 Task: Add an event with the title Coffee Meeting with Key Industry Influencer, date ''2024/05/08'', time 8:00 AM to 10:00 AMand add a description: Participants will be led through a body scan exercise, where they will direct their attention to different parts of their body, noticing sensations and releasing any tension or discomfort. This practice promotes body awareness and relaxation.Select event color  Basil . Add location for the event as: Prague, Czech Republic, logged in from the account softage.3@softage.netand send the event invitation to softage.2@softage.net and softage.4@softage.net. Set a reminder for the event Every weekday(Monday to Friday)
Action: Mouse moved to (82, 132)
Screenshot: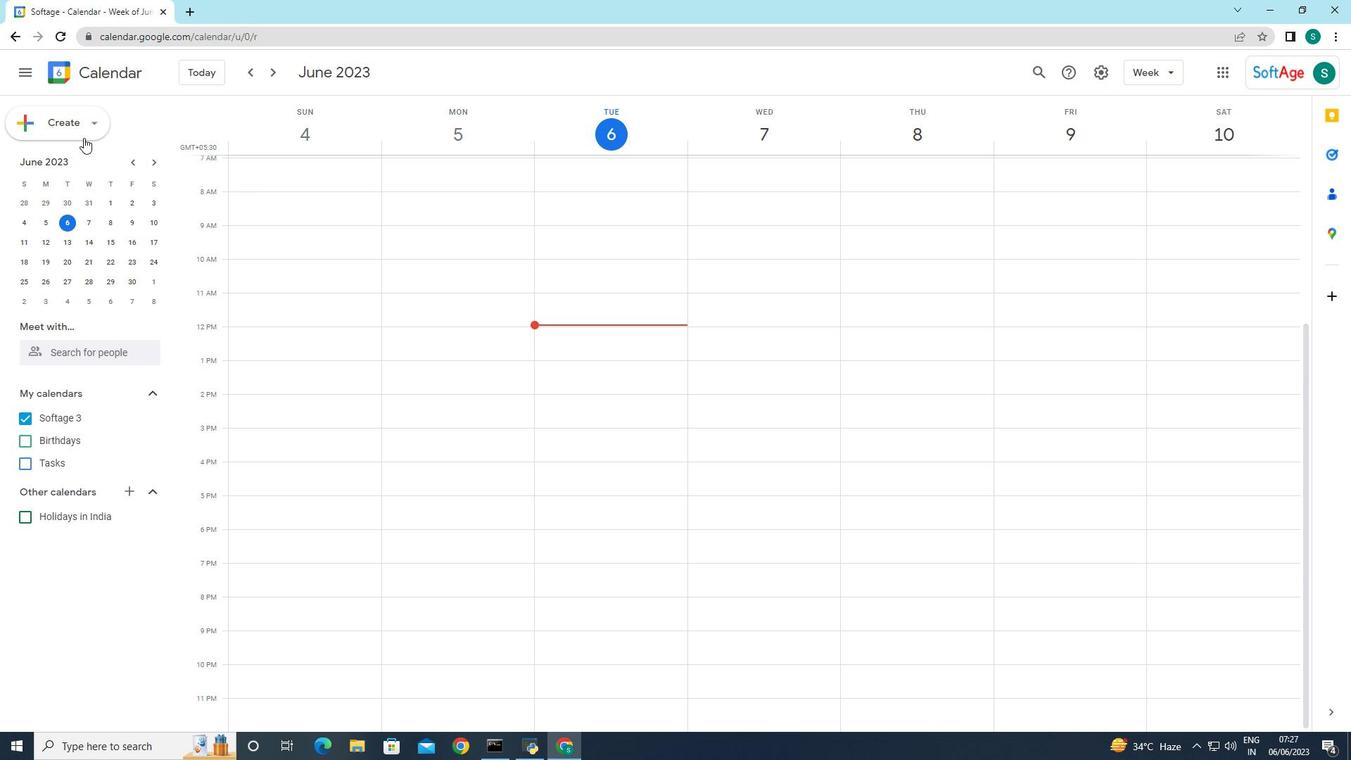 
Action: Mouse pressed left at (82, 132)
Screenshot: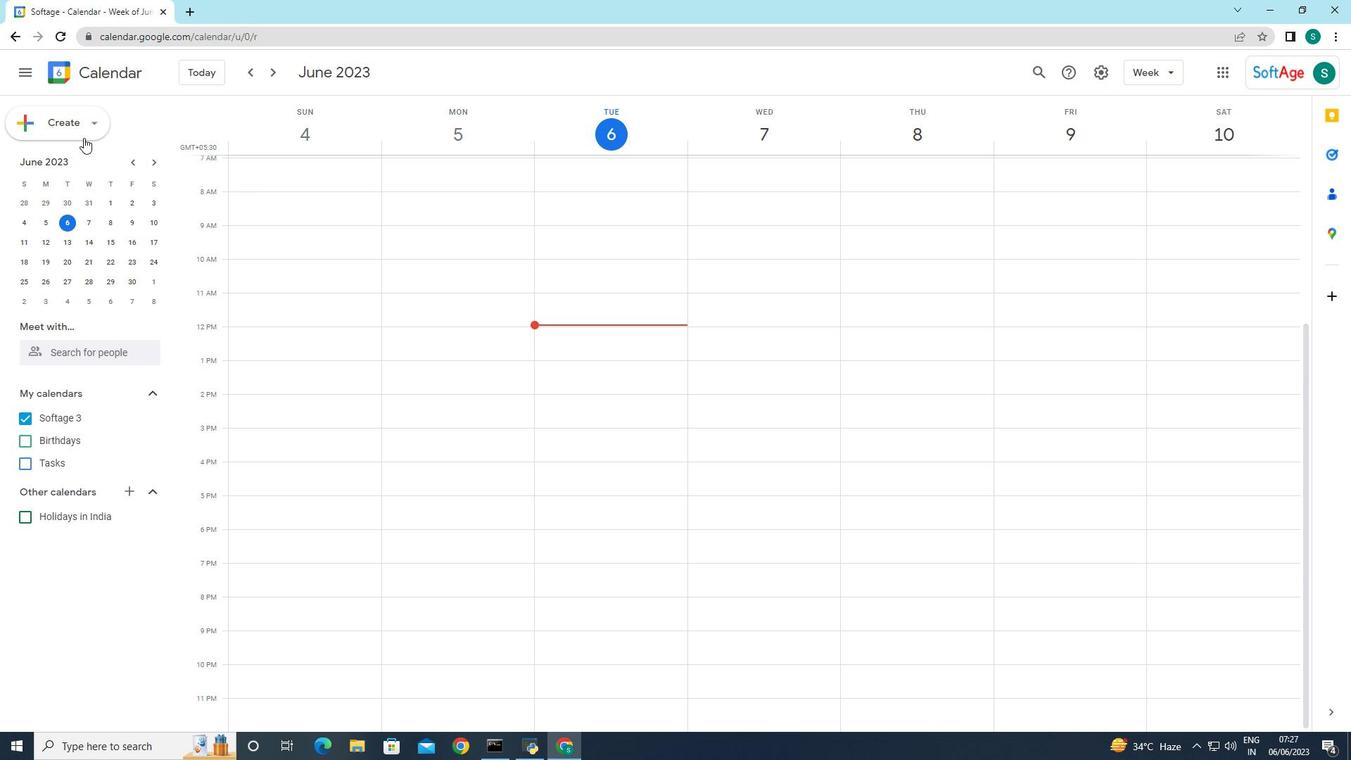 
Action: Mouse moved to (83, 165)
Screenshot: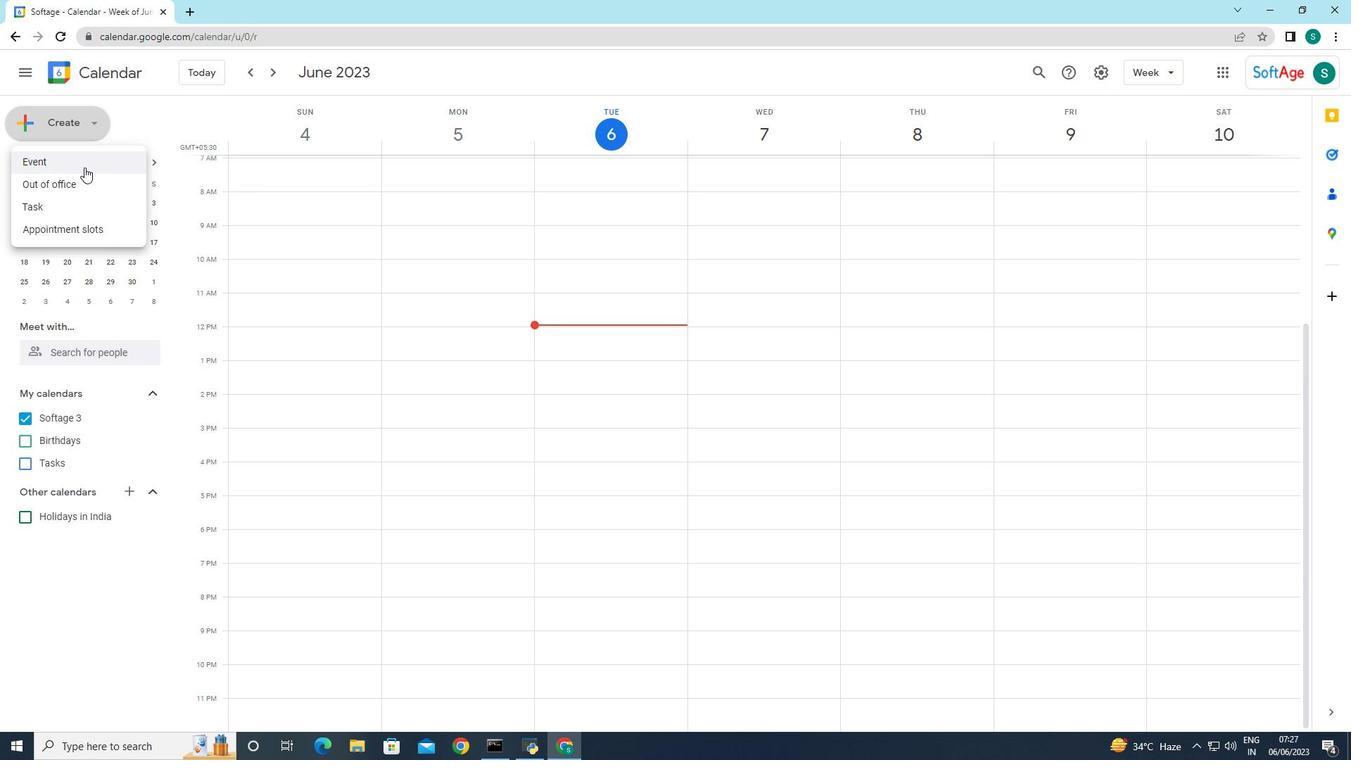 
Action: Mouse pressed left at (83, 165)
Screenshot: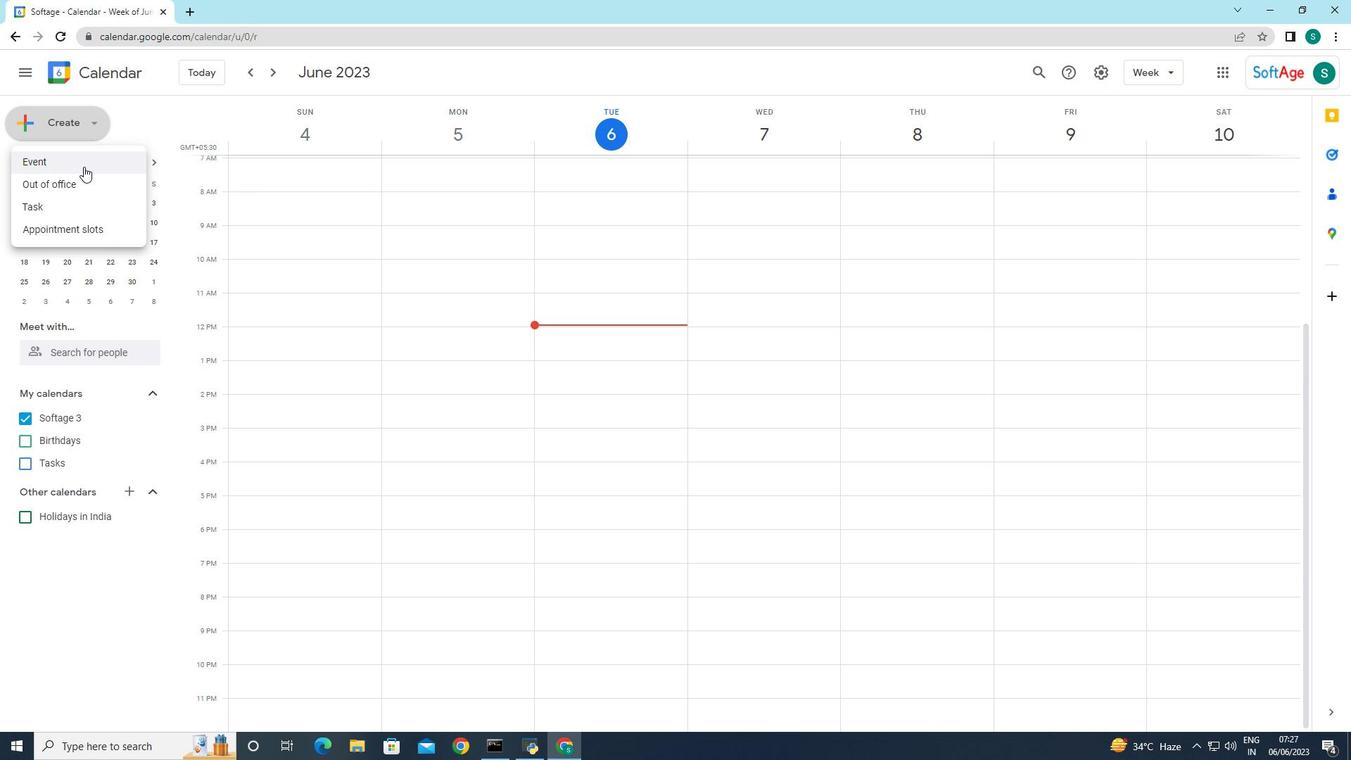 
Action: Mouse moved to (441, 557)
Screenshot: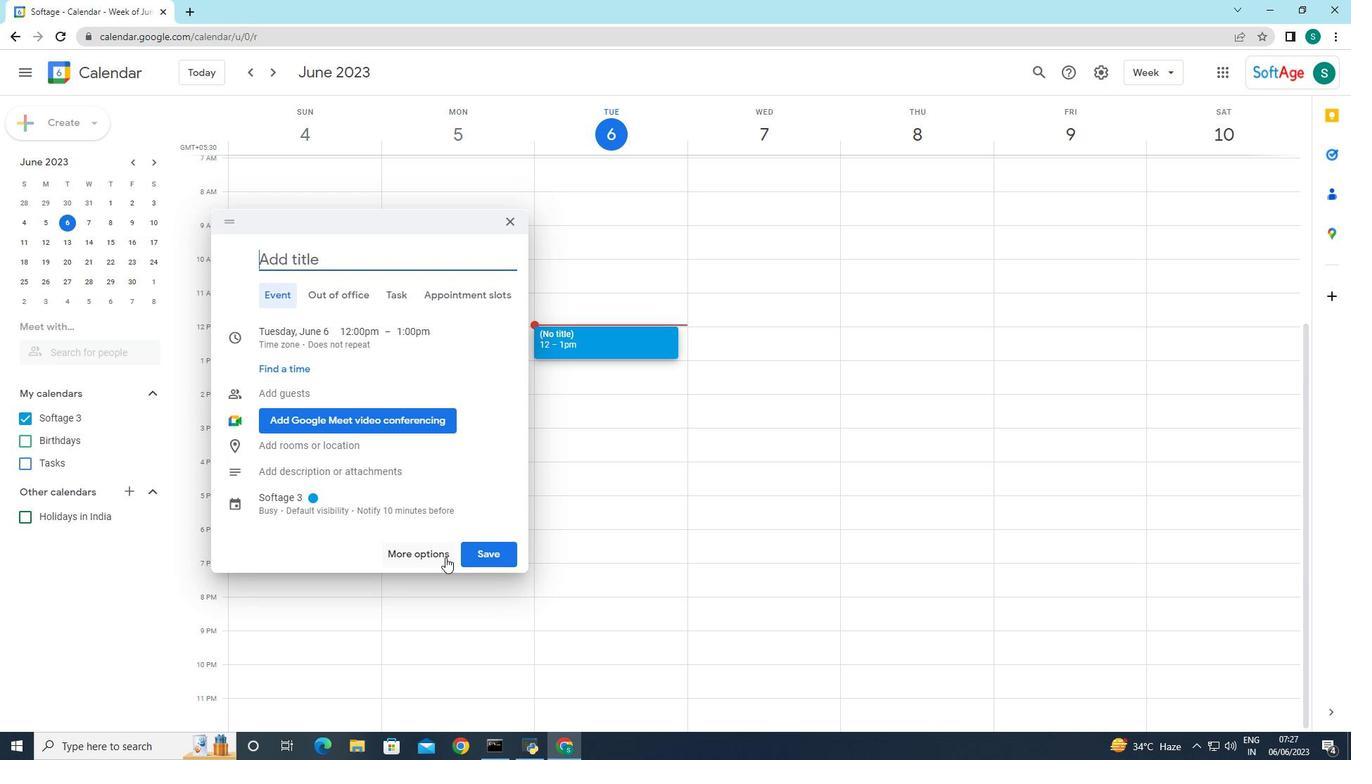 
Action: Mouse pressed left at (441, 557)
Screenshot: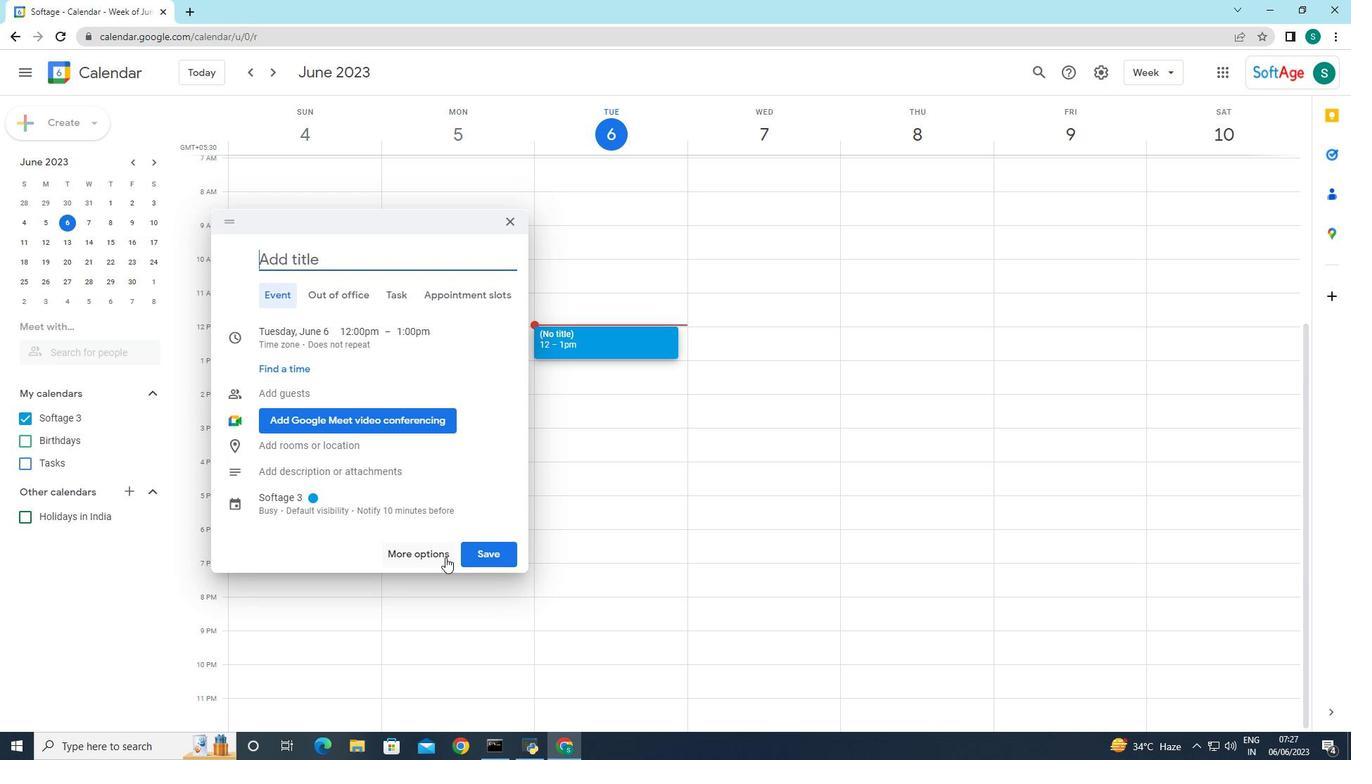 
Action: Mouse moved to (215, 68)
Screenshot: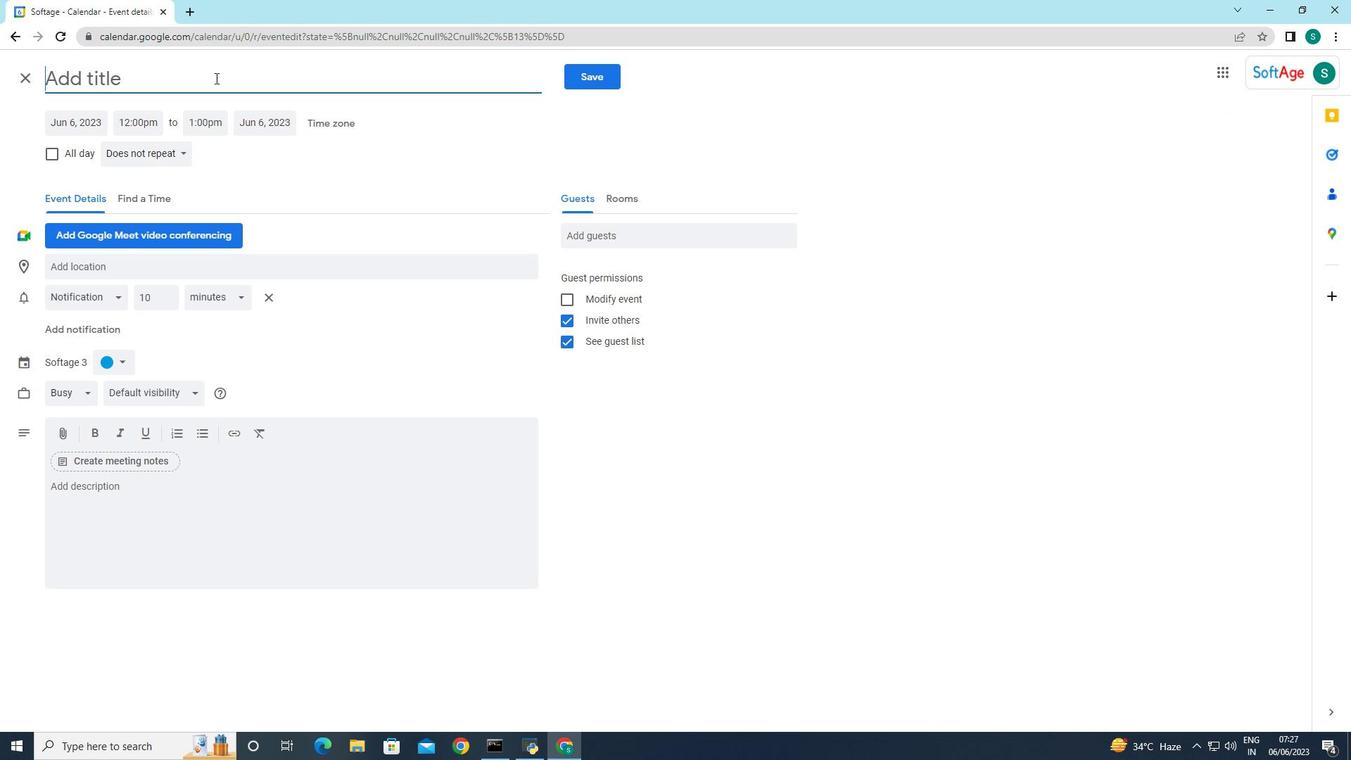 
Action: Mouse pressed left at (215, 68)
Screenshot: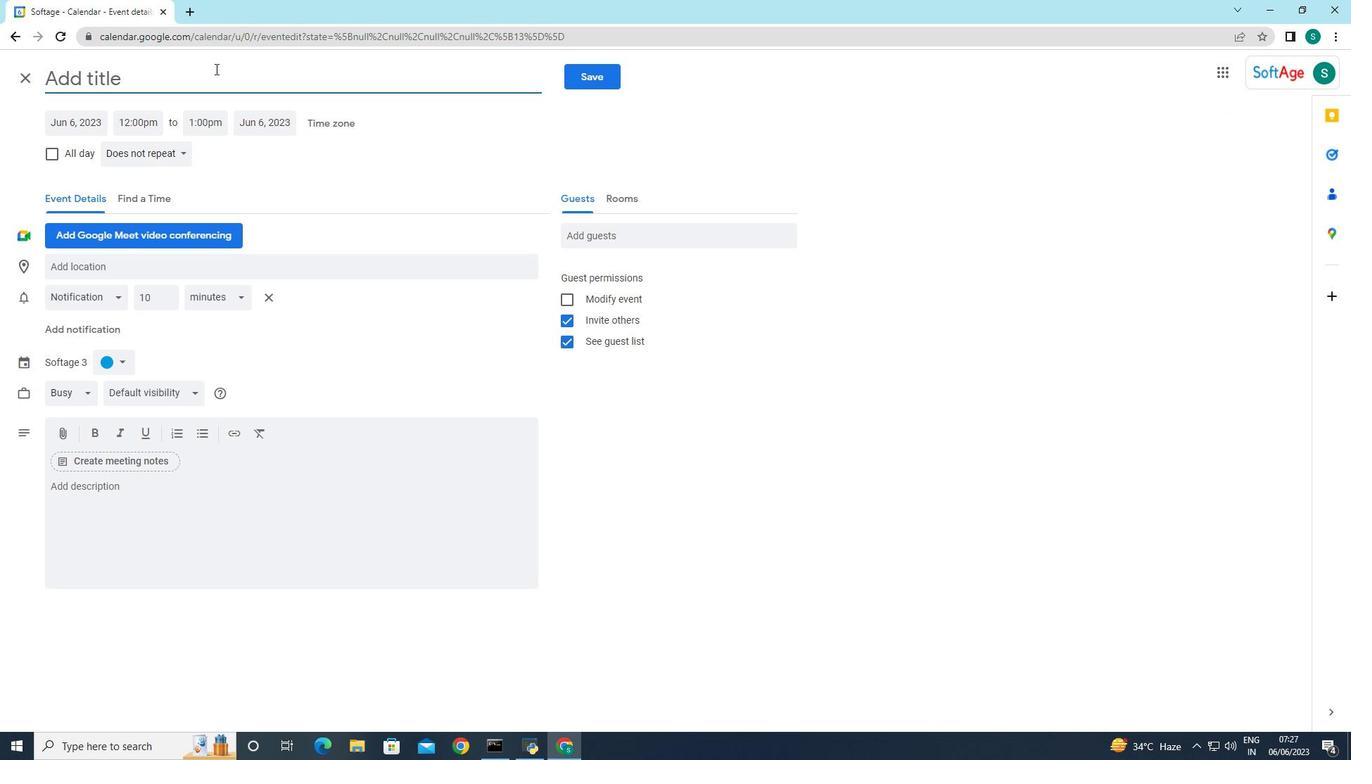 
Action: Key pressed <Key.caps_lock>C<Key.caps_lock>offee<Key.space><Key.caps_lock>ME<Key.backspace><Key.caps_lock>eeting<Key.space>with<Key.space>key<Key.space><Key.caps_lock>I<Key.caps_lock>ndustry<Key.space><Key.caps_lock>I<Key.caps_lock>nfluencer,<Key.space><Key.backspace><Key.backspace>
Screenshot: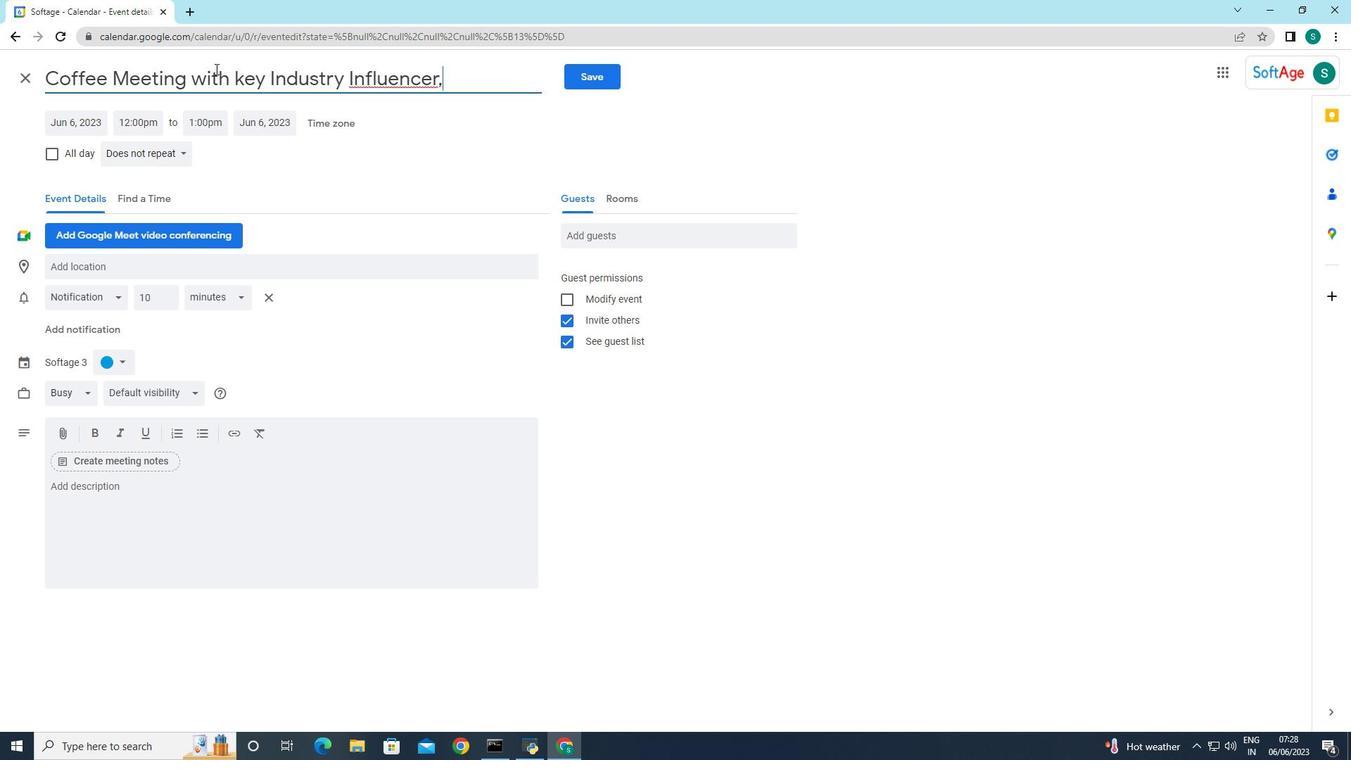 
Action: Mouse moved to (368, 175)
Screenshot: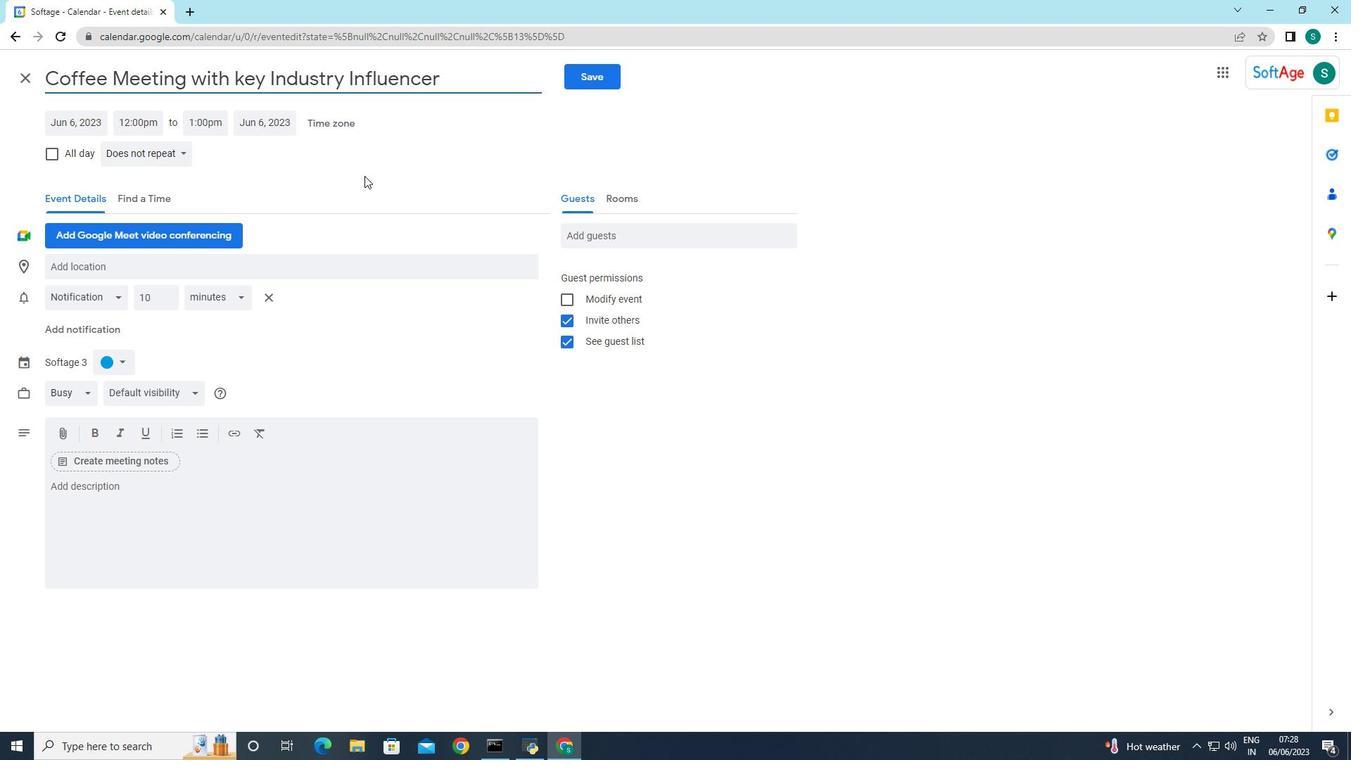 
Action: Mouse pressed left at (368, 175)
Screenshot: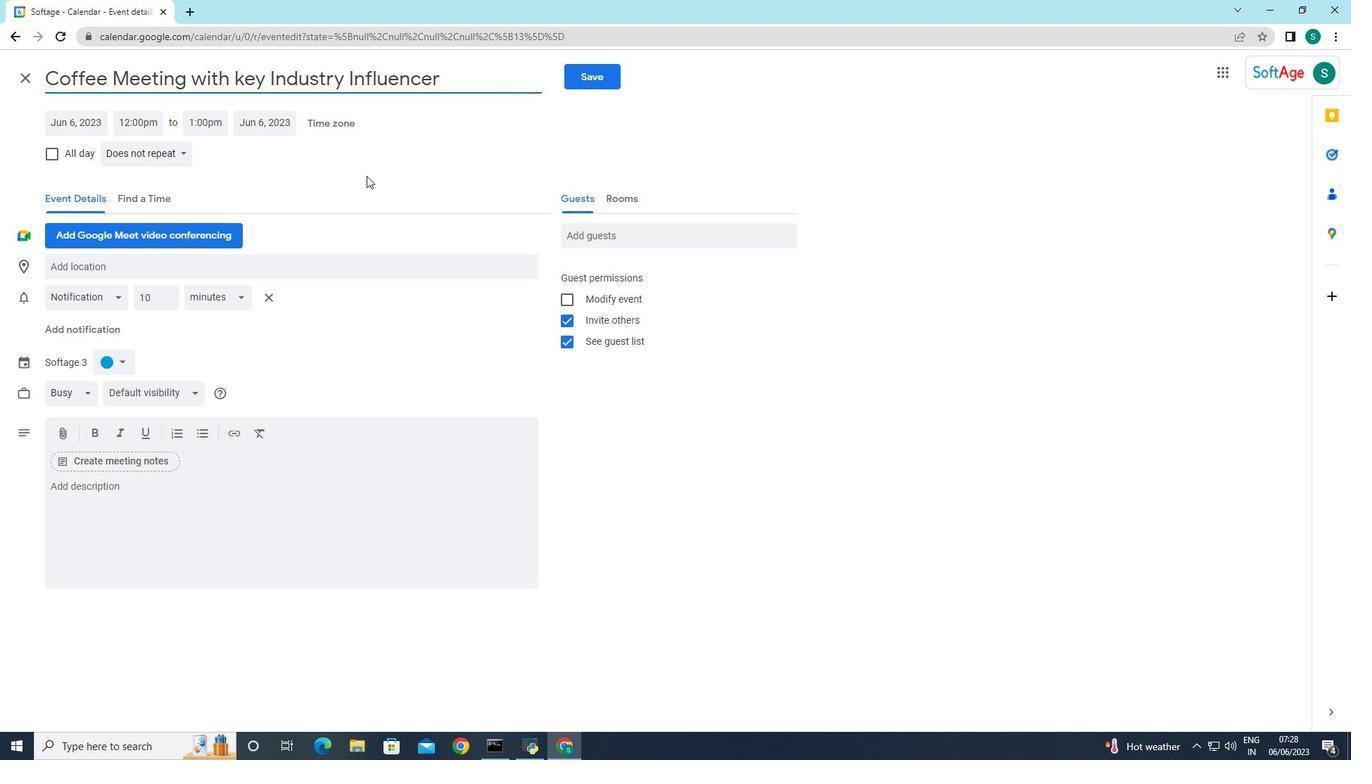 
Action: Mouse moved to (83, 132)
Screenshot: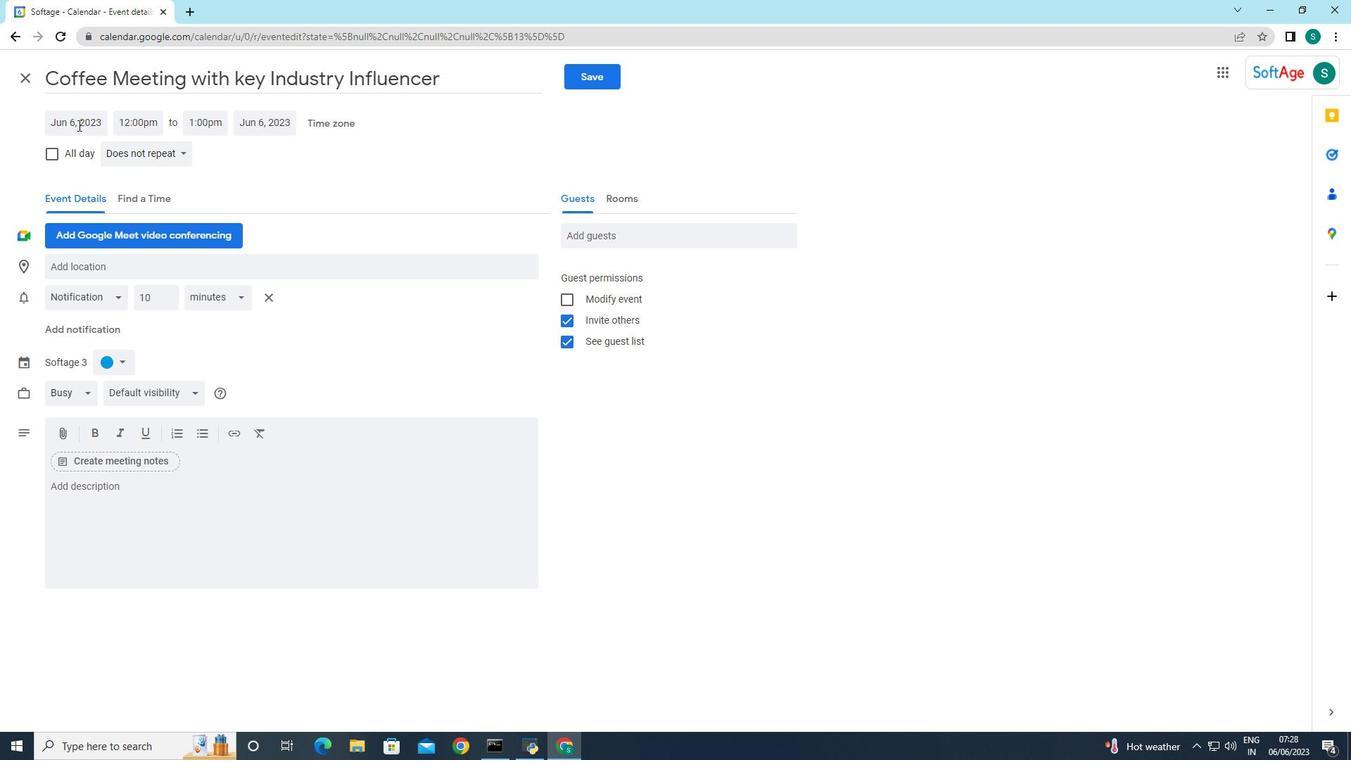 
Action: Mouse pressed left at (83, 132)
Screenshot: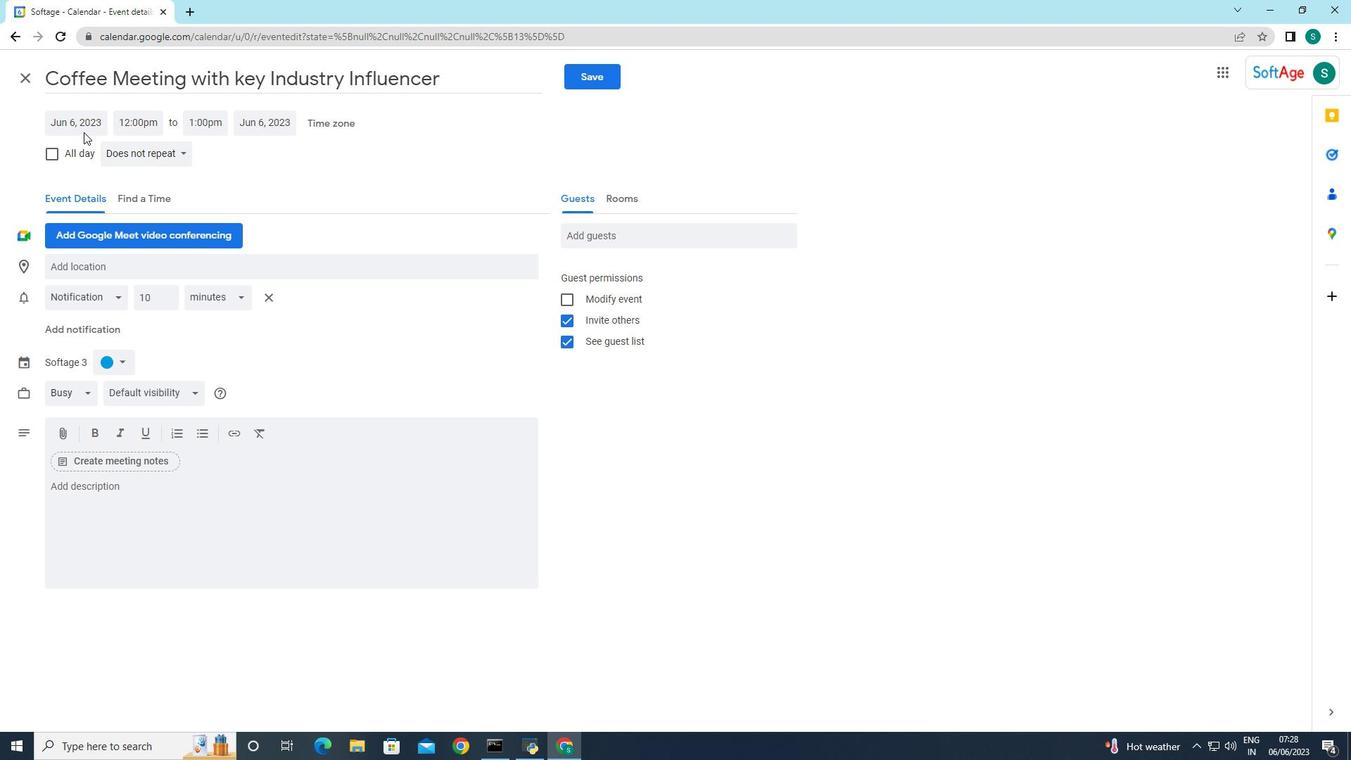 
Action: Mouse moved to (219, 159)
Screenshot: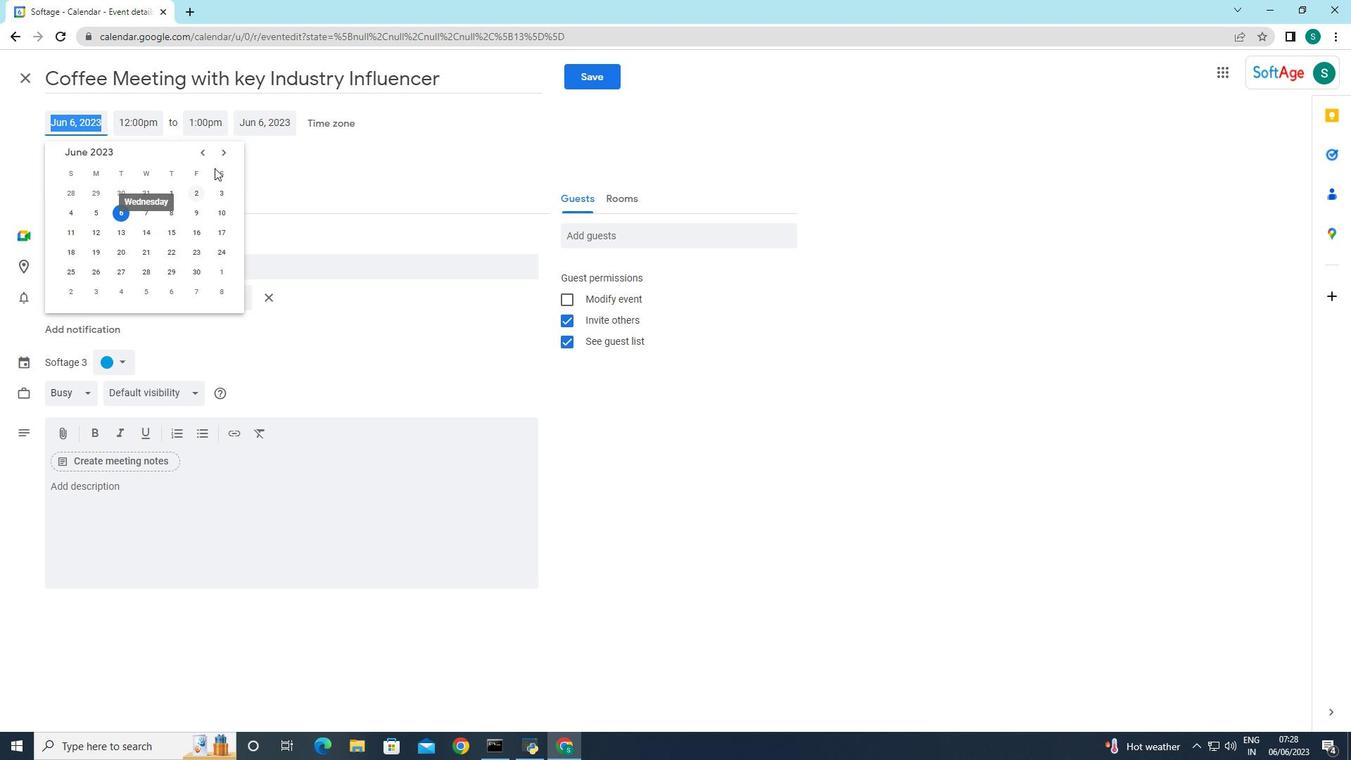 
Action: Mouse pressed left at (219, 159)
Screenshot: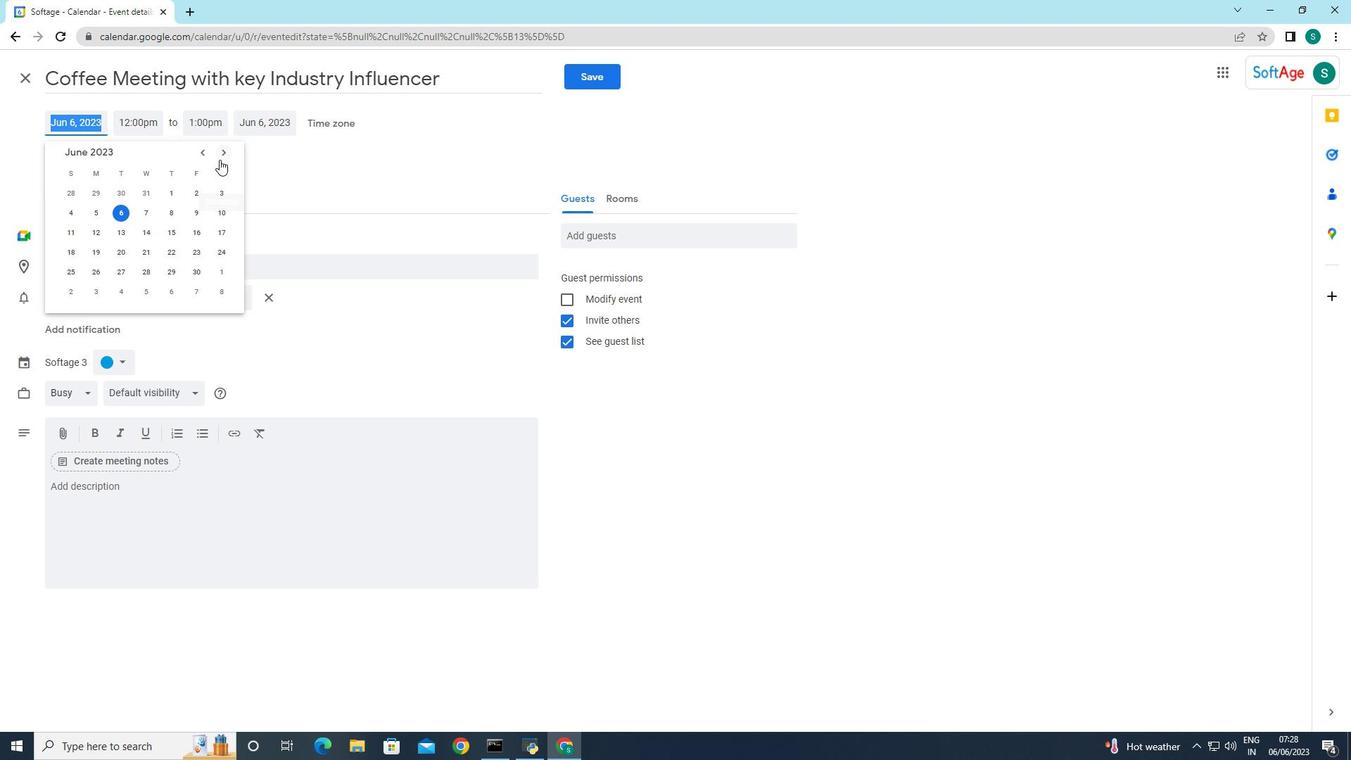 
Action: Mouse pressed left at (219, 159)
Screenshot: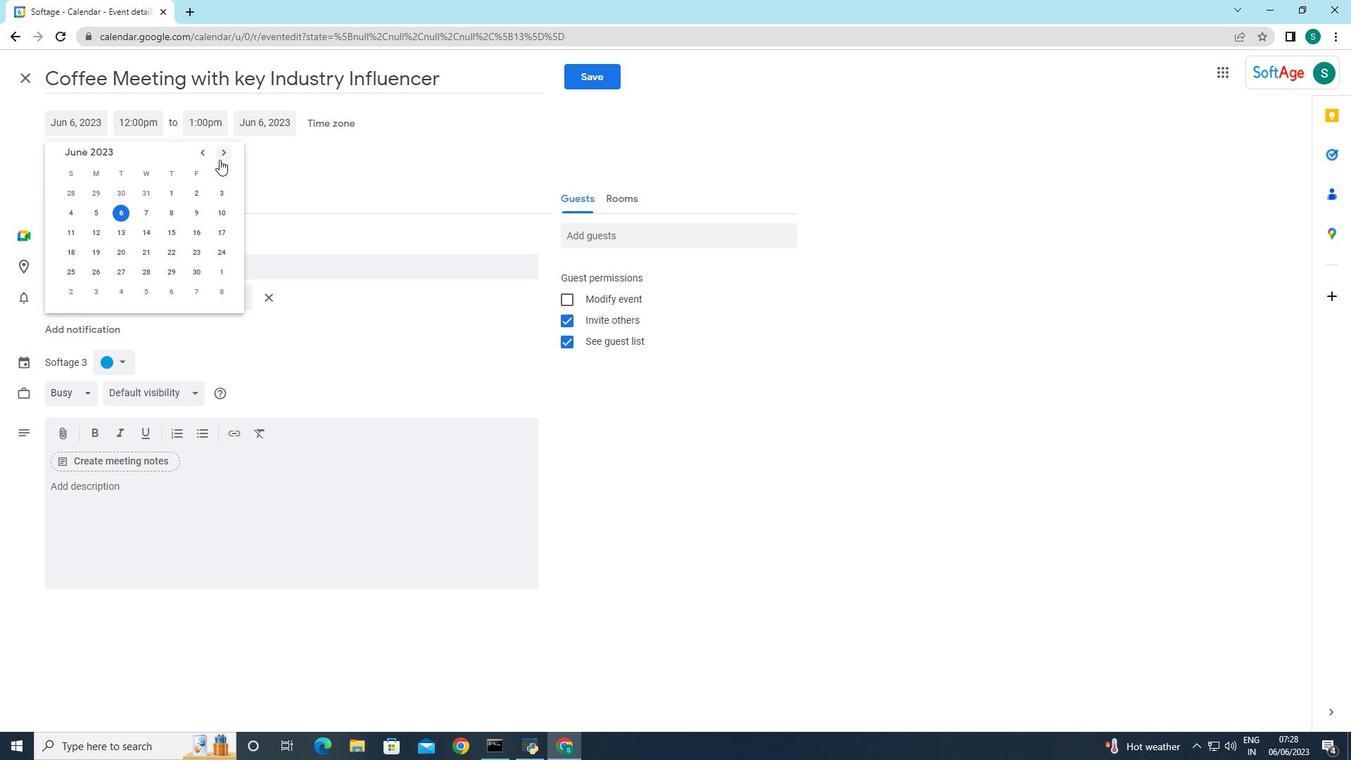 
Action: Mouse pressed left at (219, 159)
Screenshot: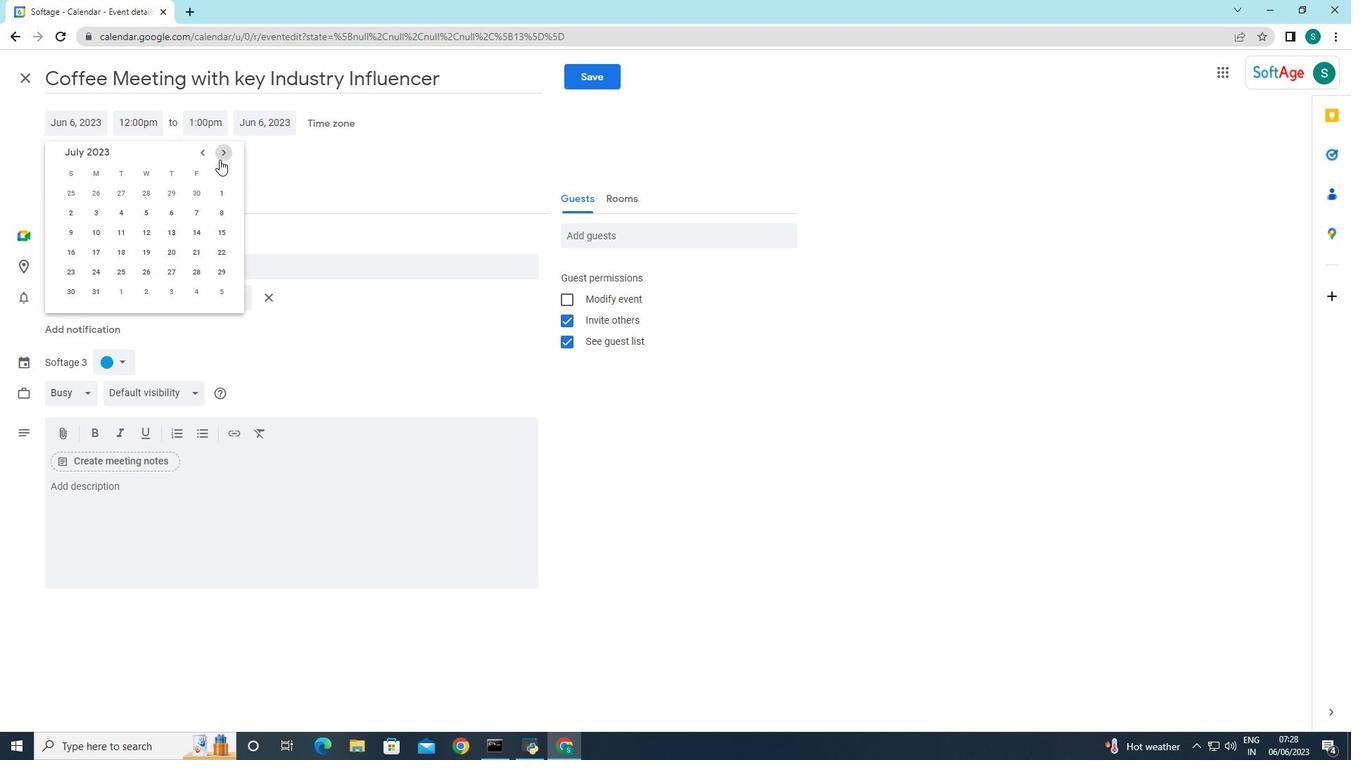 
Action: Mouse pressed left at (219, 159)
Screenshot: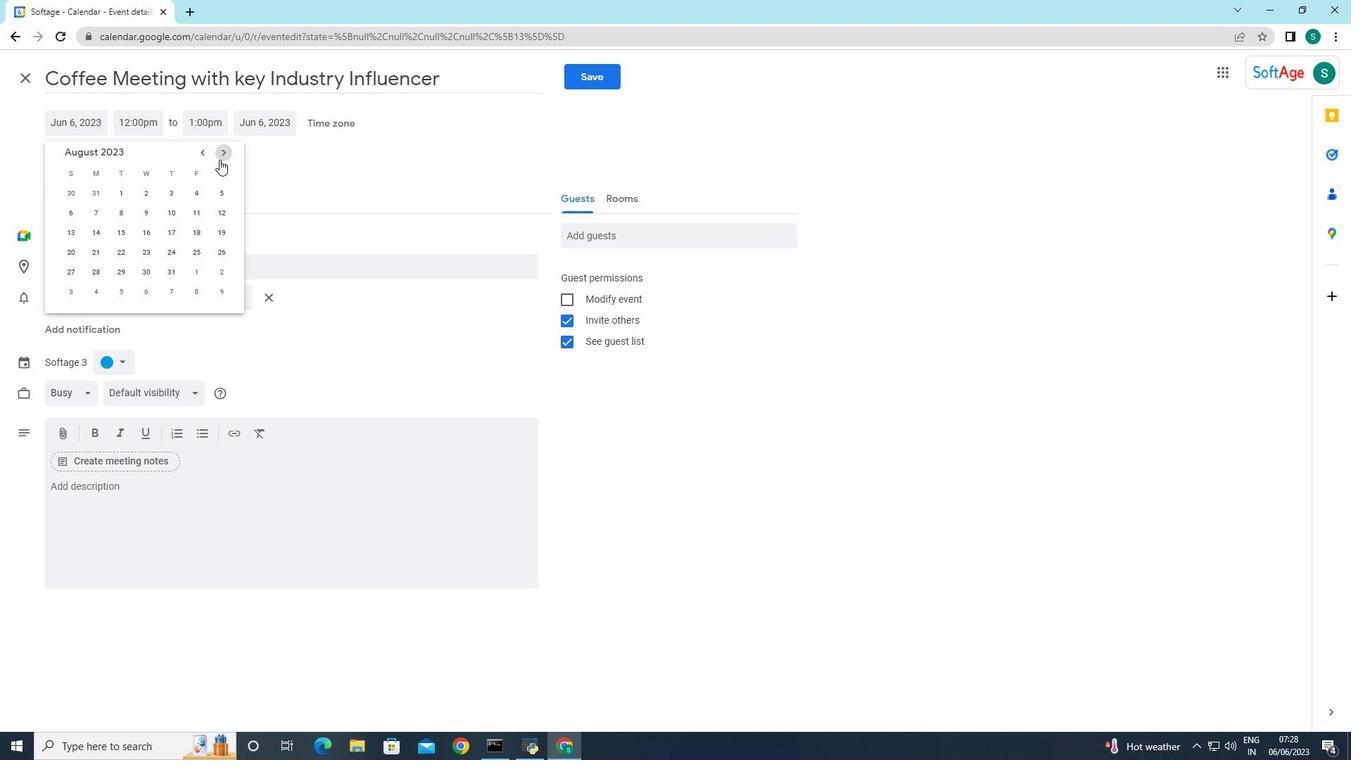 
Action: Mouse pressed left at (219, 159)
Screenshot: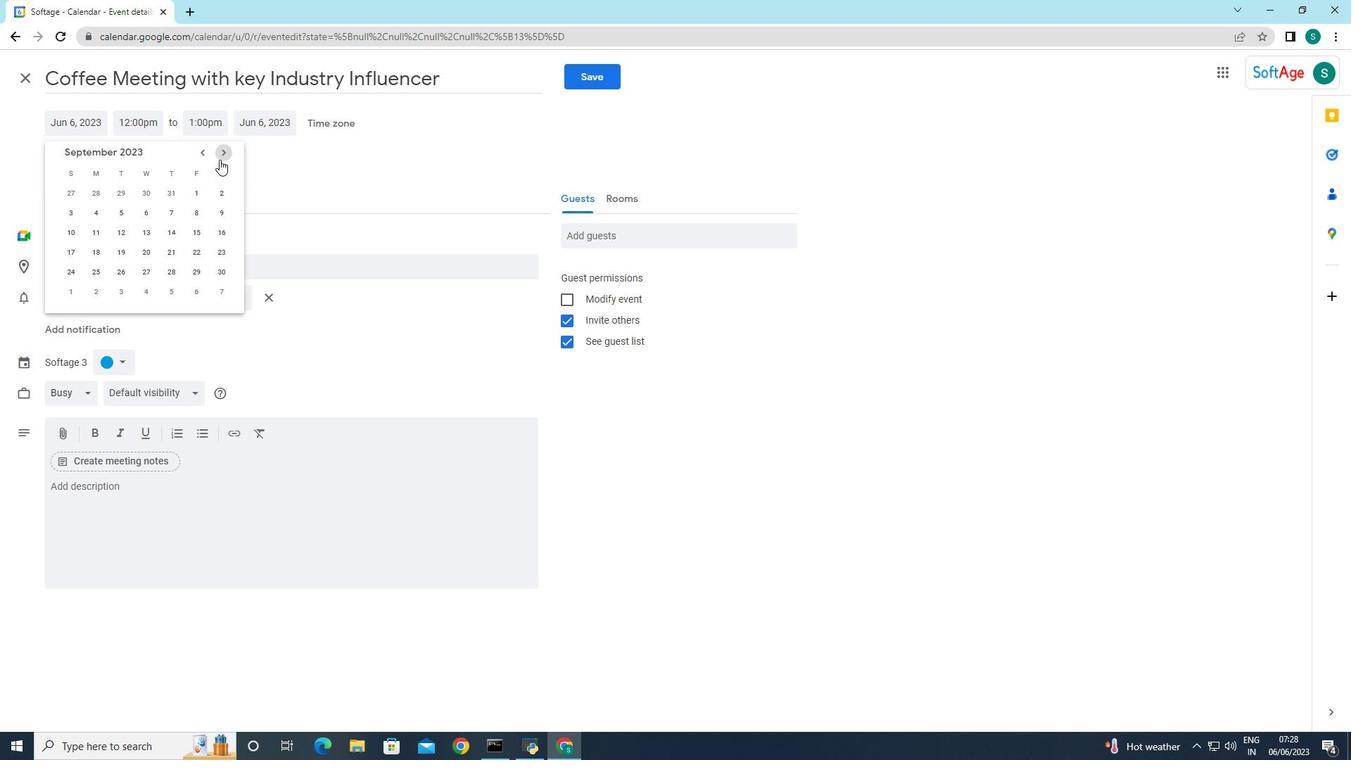 
Action: Mouse pressed left at (219, 159)
Screenshot: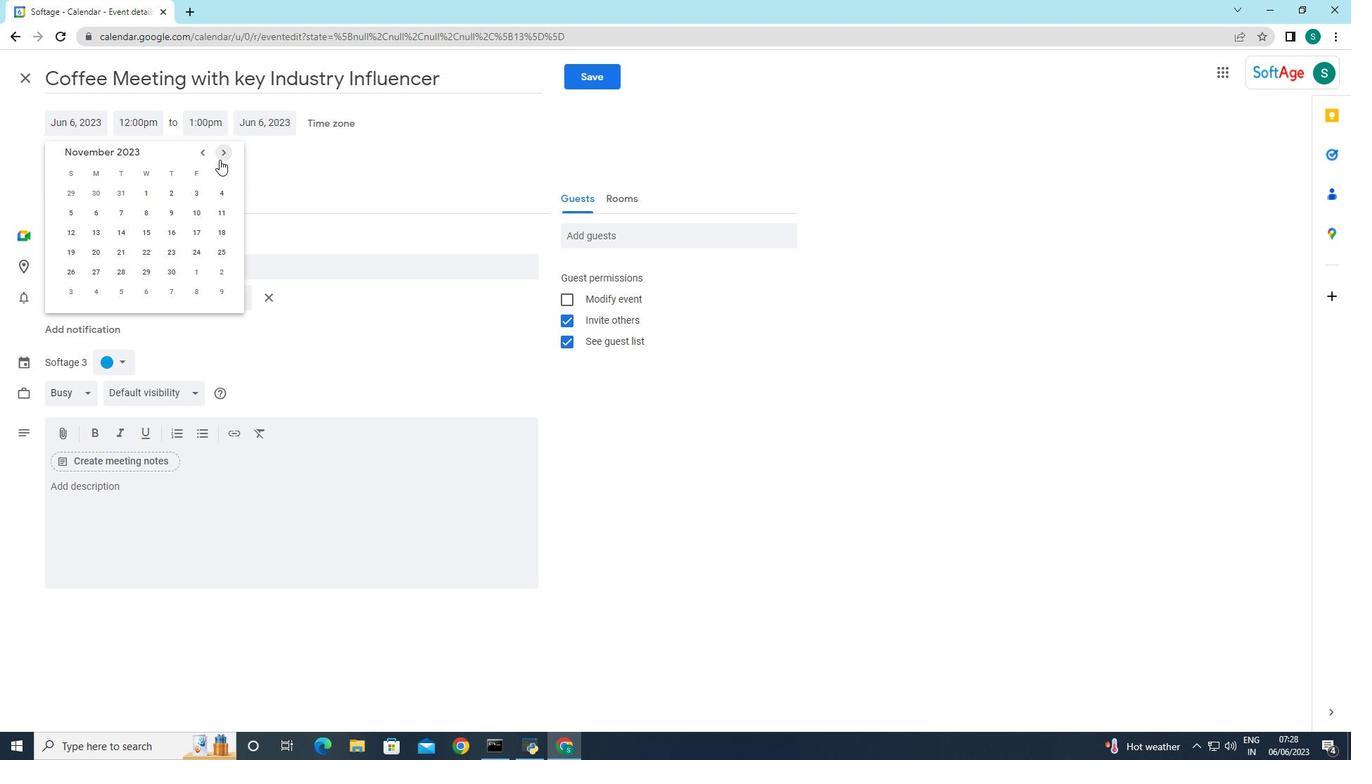 
Action: Mouse pressed left at (219, 159)
Screenshot: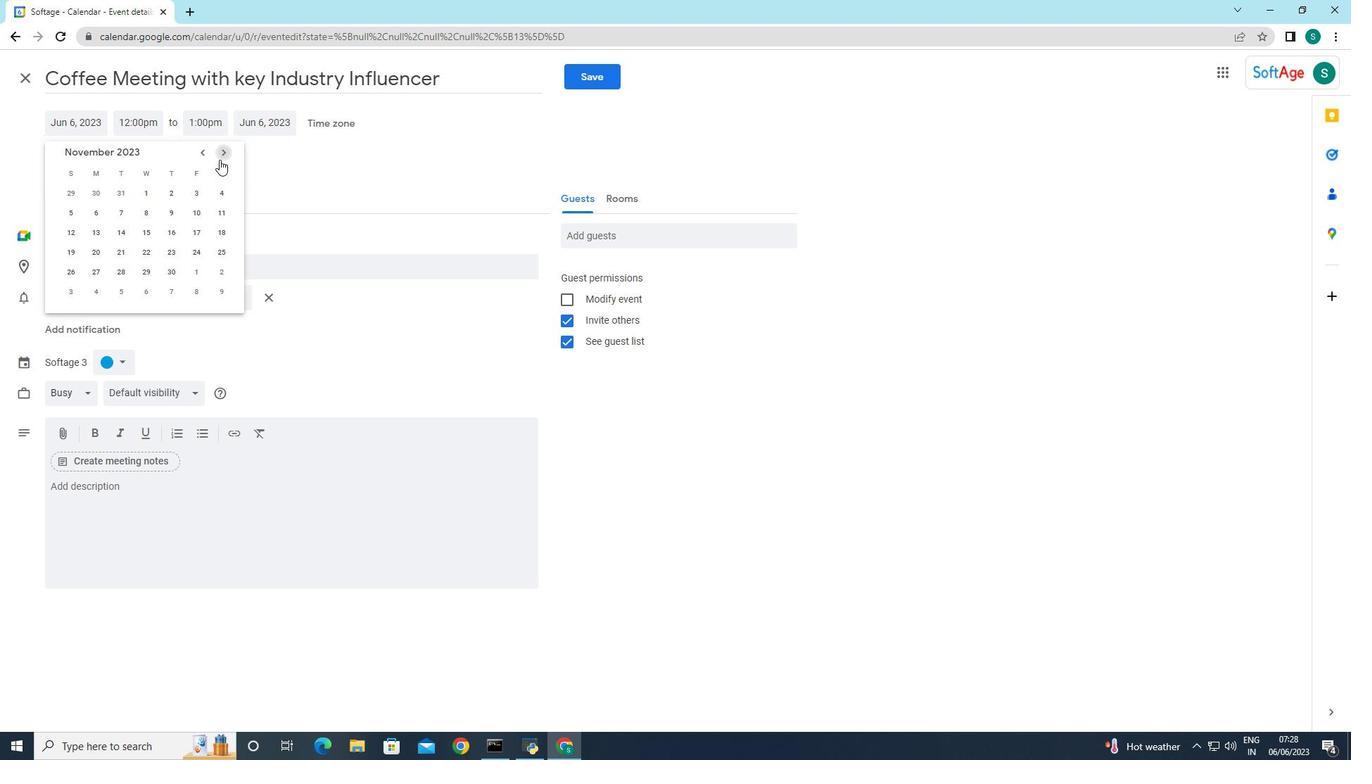 
Action: Mouse pressed left at (219, 159)
Screenshot: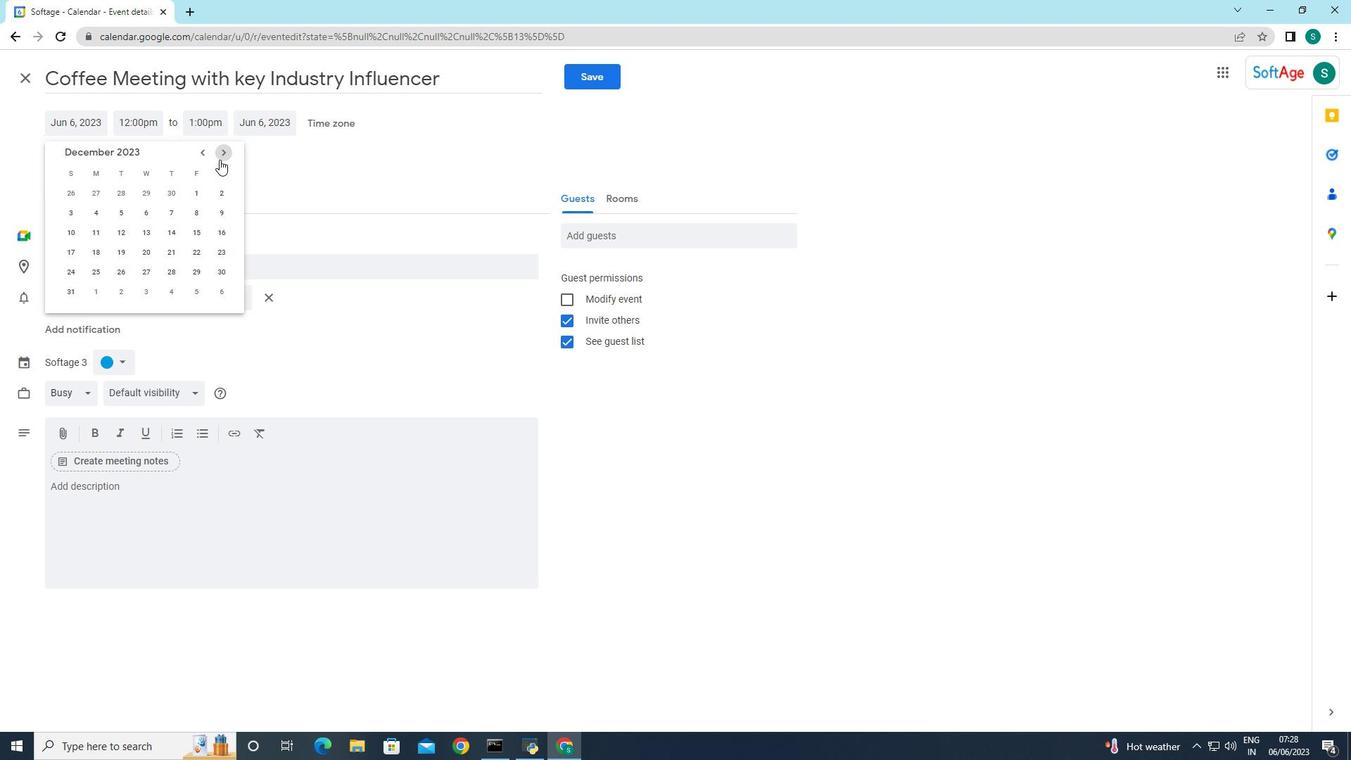 
Action: Mouse pressed left at (219, 159)
Screenshot: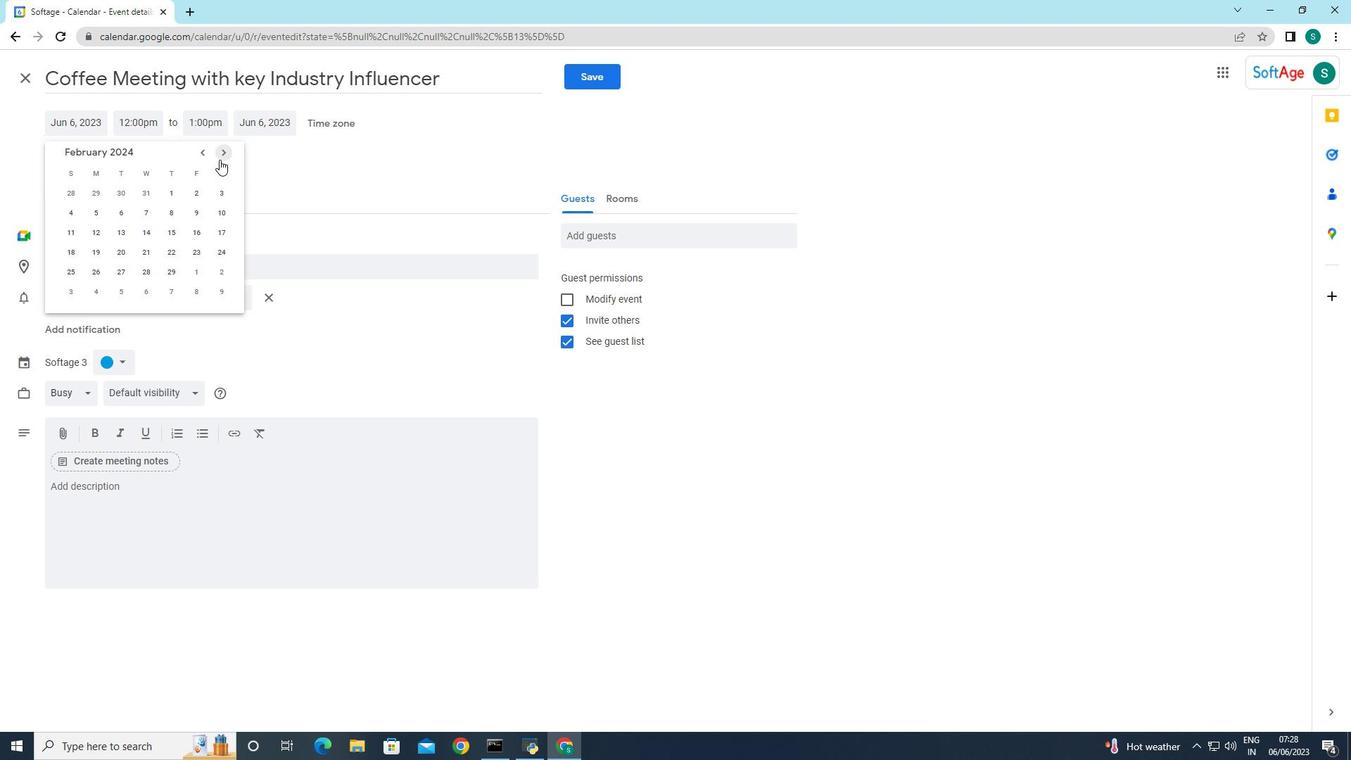 
Action: Mouse pressed left at (219, 159)
Screenshot: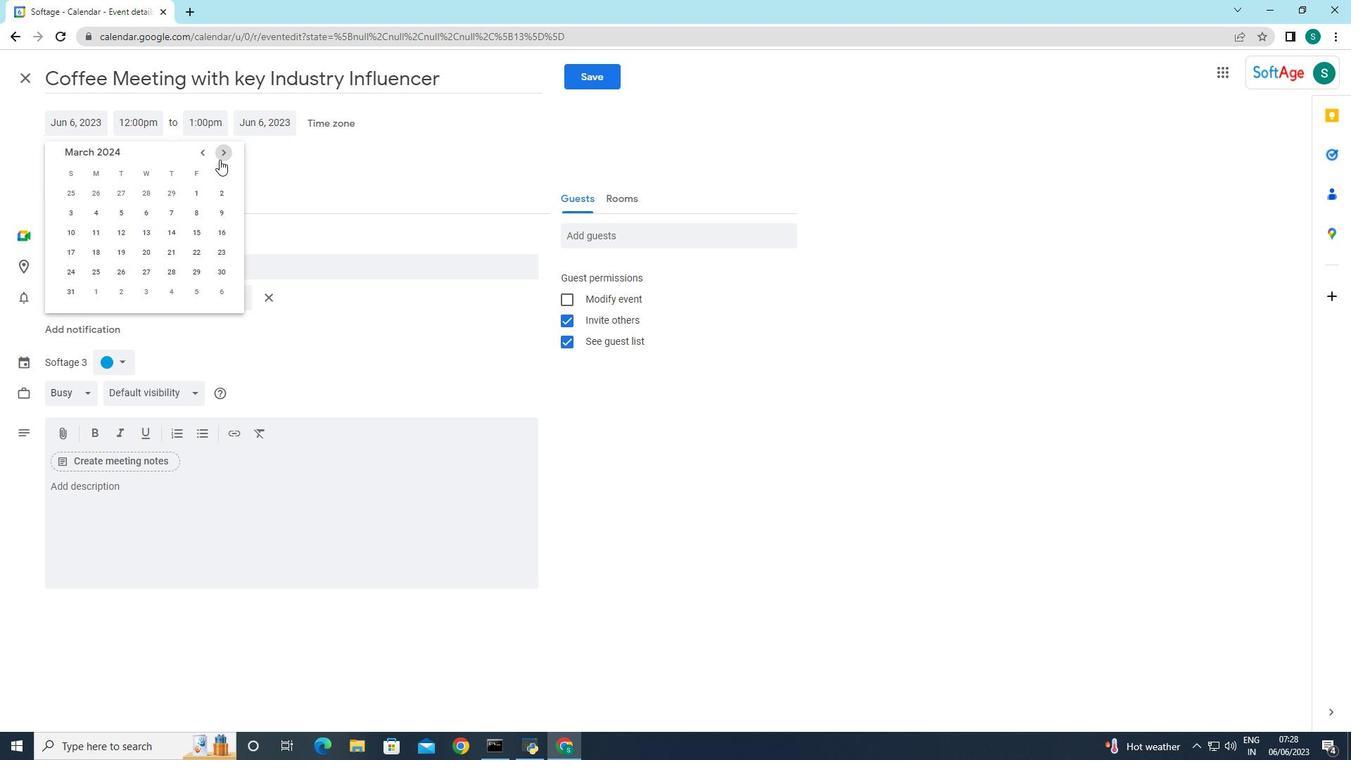 
Action: Mouse pressed left at (219, 159)
Screenshot: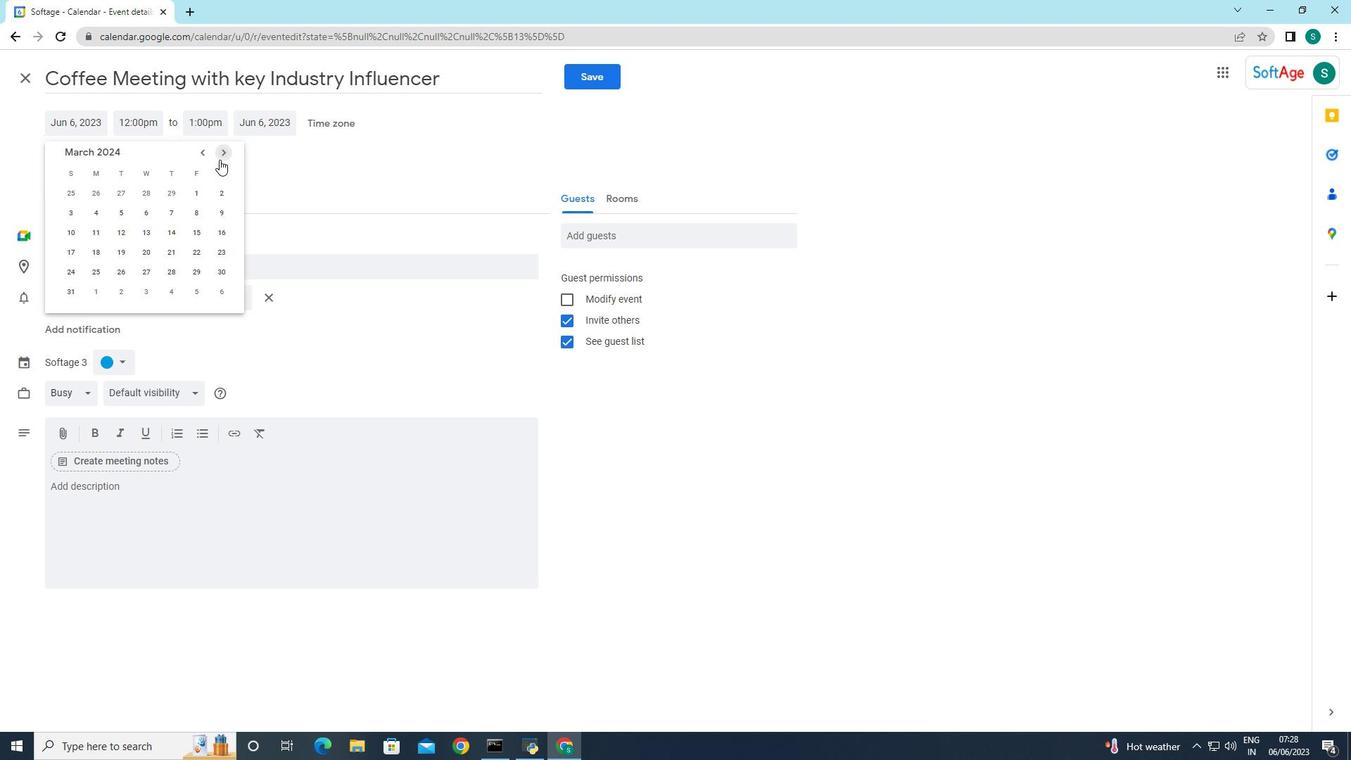 
Action: Mouse moved to (147, 211)
Screenshot: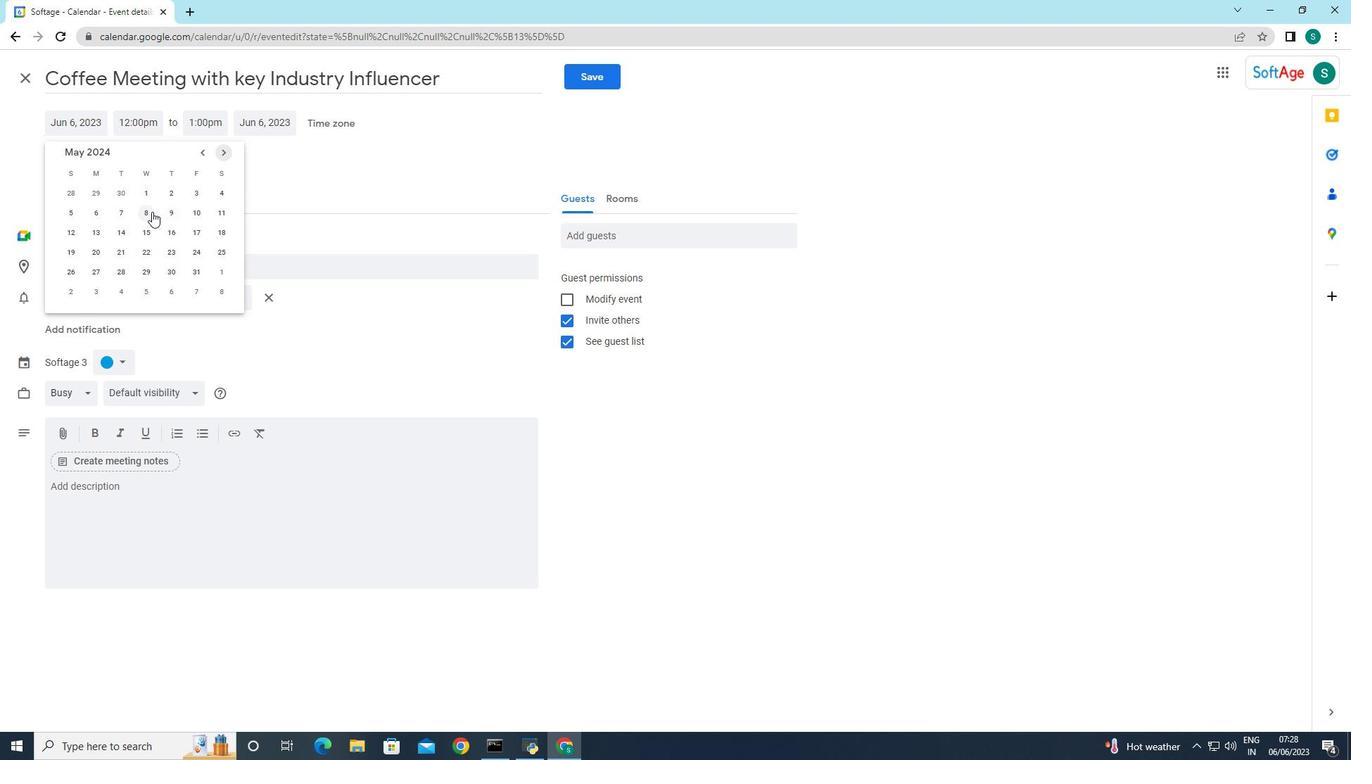 
Action: Mouse pressed left at (147, 211)
Screenshot: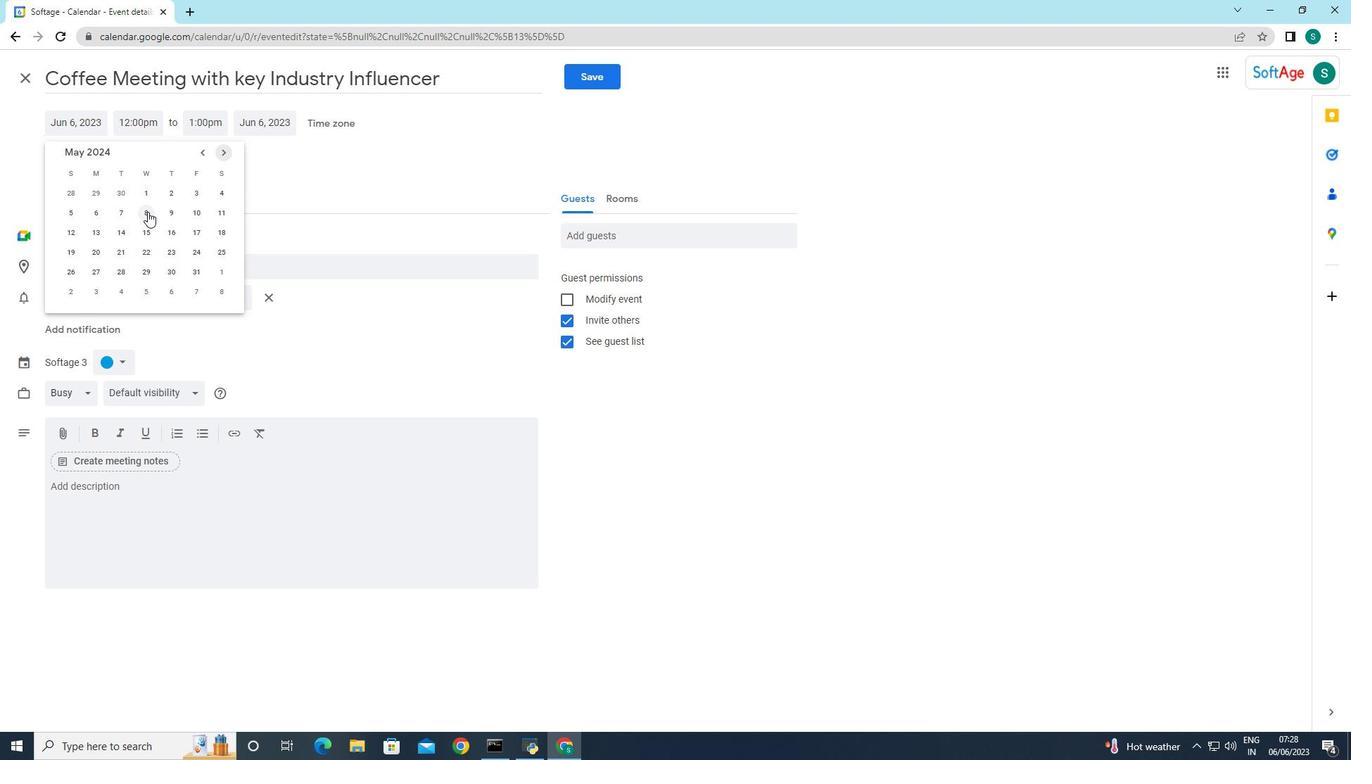 
Action: Mouse moved to (285, 198)
Screenshot: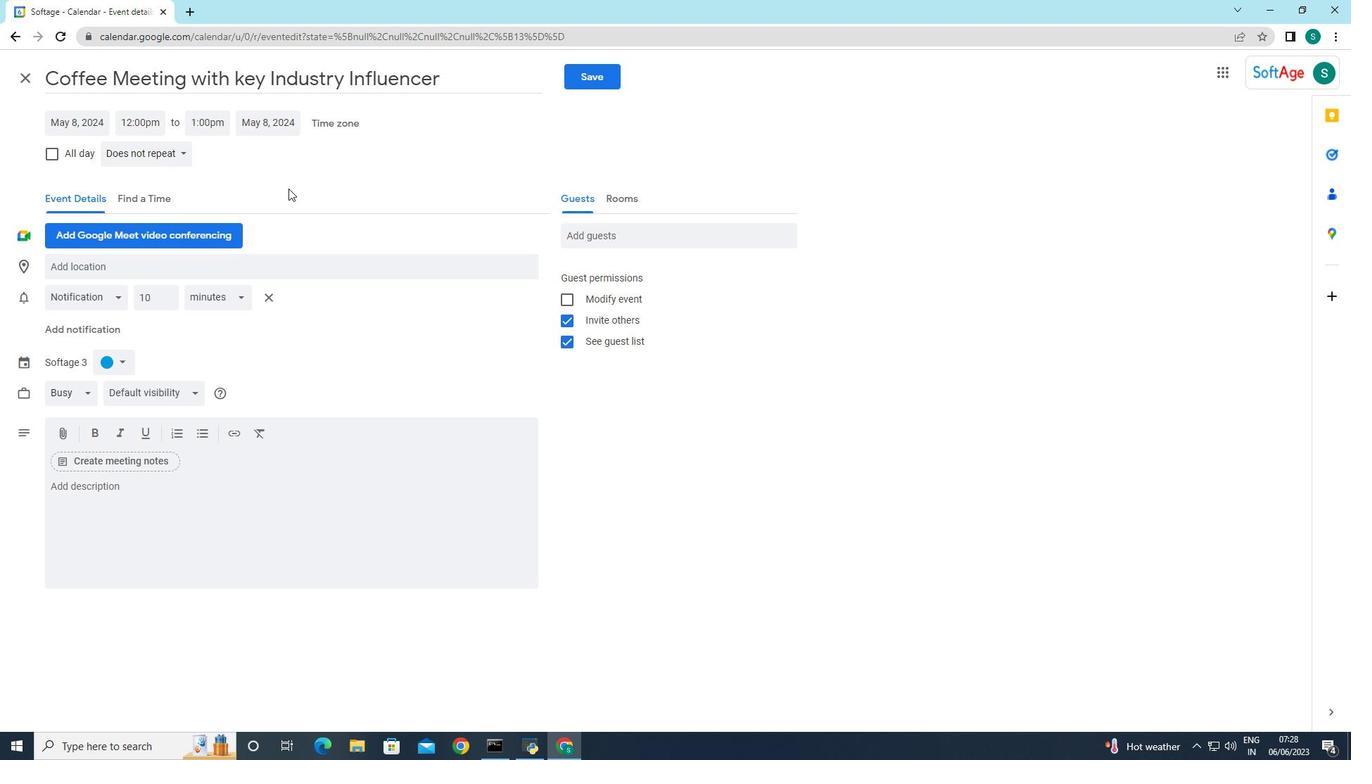 
Action: Mouse pressed left at (285, 198)
Screenshot: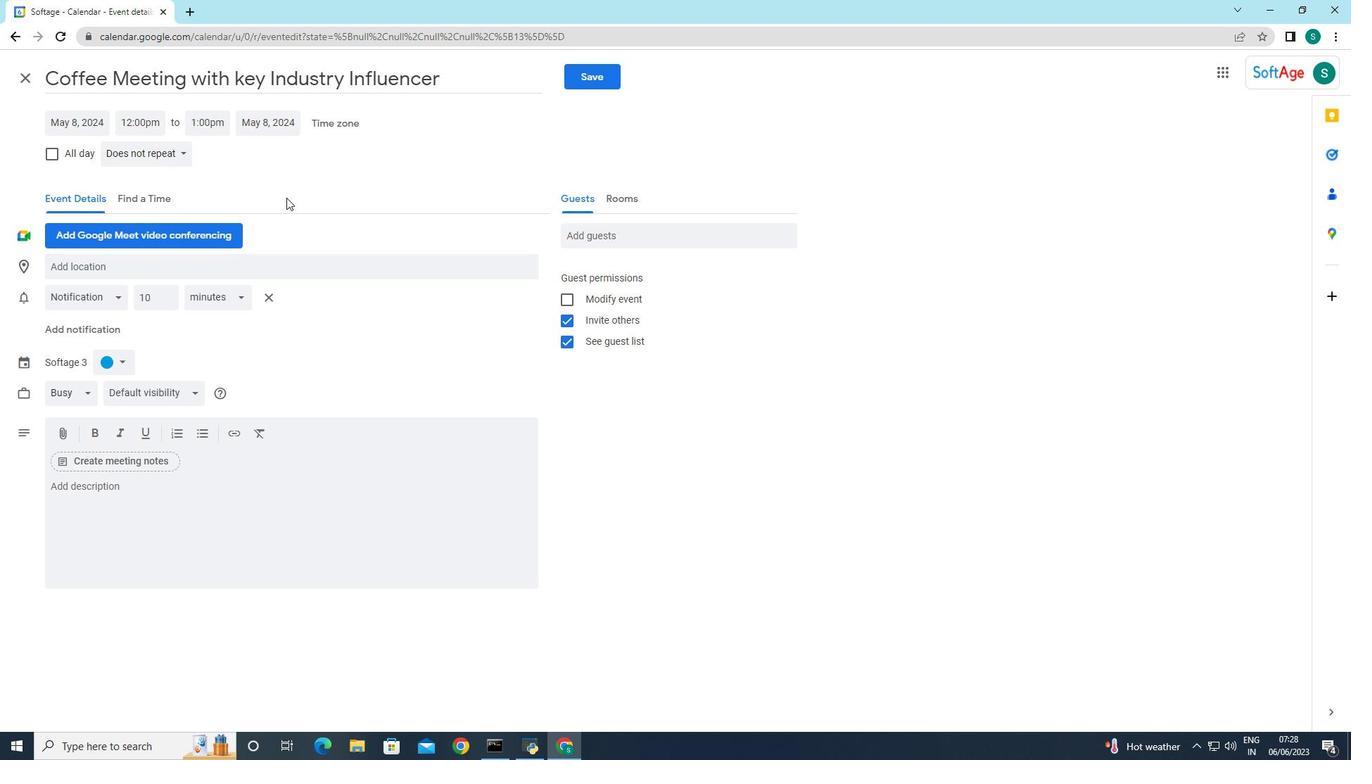 
Action: Mouse moved to (134, 126)
Screenshot: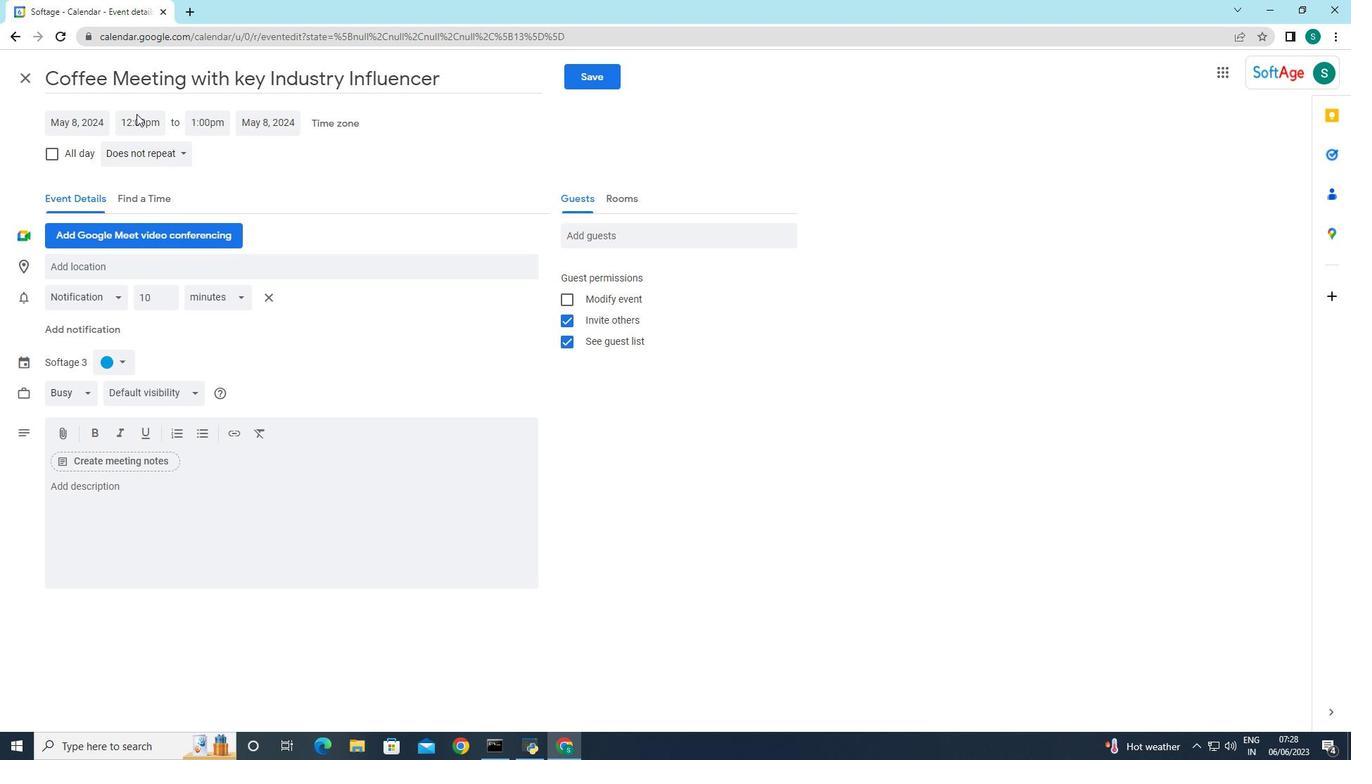 
Action: Mouse pressed left at (134, 126)
Screenshot: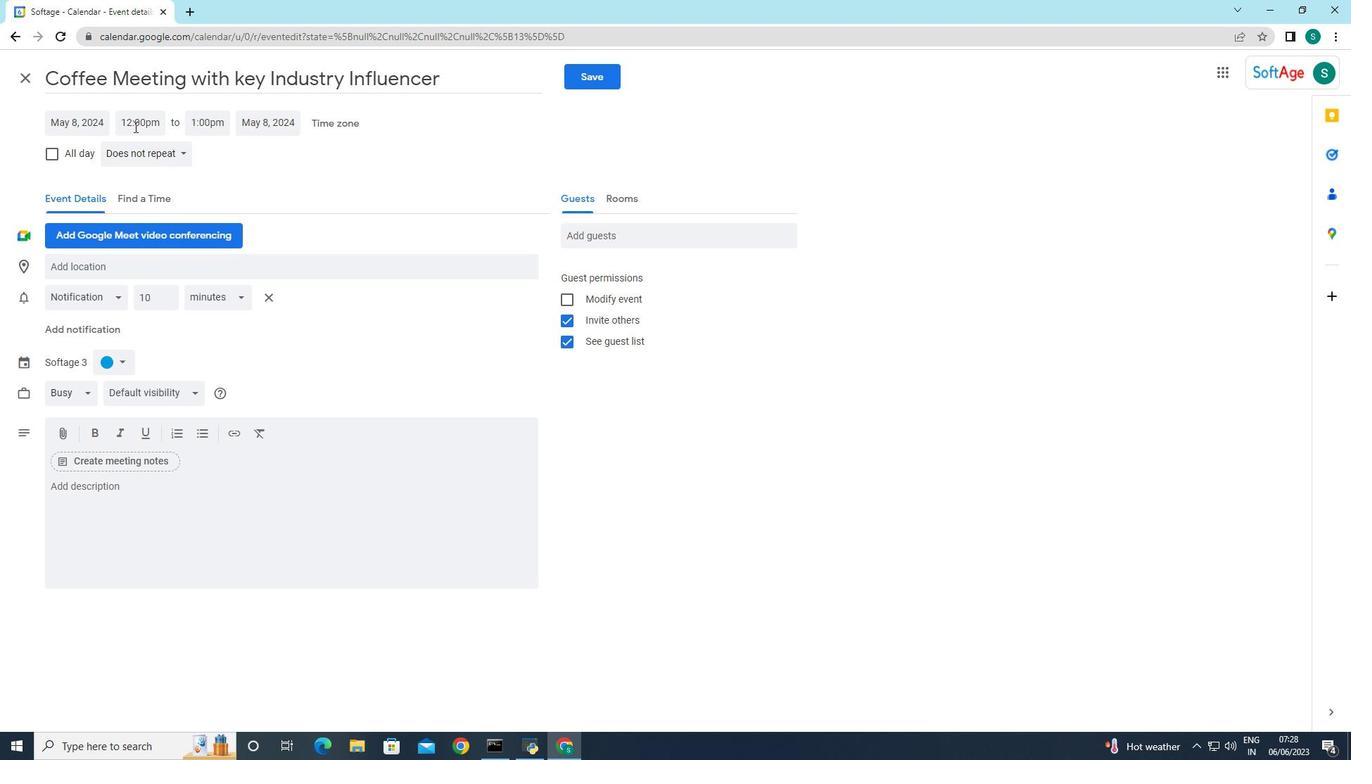 
Action: Mouse moved to (157, 198)
Screenshot: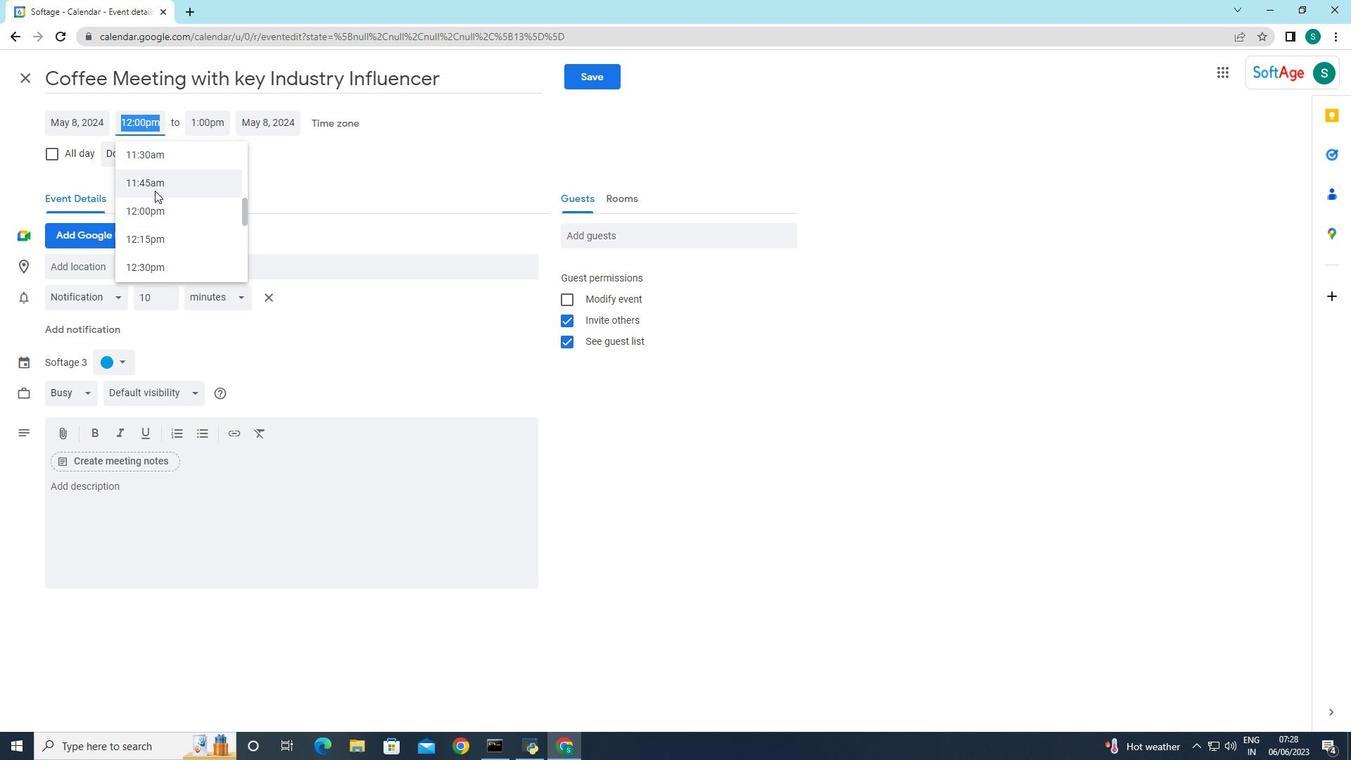 
Action: Mouse scrolled (157, 199) with delta (0, 0)
Screenshot: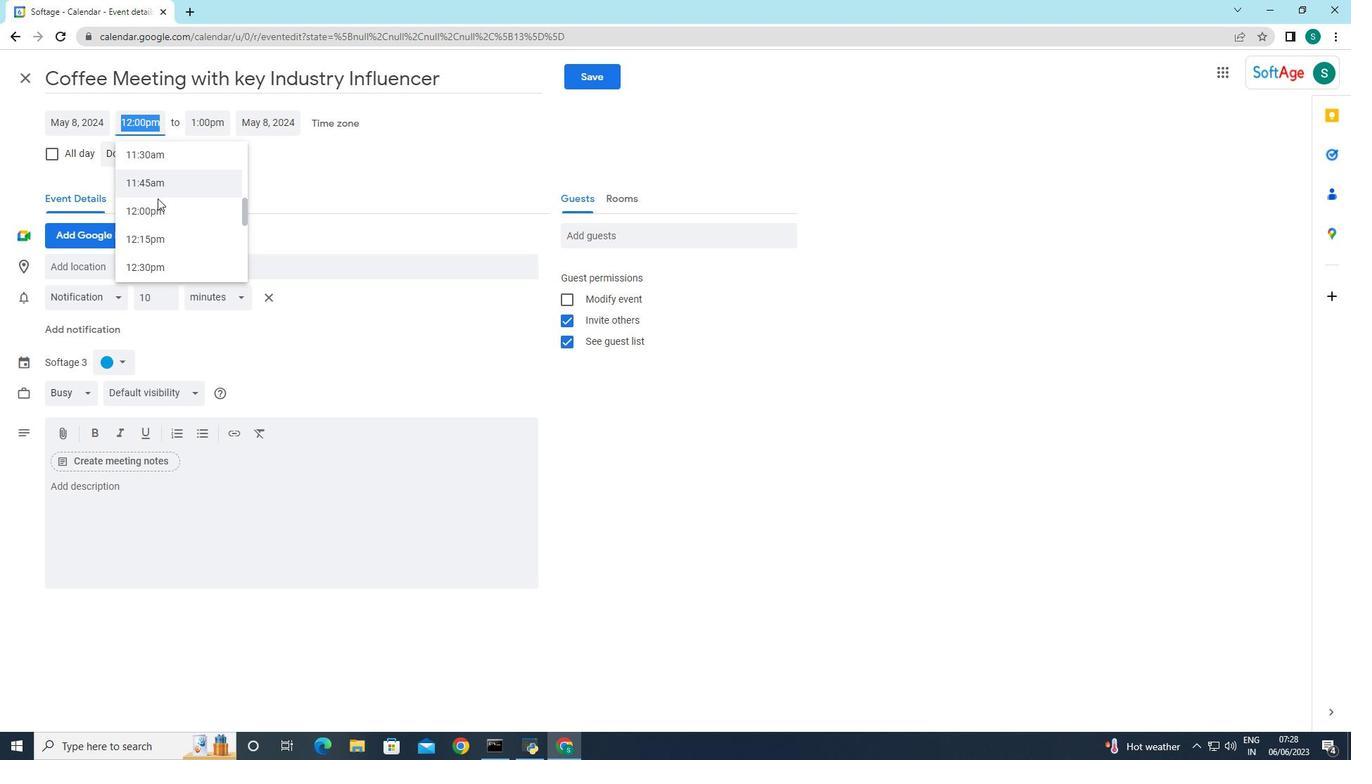 
Action: Mouse scrolled (157, 199) with delta (0, 0)
Screenshot: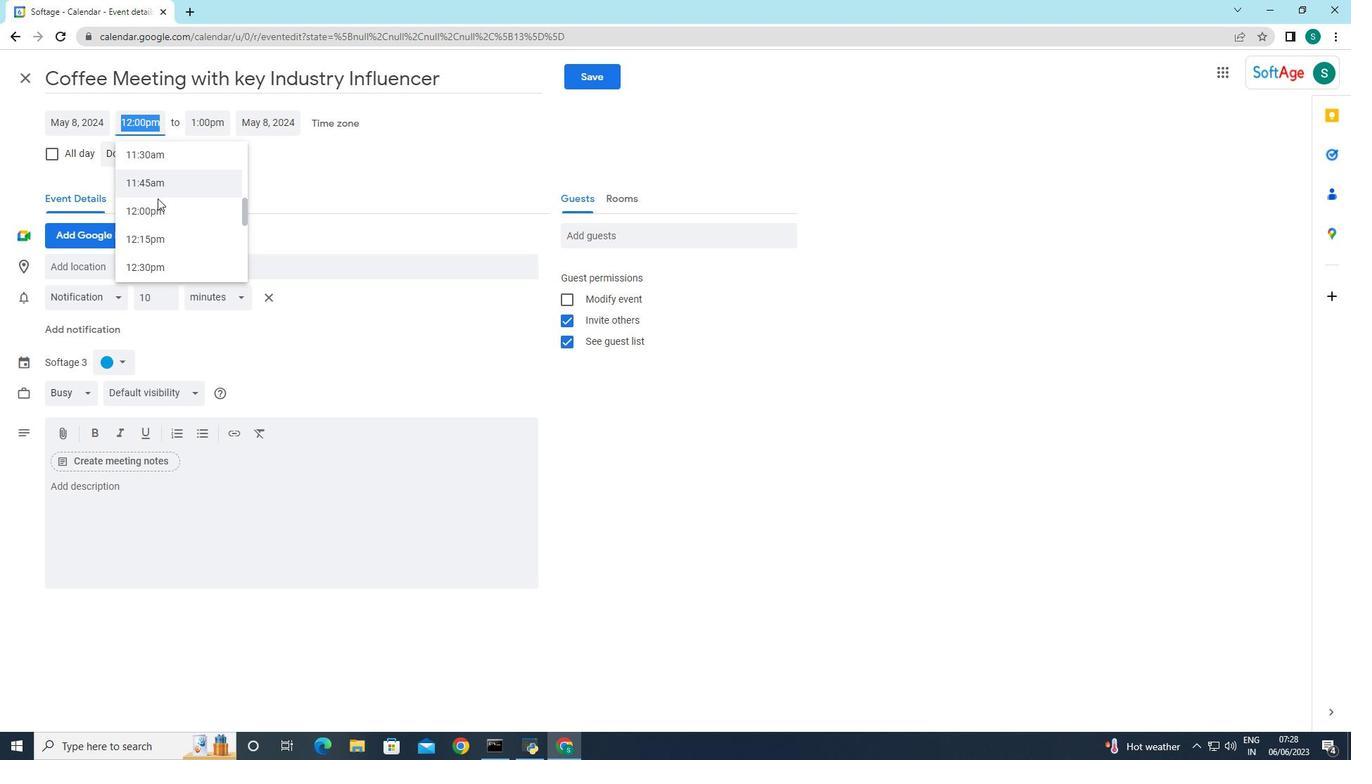 
Action: Mouse pressed middle at (157, 198)
Screenshot: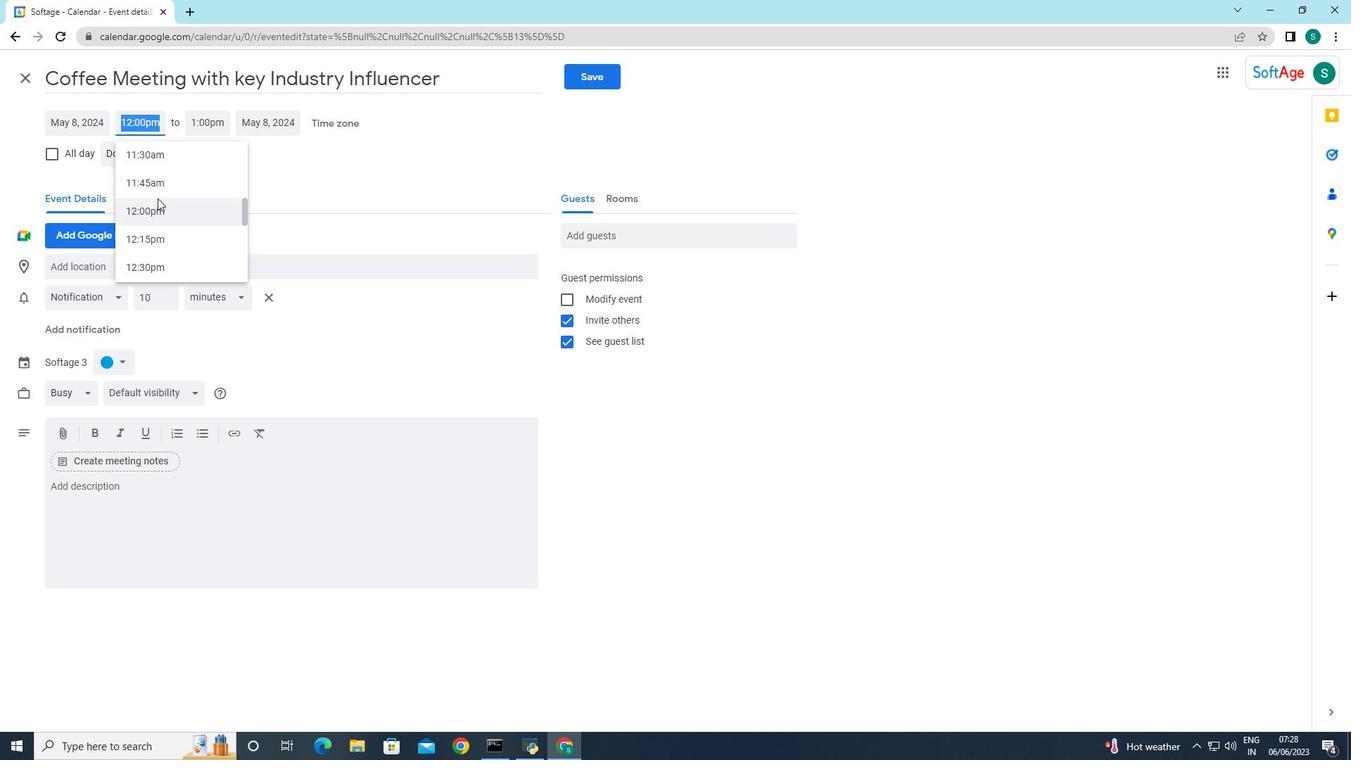 
Action: Mouse scrolled (157, 199) with delta (0, 0)
Screenshot: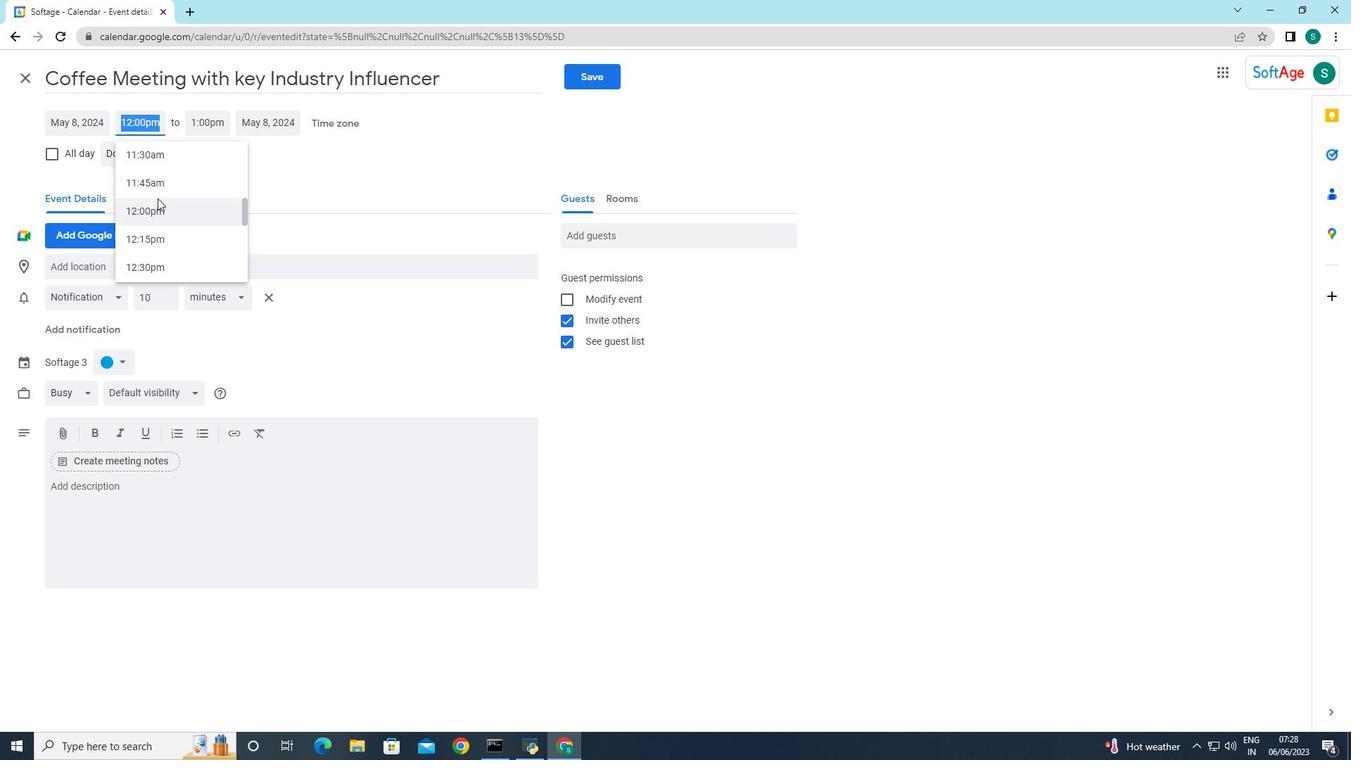 
Action: Mouse scrolled (157, 199) with delta (0, 0)
Screenshot: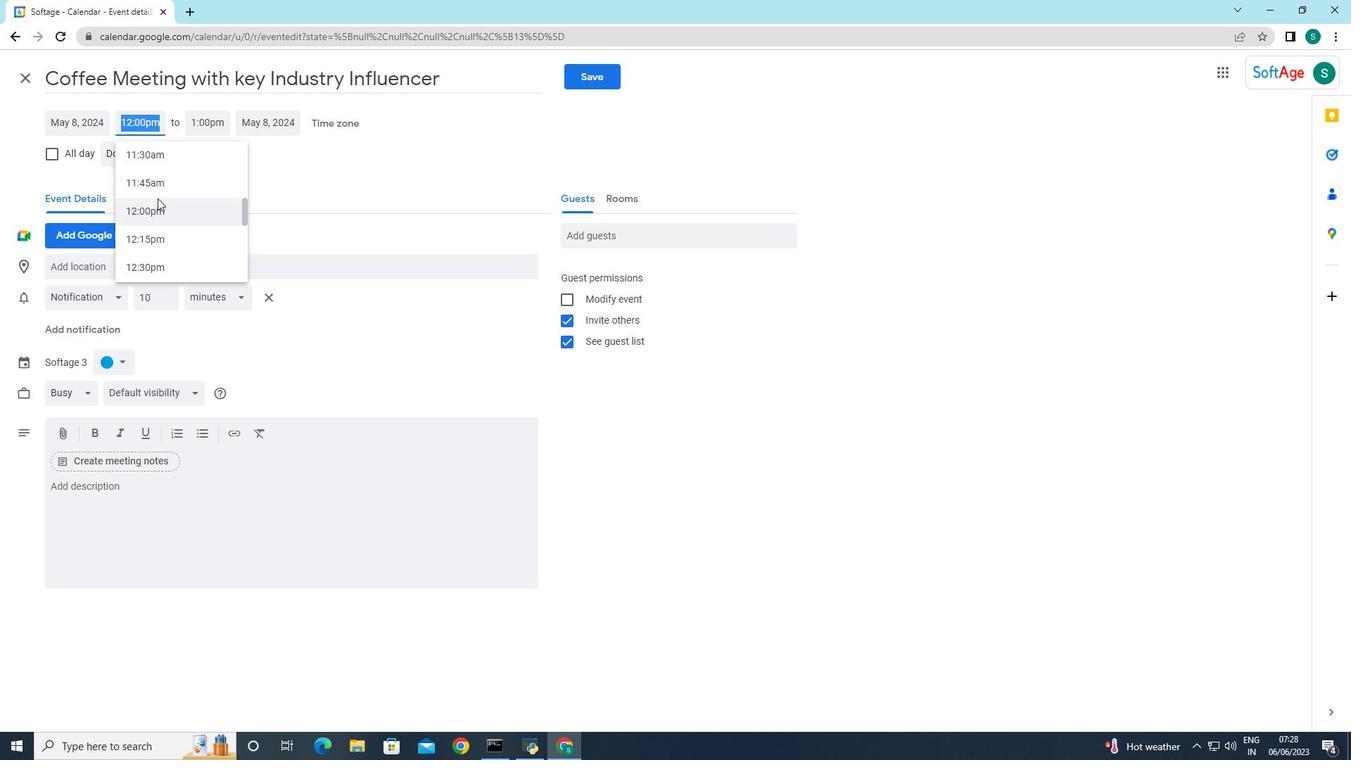 
Action: Mouse moved to (158, 198)
Screenshot: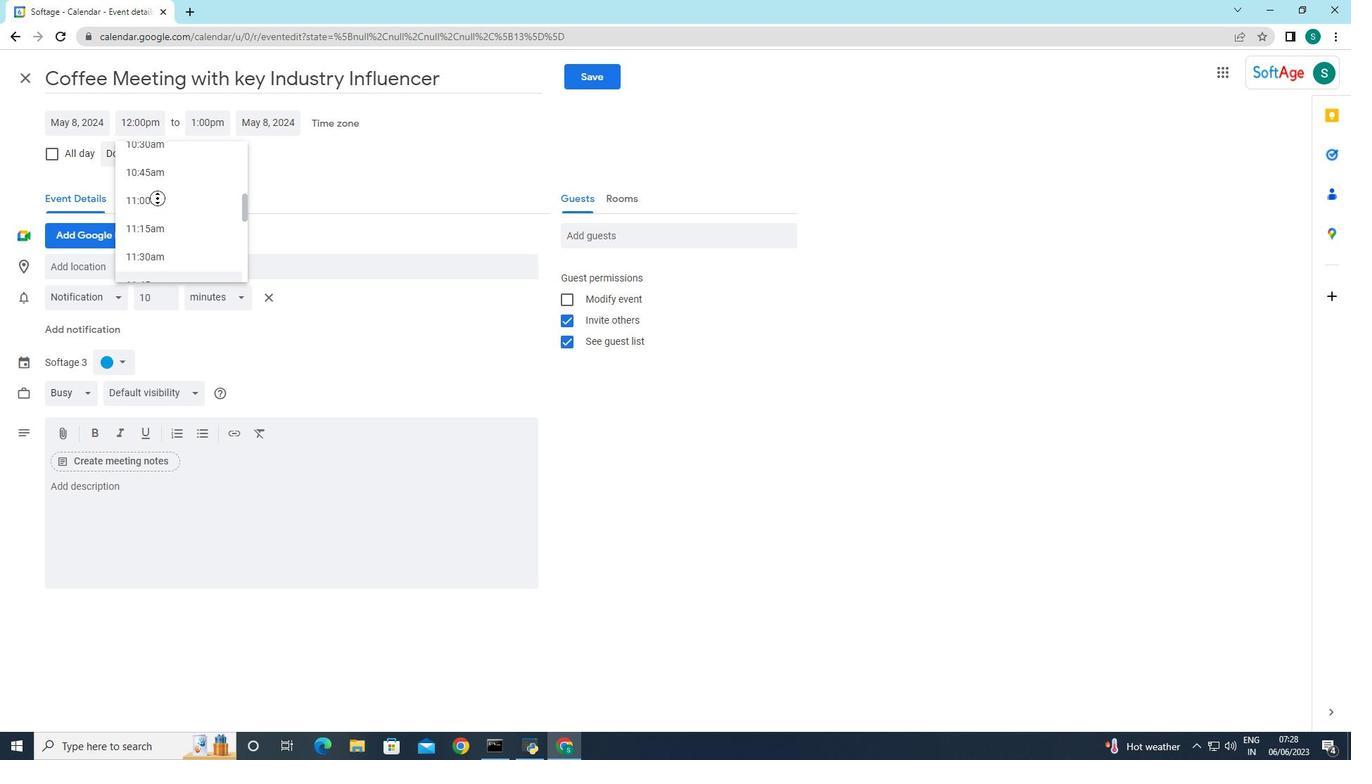 
Action: Mouse scrolled (158, 199) with delta (0, 0)
Screenshot: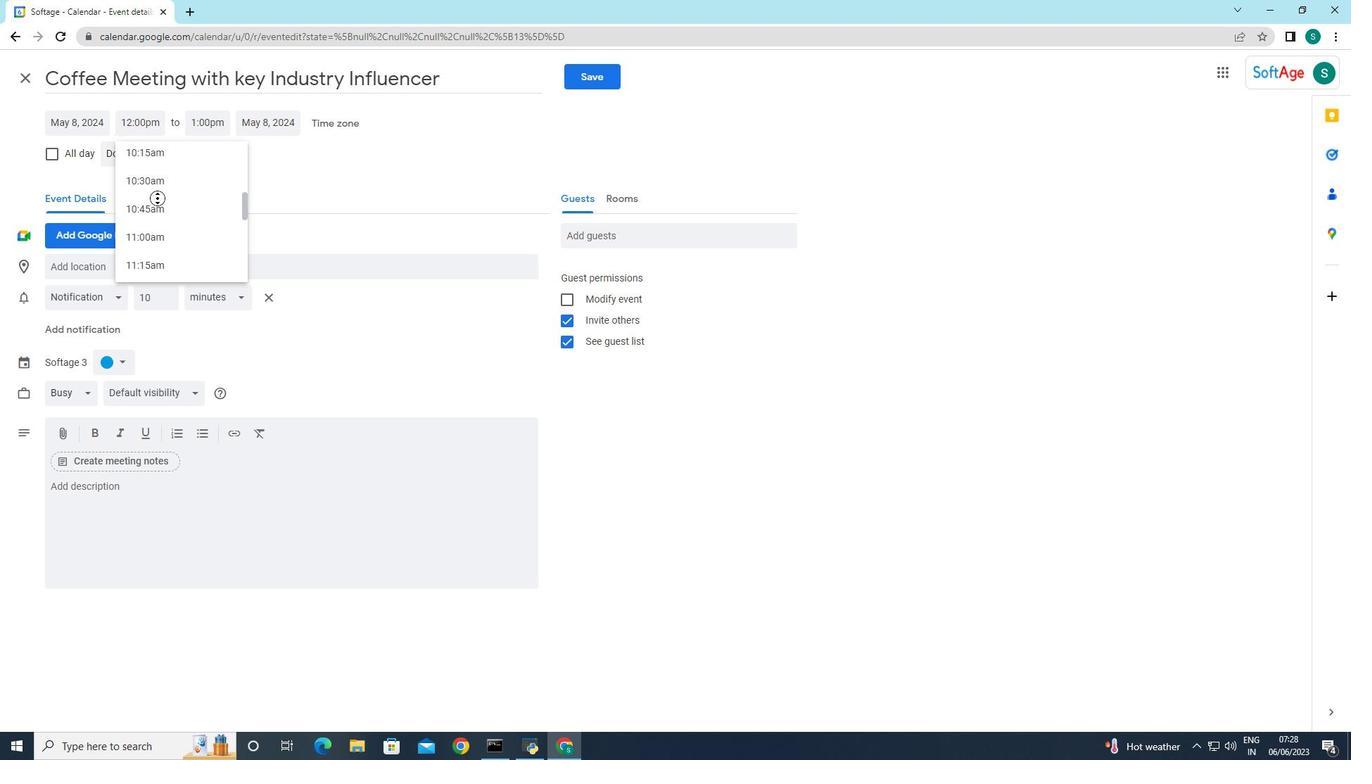 
Action: Mouse moved to (158, 198)
Screenshot: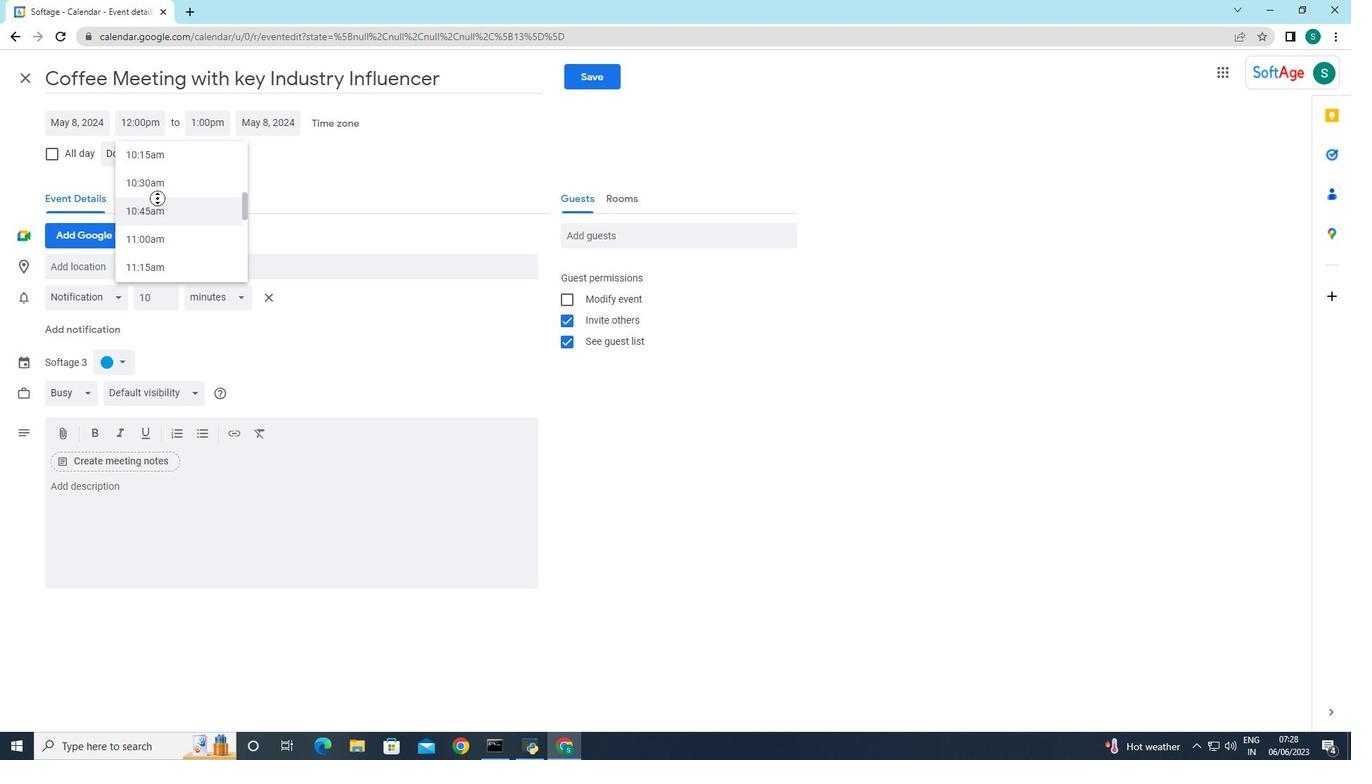 
Action: Mouse scrolled (158, 199) with delta (0, 0)
Screenshot: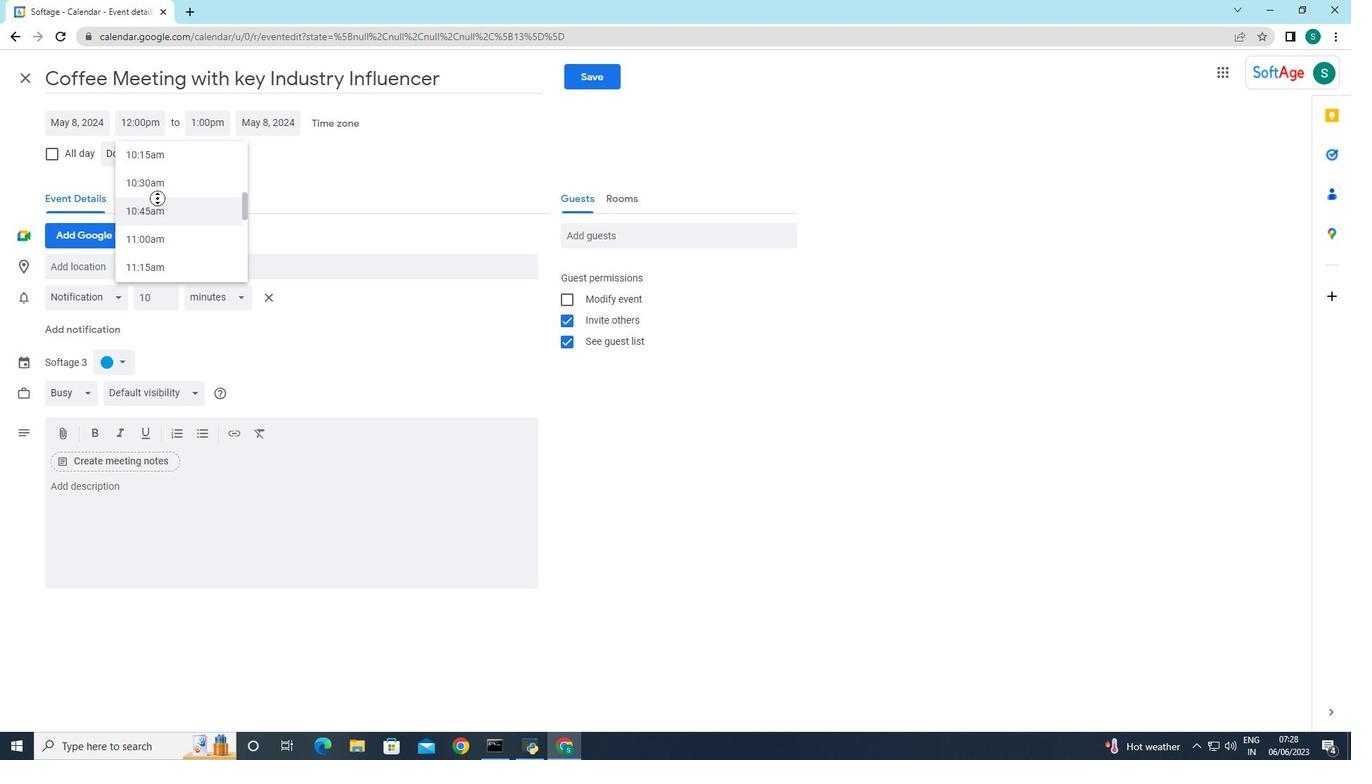 
Action: Mouse scrolled (158, 199) with delta (0, 0)
Screenshot: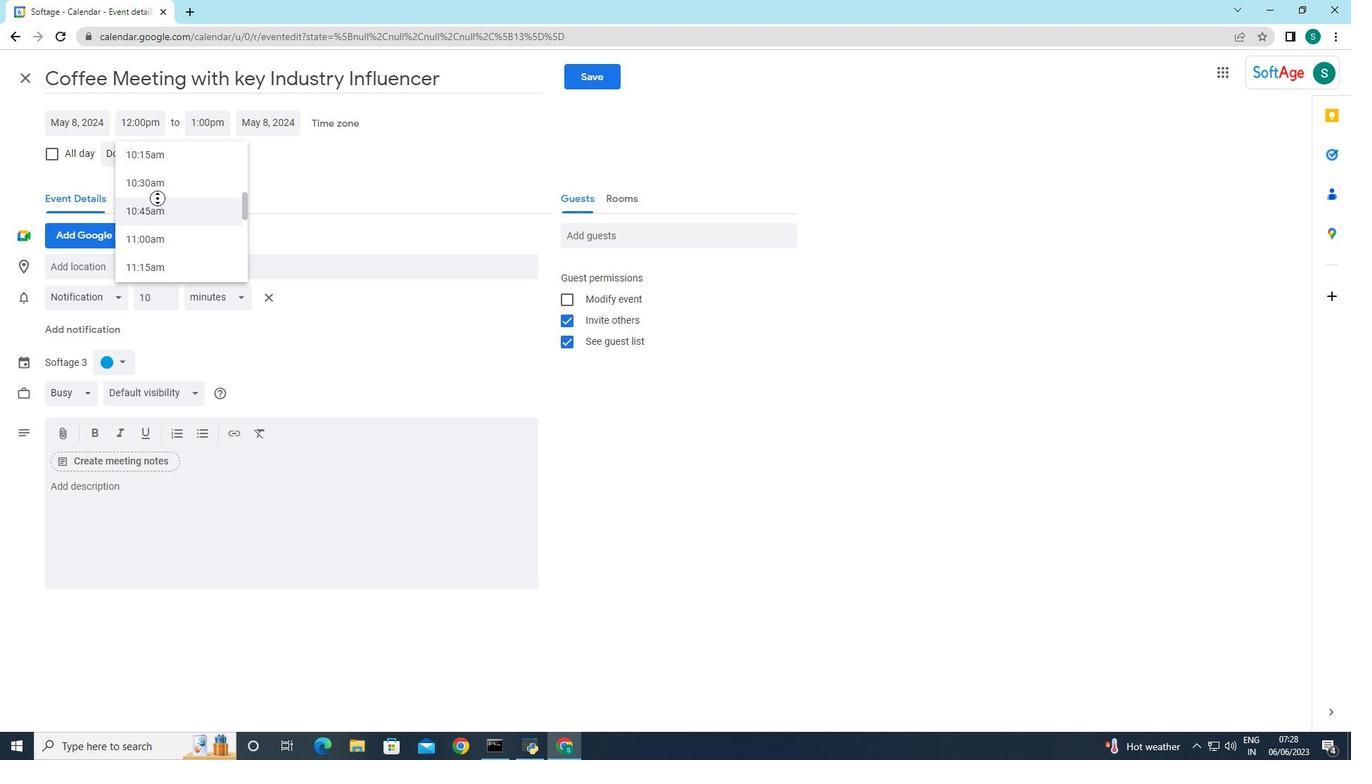 
Action: Mouse moved to (161, 209)
Screenshot: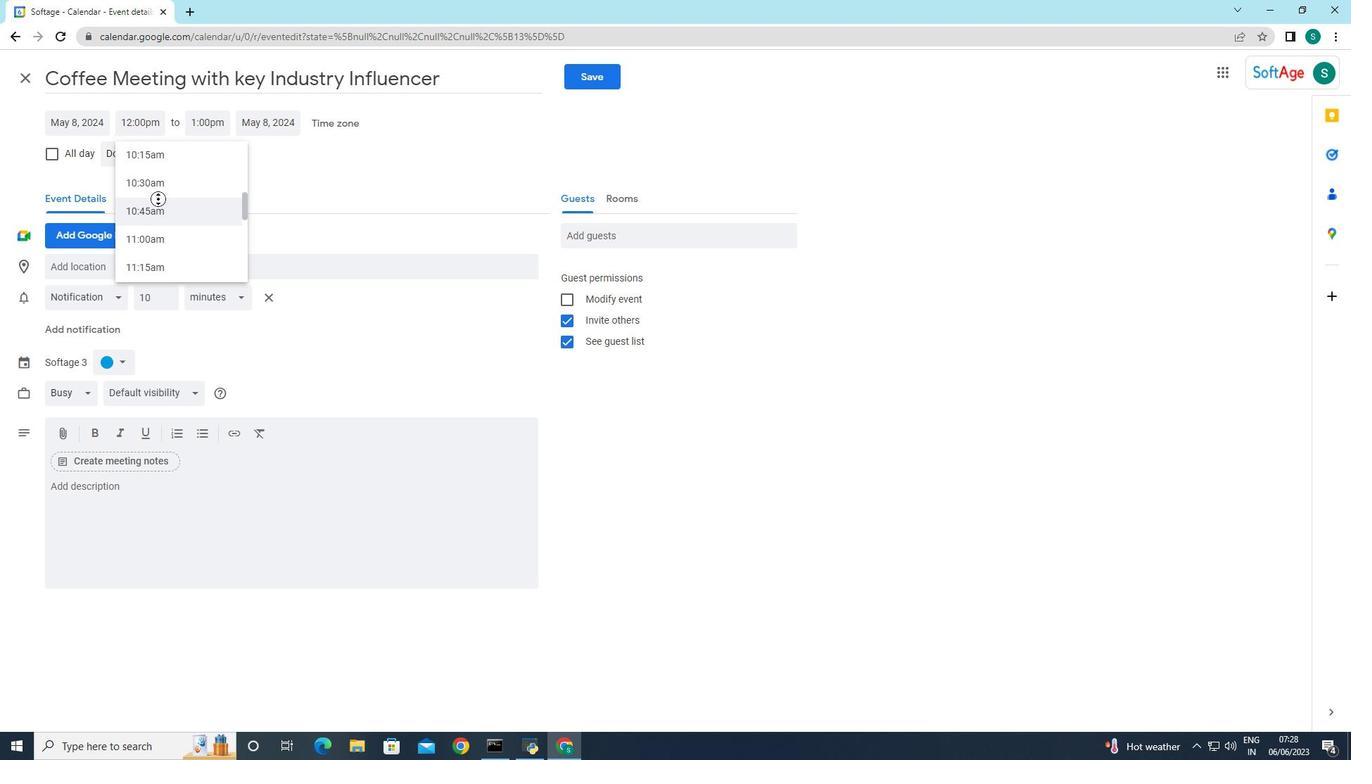 
Action: Mouse scrolled (161, 210) with delta (0, 0)
Screenshot: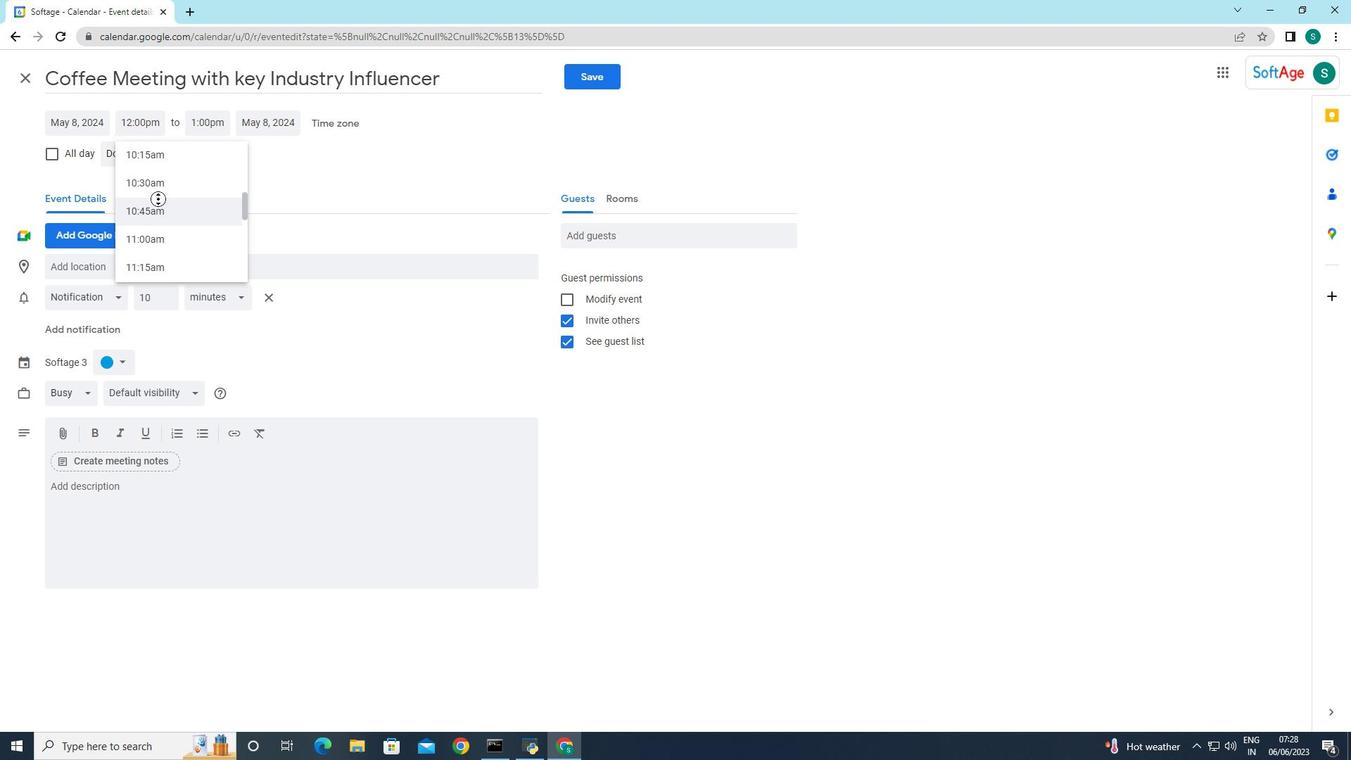 
Action: Mouse scrolled (161, 210) with delta (0, 0)
Screenshot: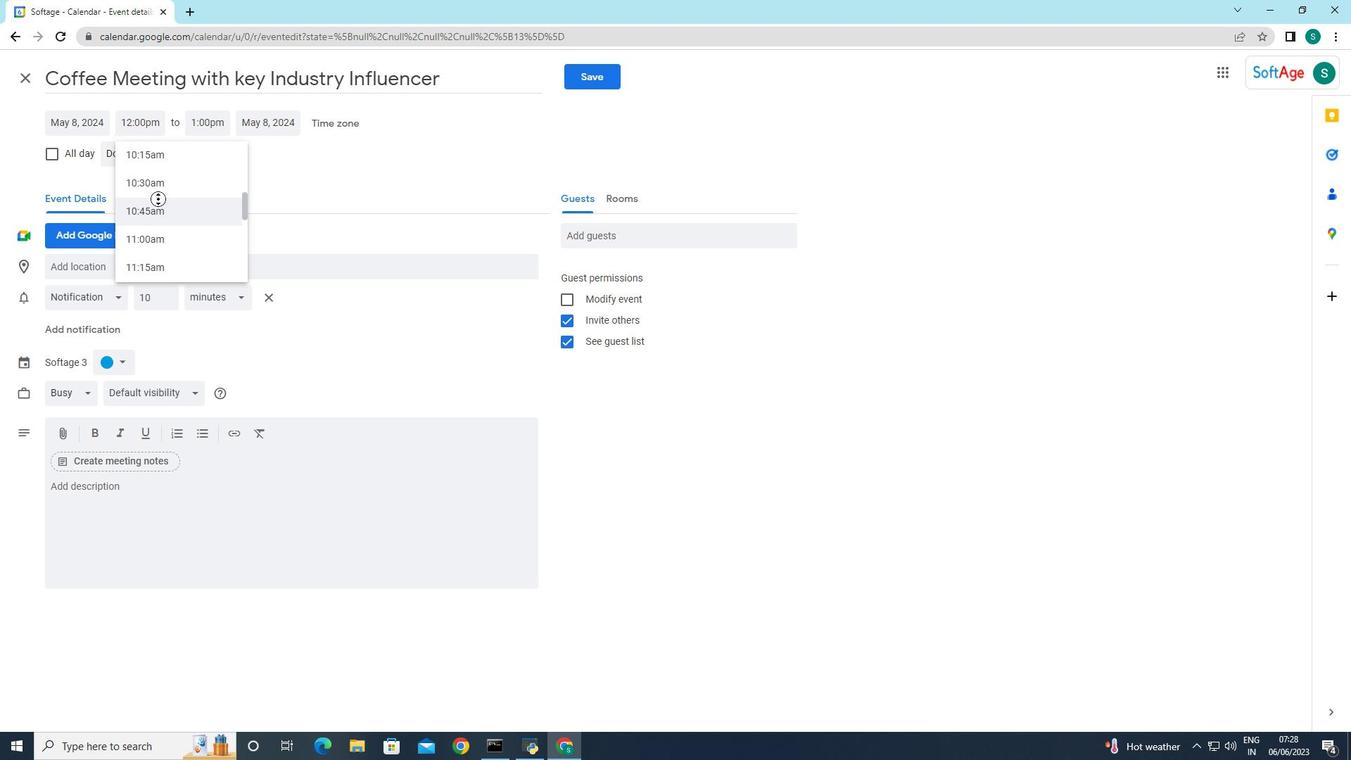 
Action: Mouse scrolled (161, 210) with delta (0, 0)
Screenshot: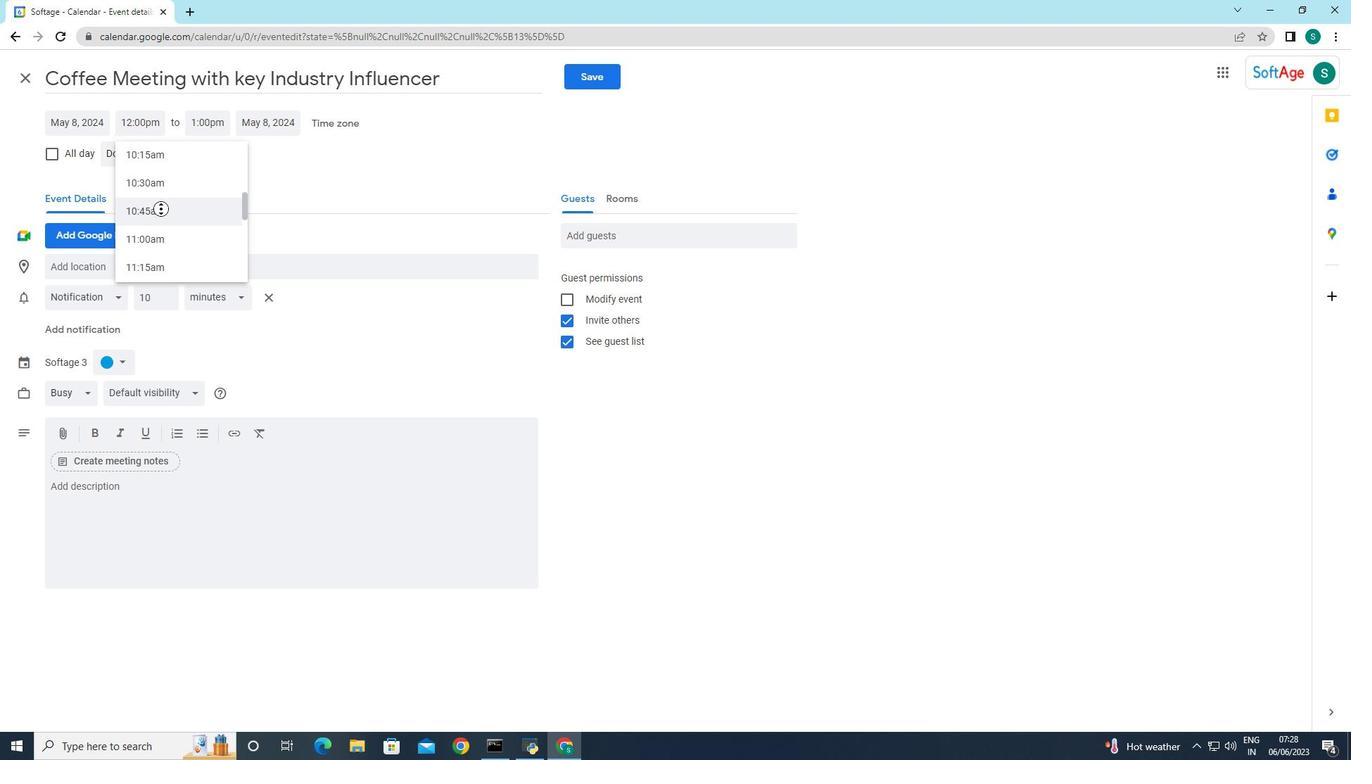 
Action: Mouse scrolled (161, 210) with delta (0, 0)
Screenshot: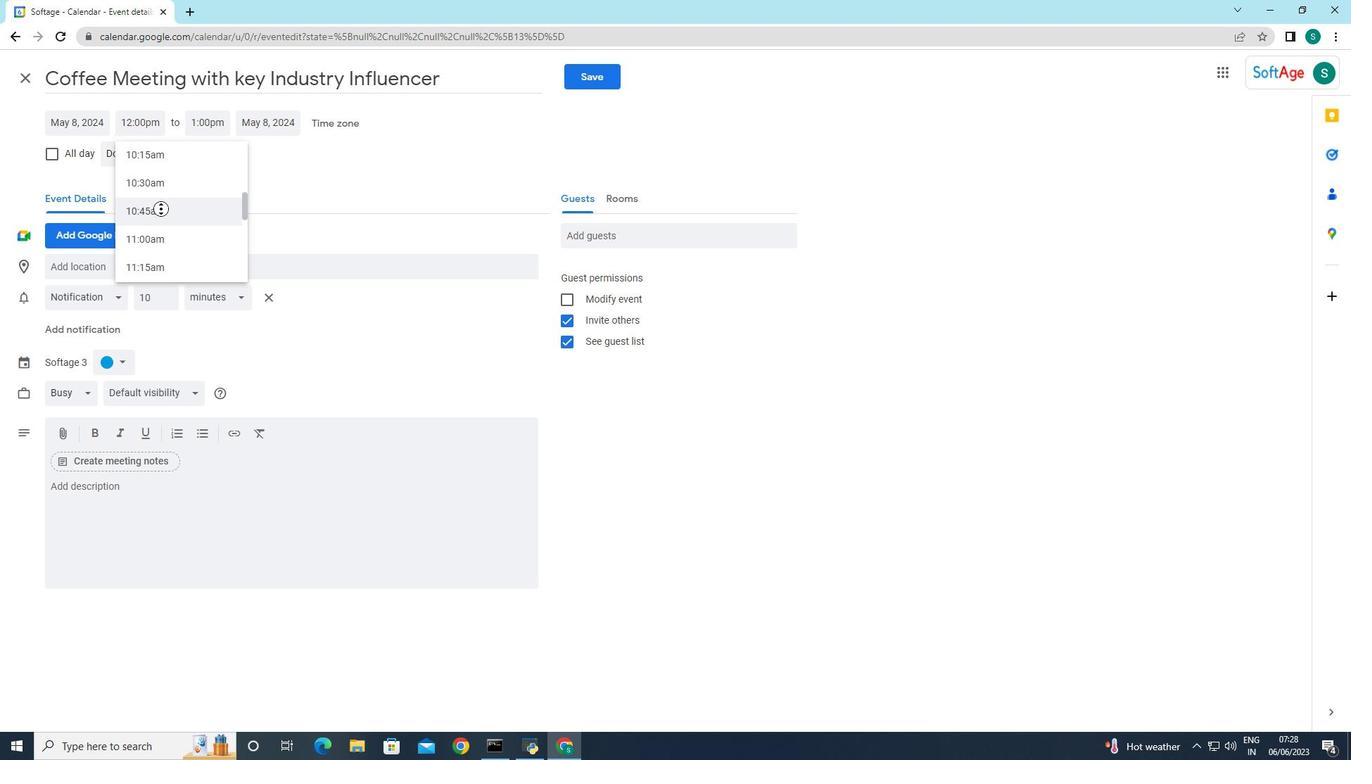 
Action: Mouse scrolled (161, 210) with delta (0, 0)
Screenshot: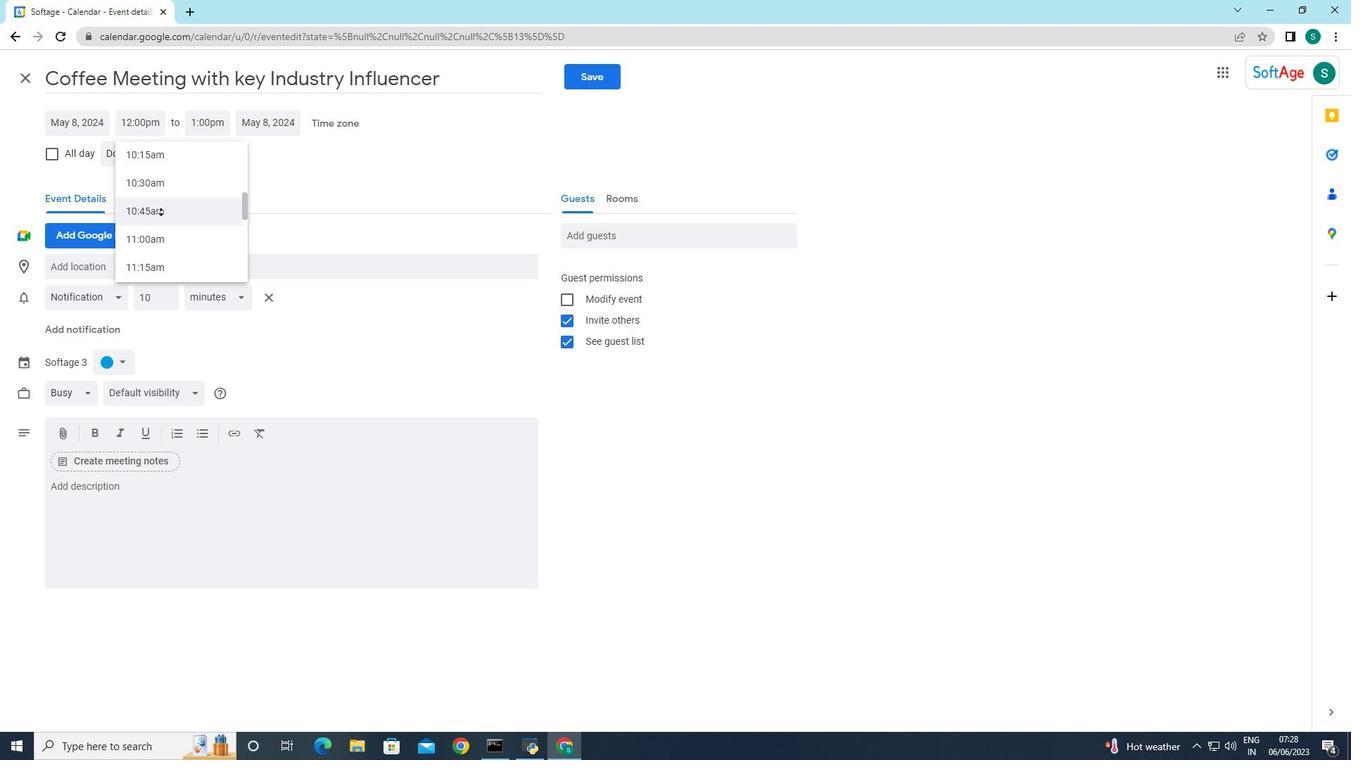 
Action: Mouse moved to (175, 216)
Screenshot: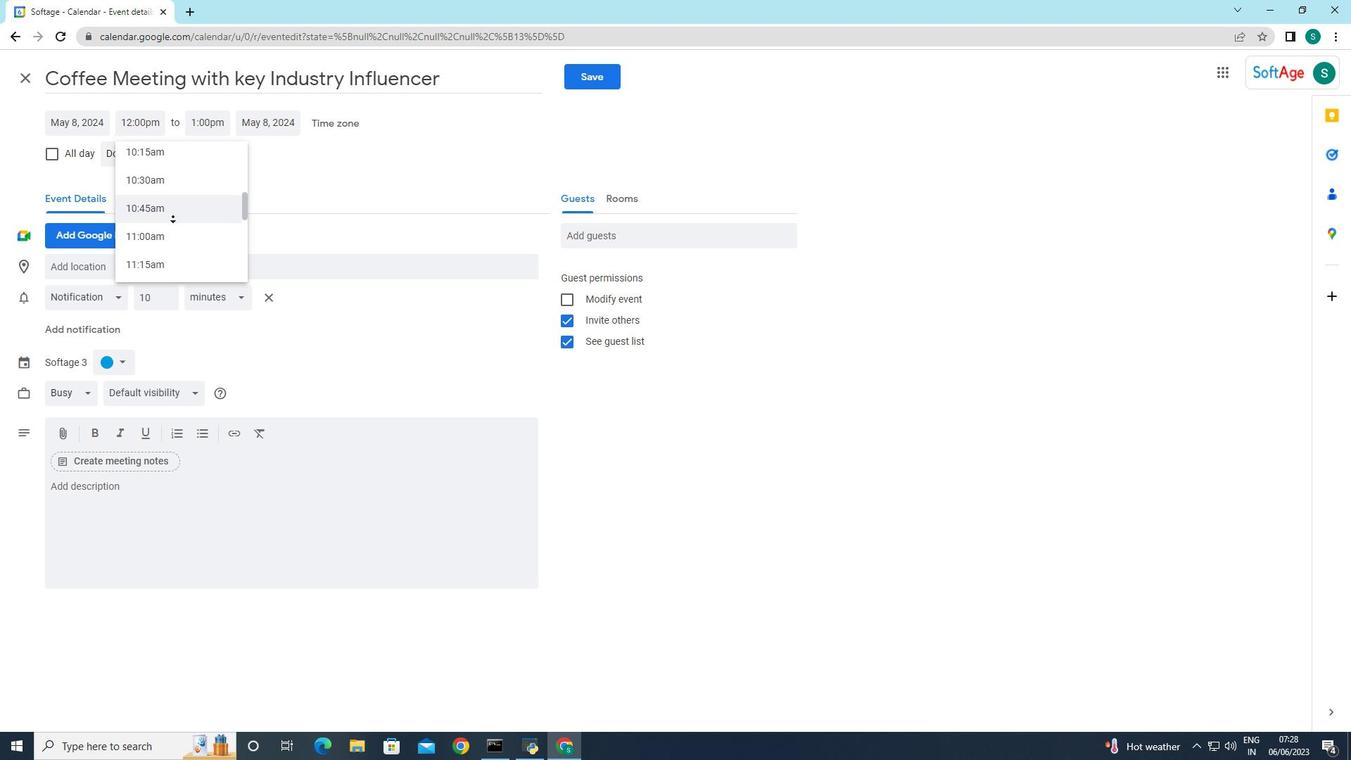 
Action: Mouse scrolled (175, 217) with delta (0, 0)
Screenshot: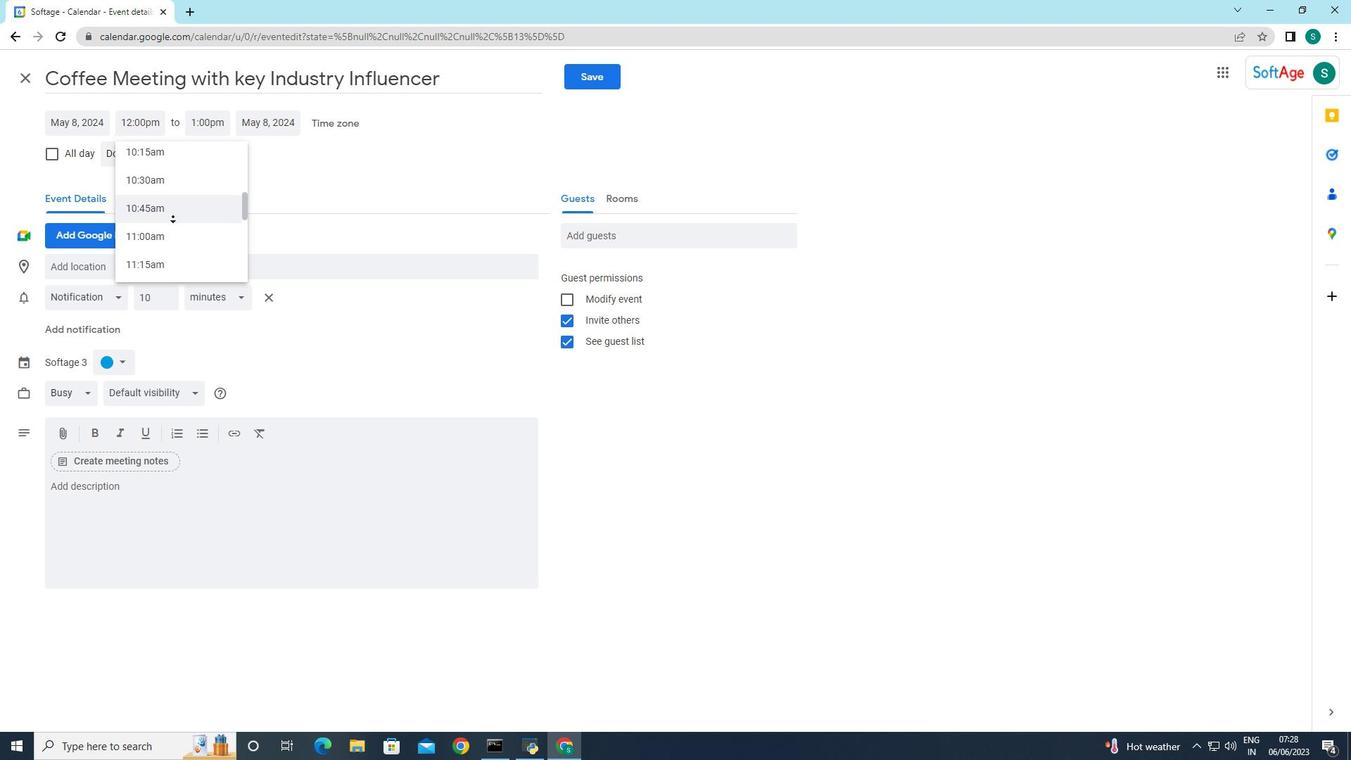 
Action: Mouse moved to (175, 216)
Screenshot: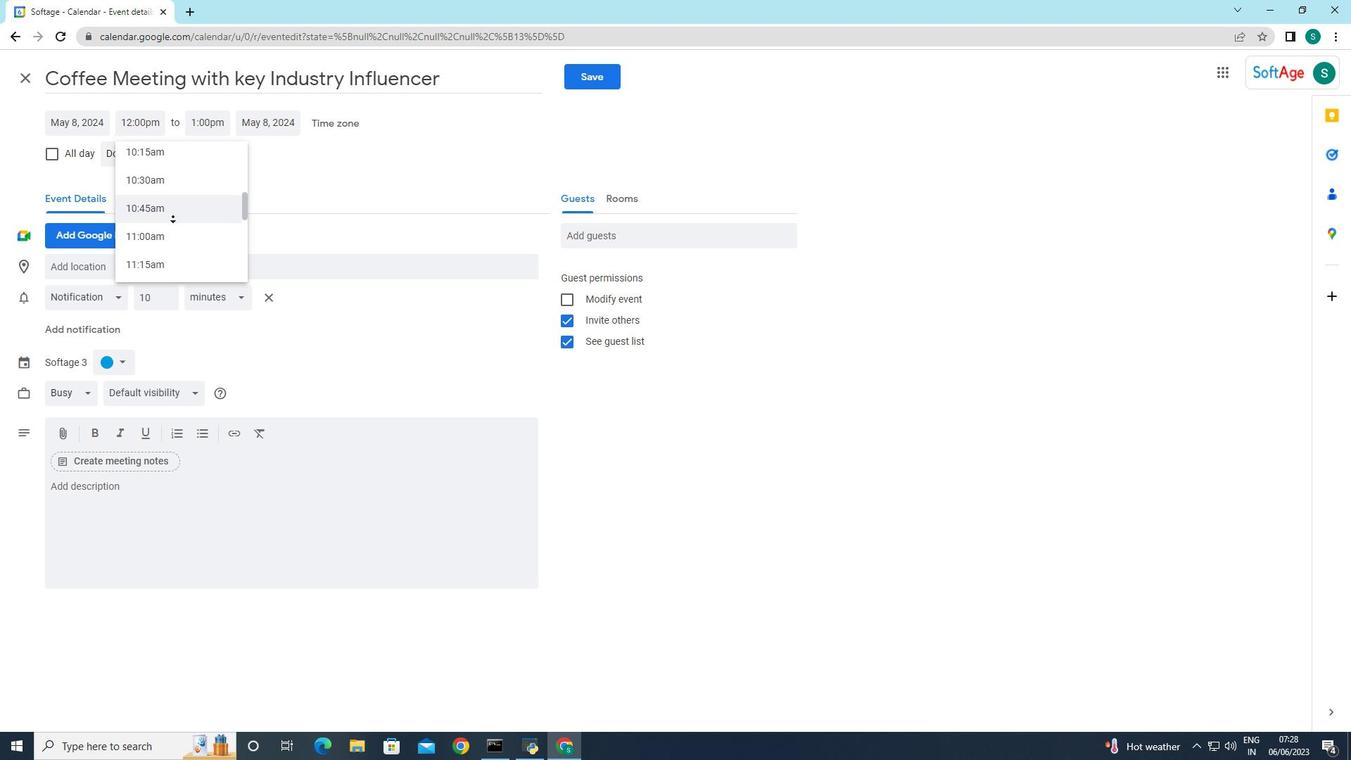 
Action: Mouse scrolled (175, 217) with delta (0, 0)
Screenshot: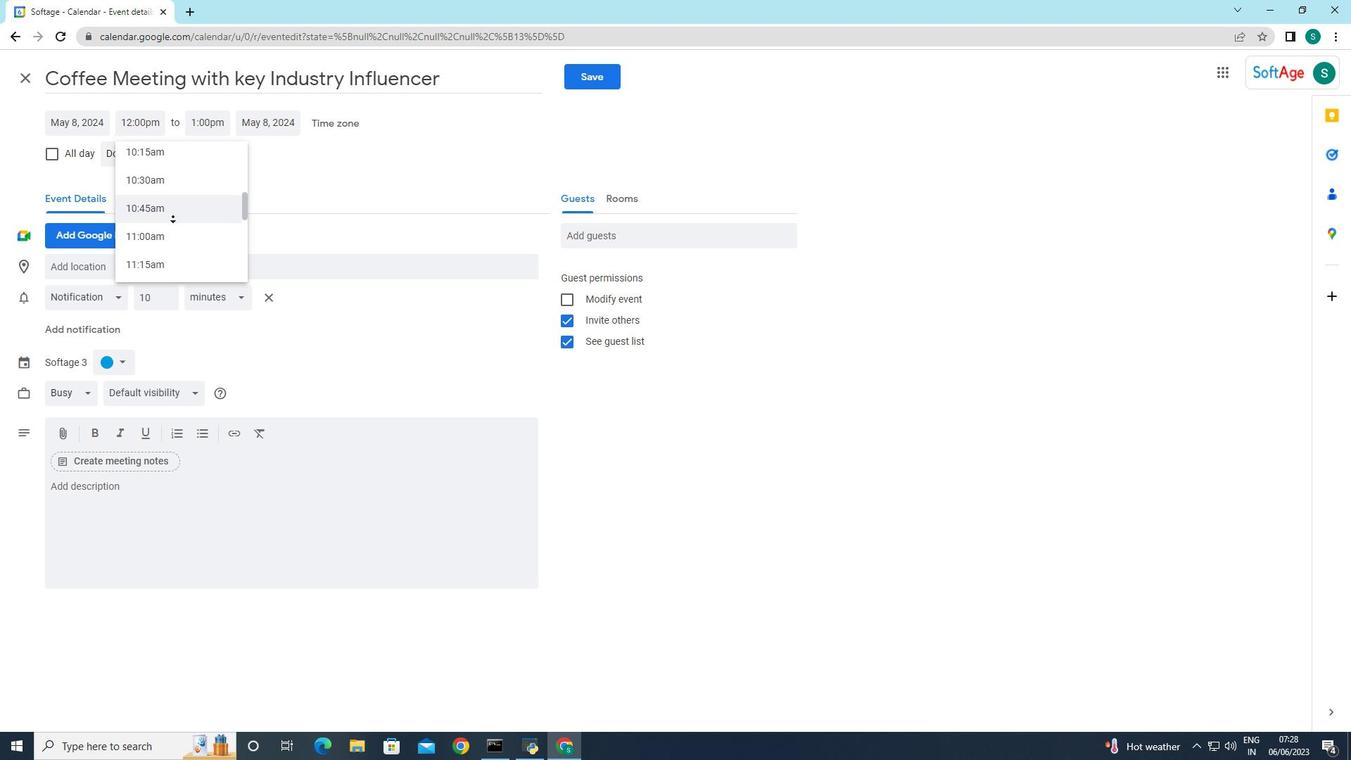 
Action: Mouse moved to (175, 216)
Screenshot: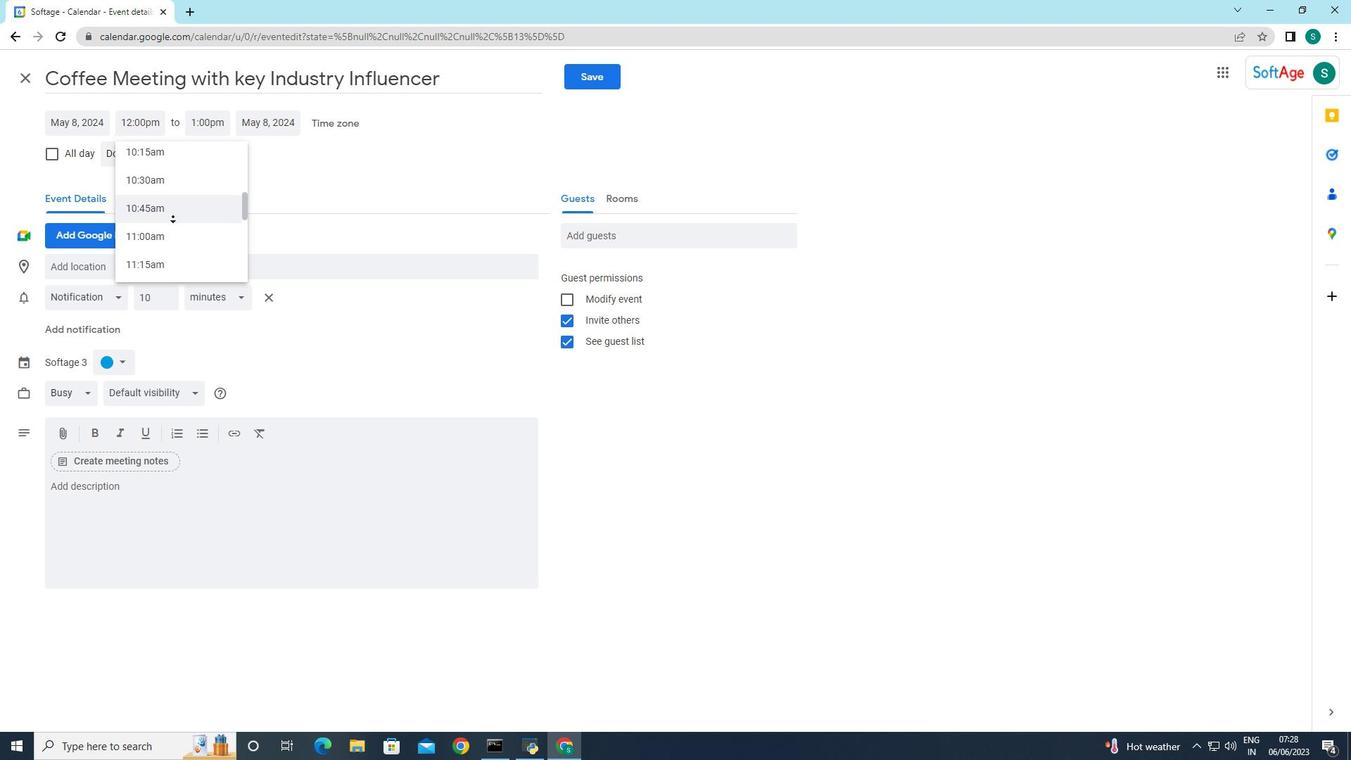 
Action: Mouse scrolled (175, 216) with delta (0, 0)
Screenshot: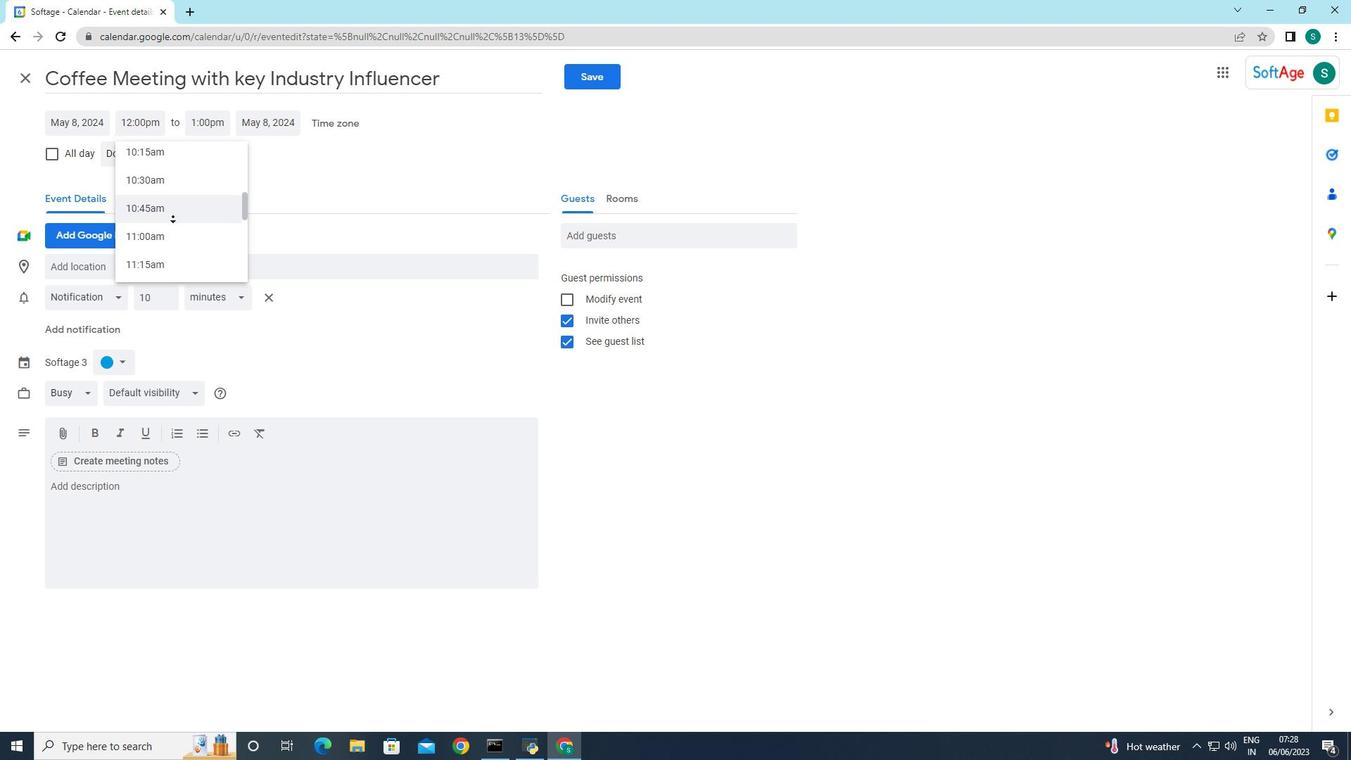 
Action: Mouse moved to (175, 214)
Screenshot: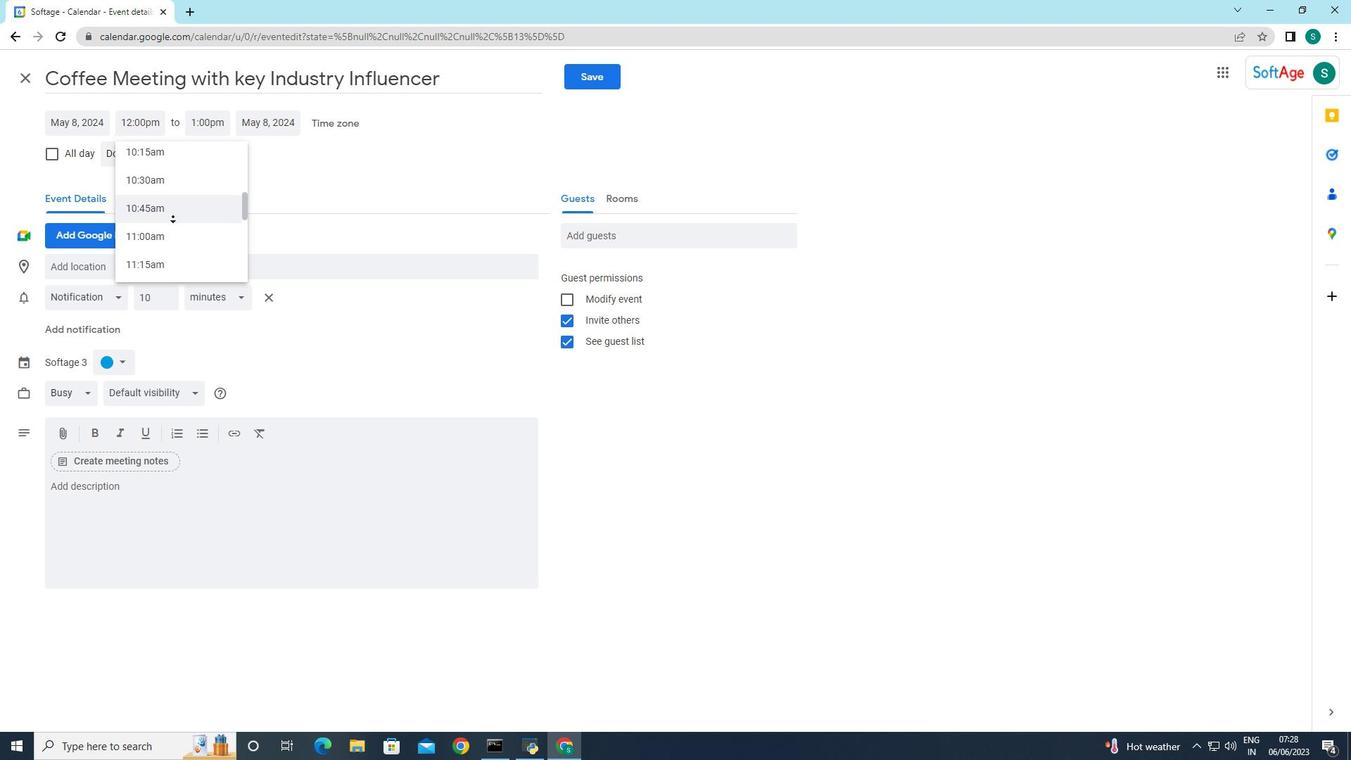 
Action: Mouse scrolled (175, 215) with delta (0, 0)
Screenshot: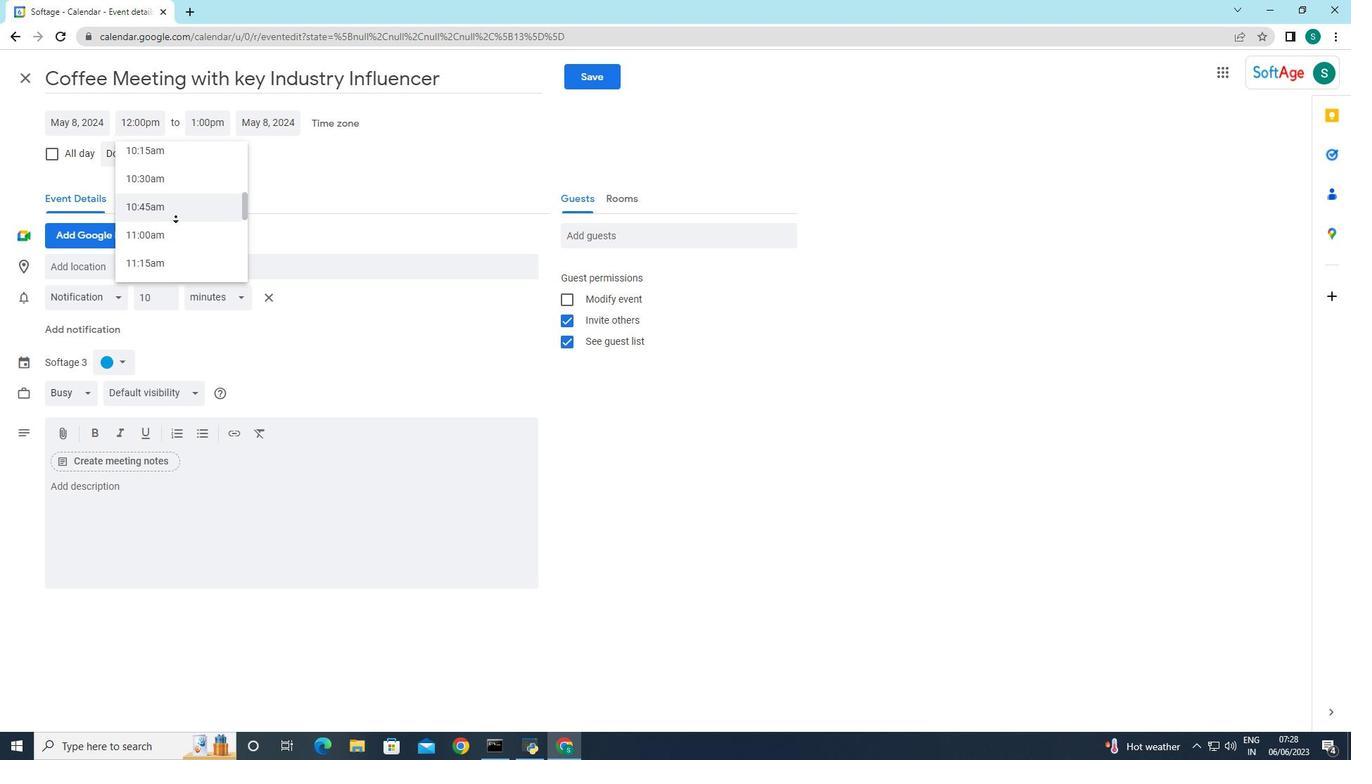 
Action: Mouse moved to (175, 213)
Screenshot: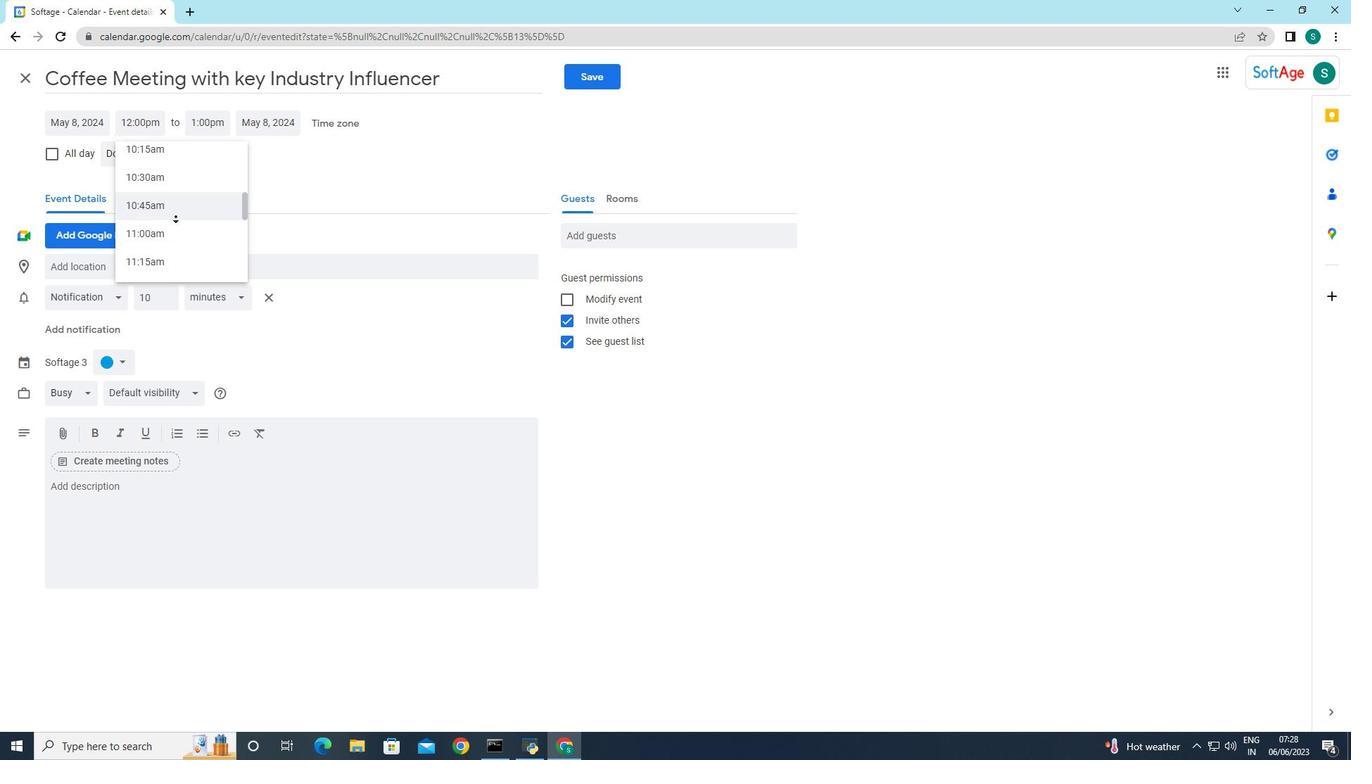 
Action: Mouse scrolled (175, 214) with delta (0, 0)
Screenshot: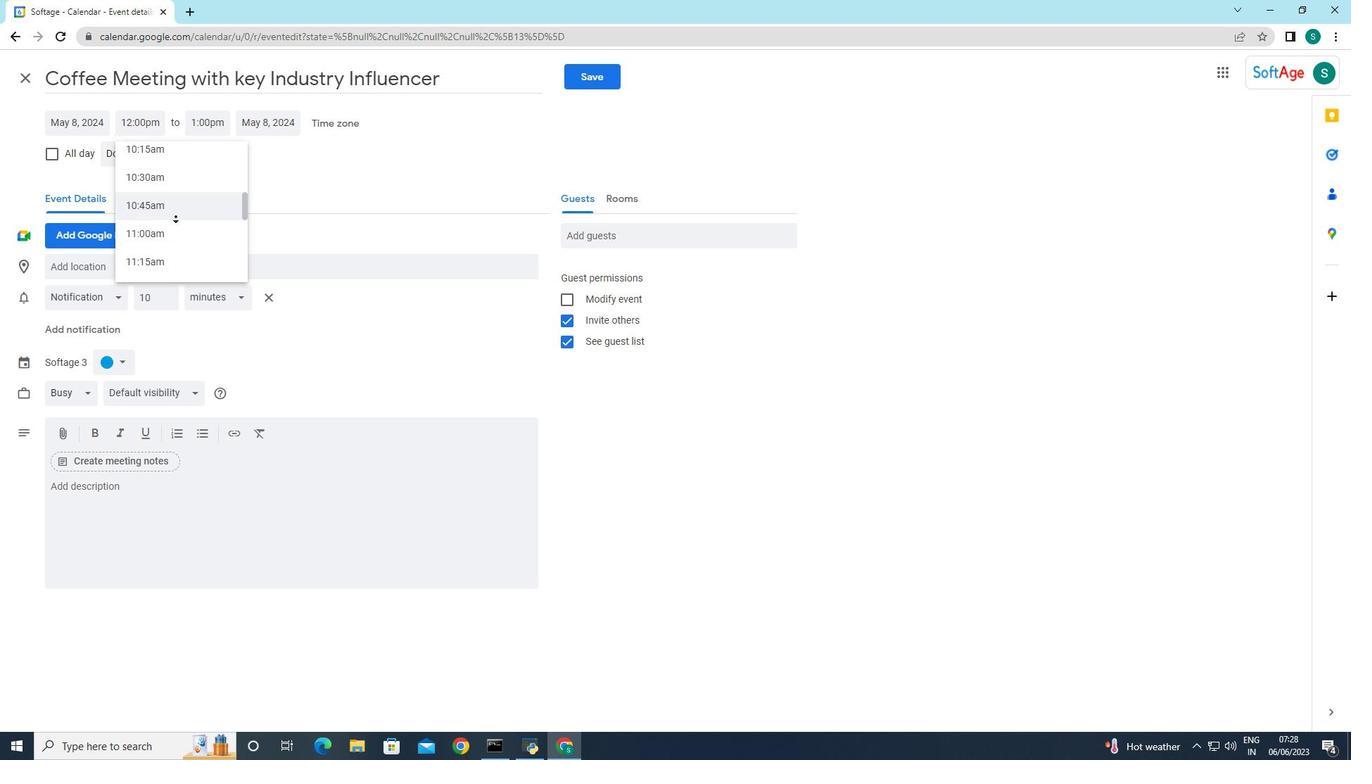 
Action: Mouse moved to (175, 213)
Screenshot: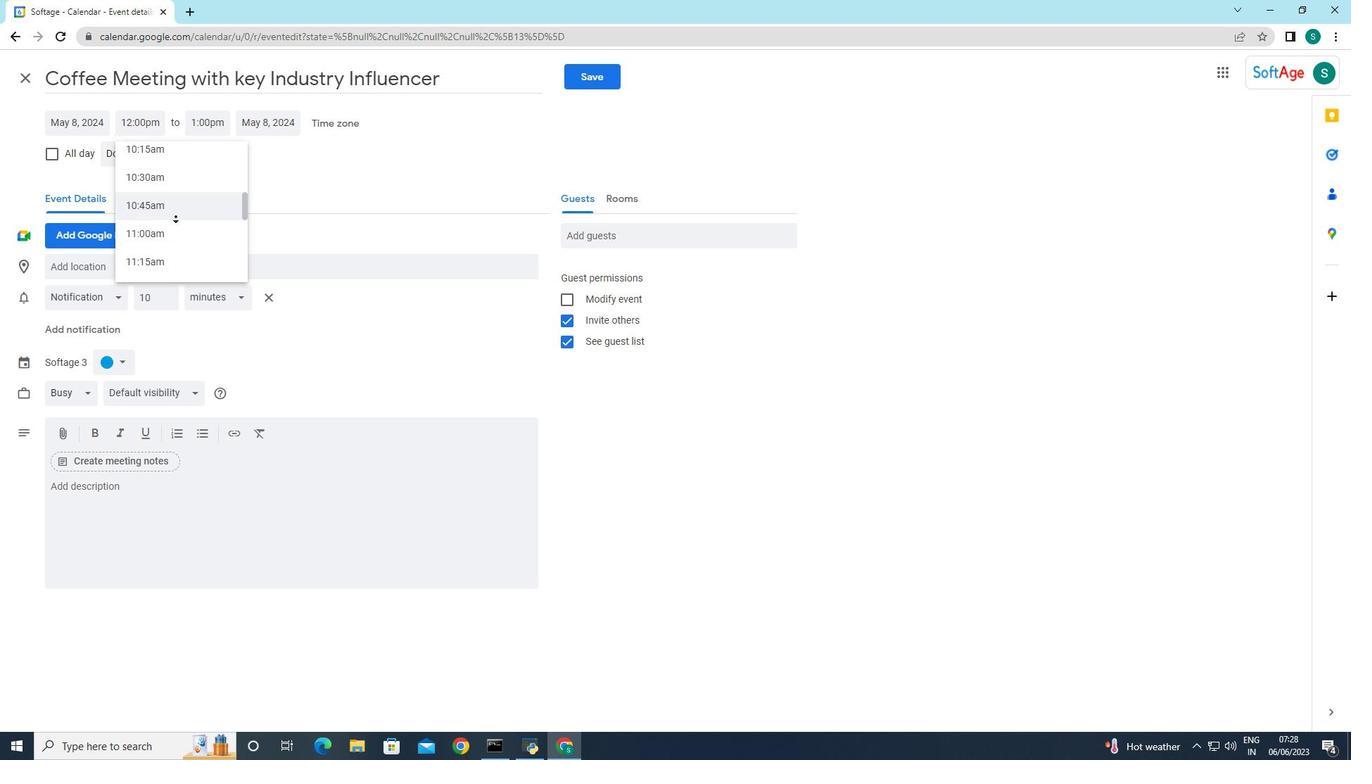 
Action: Mouse scrolled (175, 213) with delta (0, 0)
Screenshot: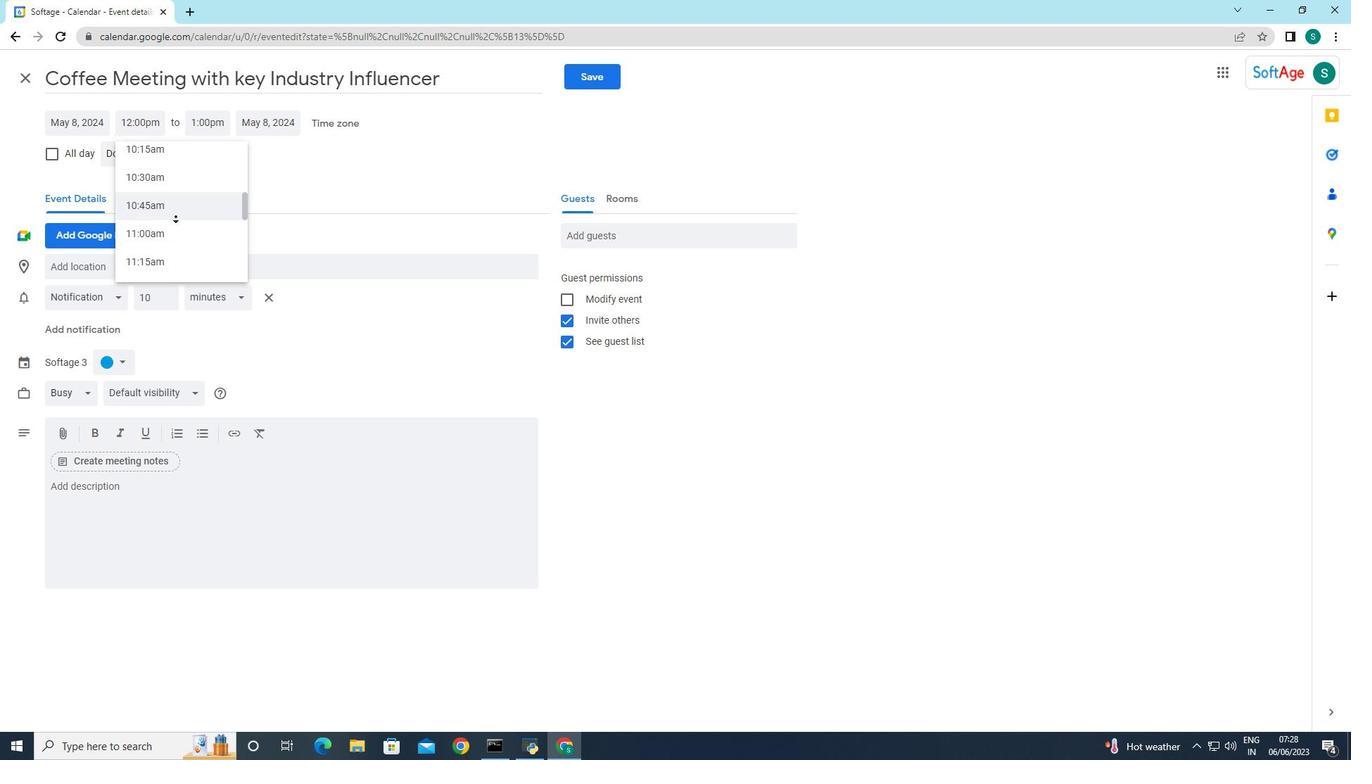 
Action: Mouse moved to (182, 211)
Screenshot: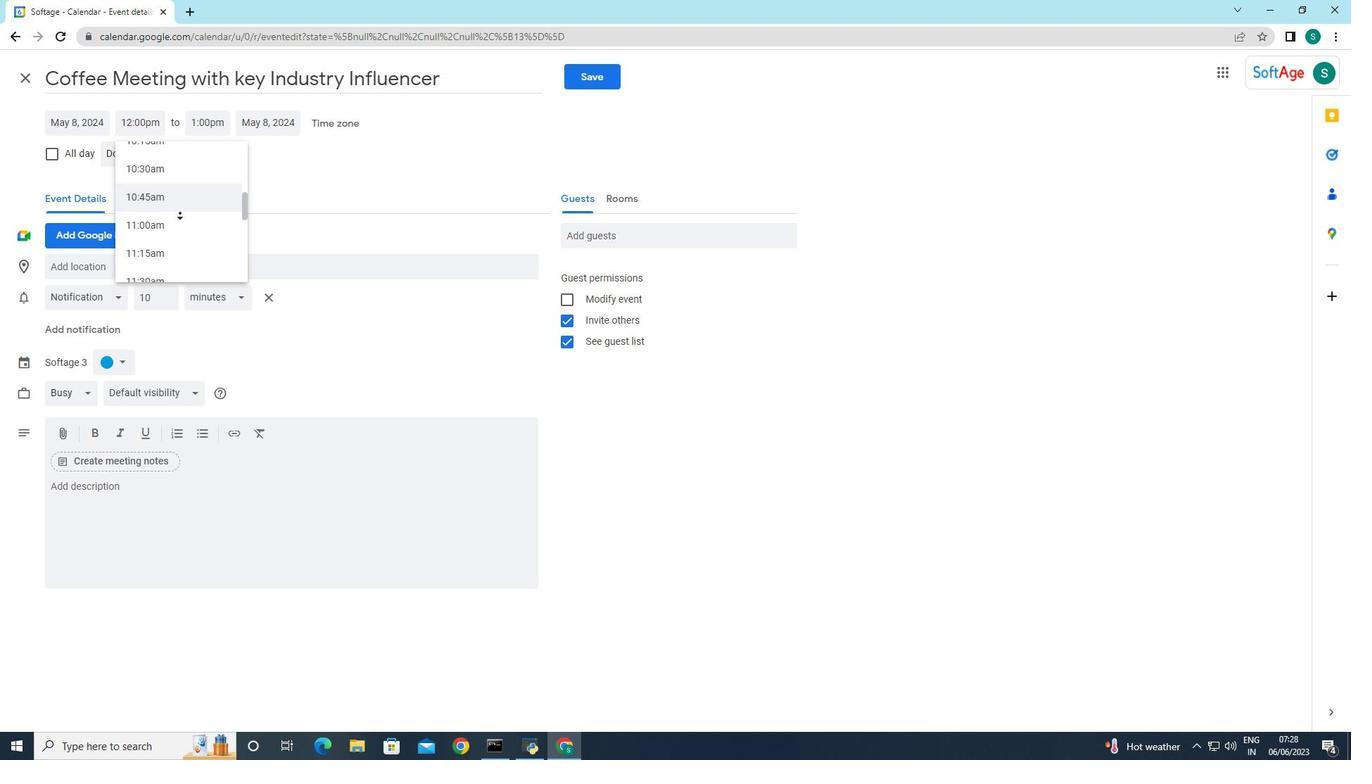 
Action: Mouse scrolled (182, 212) with delta (0, 0)
Screenshot: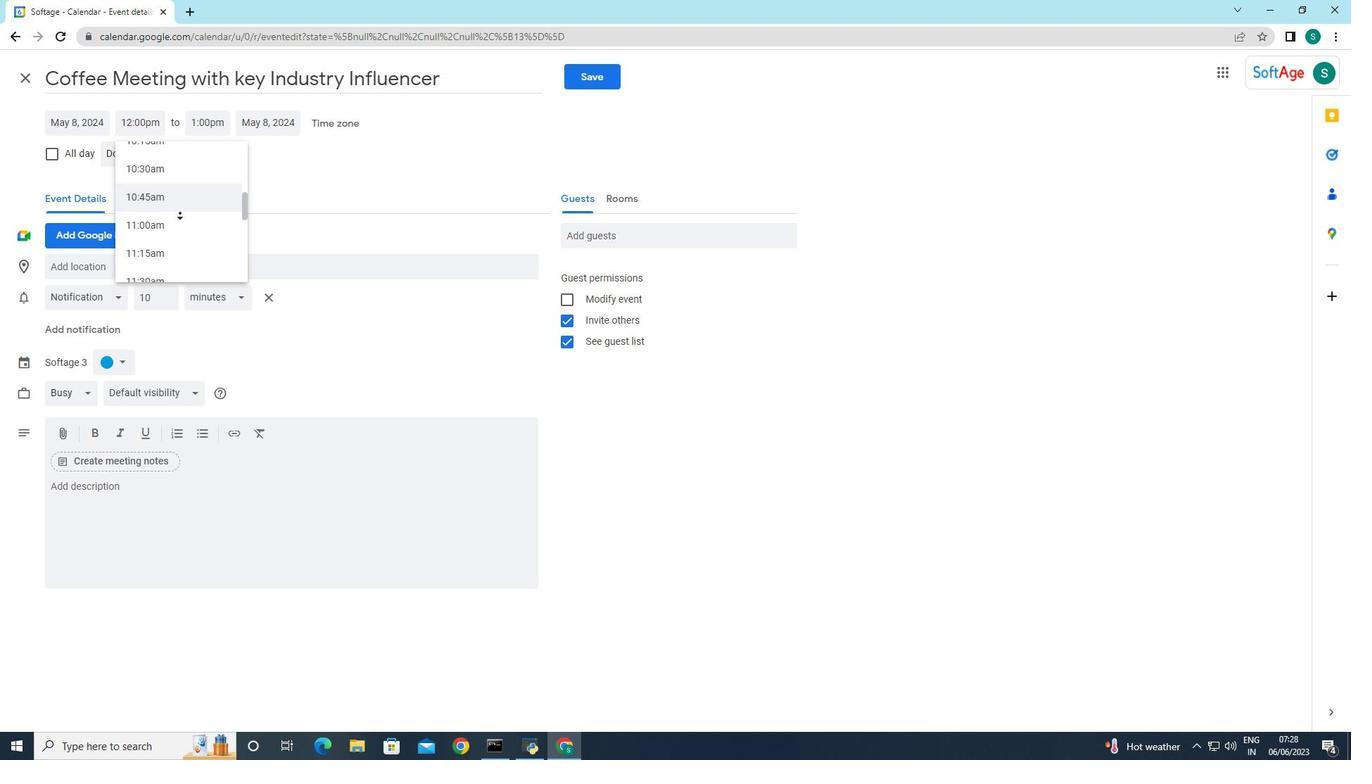 
Action: Mouse moved to (182, 211)
Screenshot: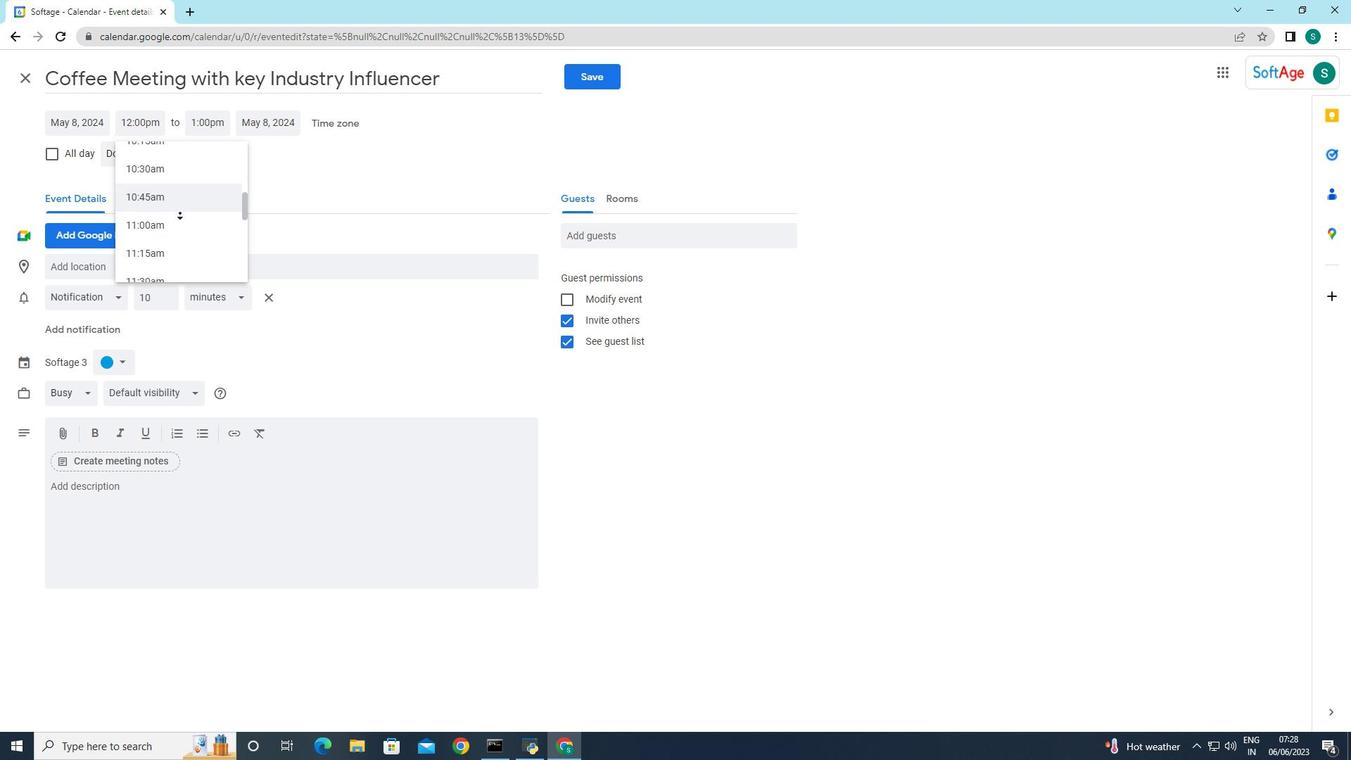
Action: Mouse scrolled (182, 212) with delta (0, 0)
Screenshot: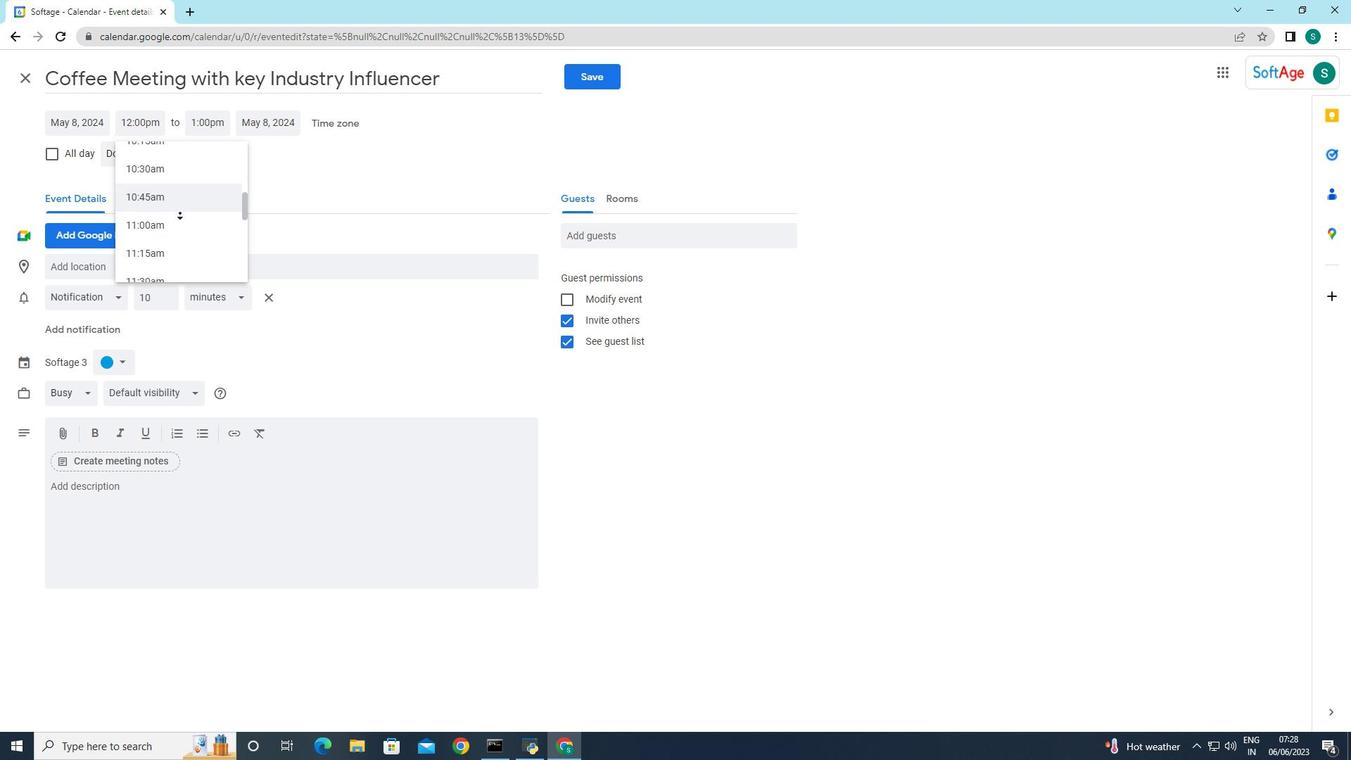 
Action: Mouse scrolled (182, 212) with delta (0, 0)
Screenshot: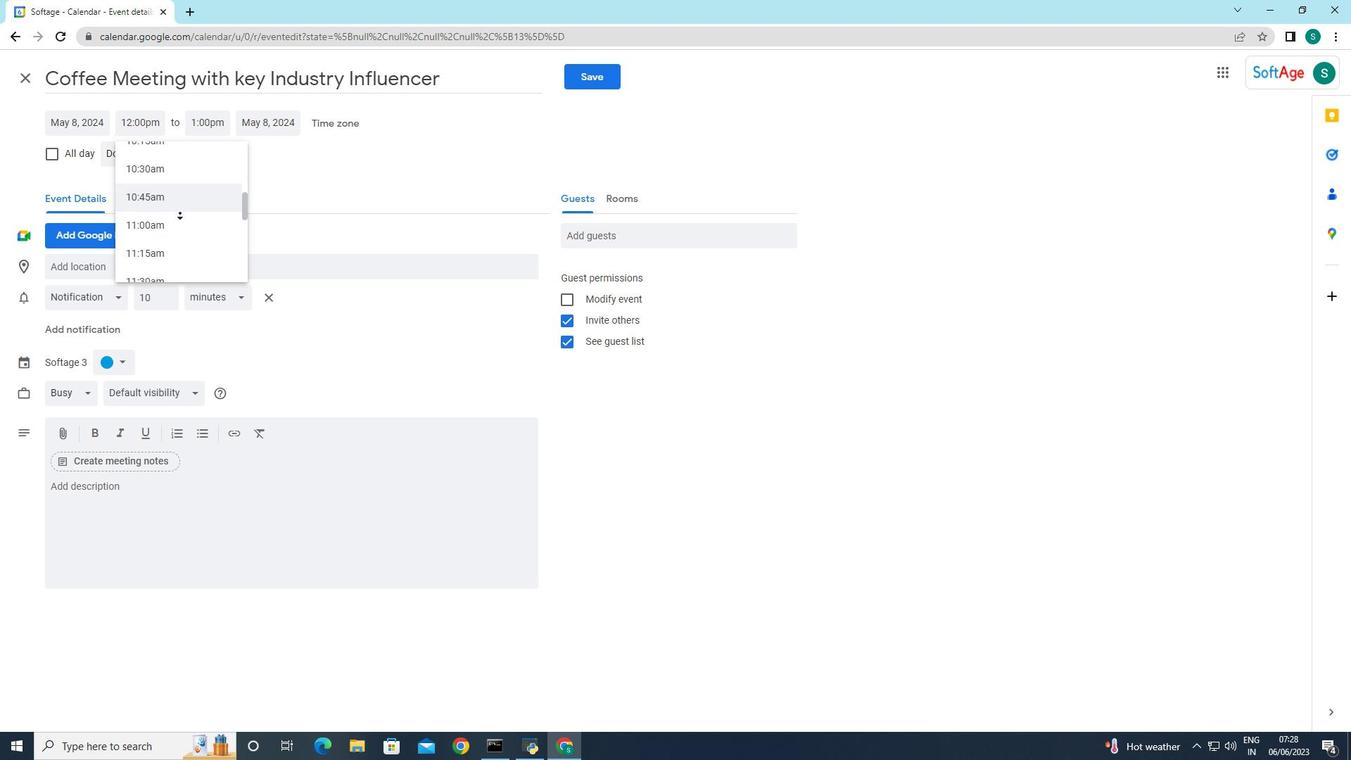 
Action: Mouse moved to (182, 211)
Screenshot: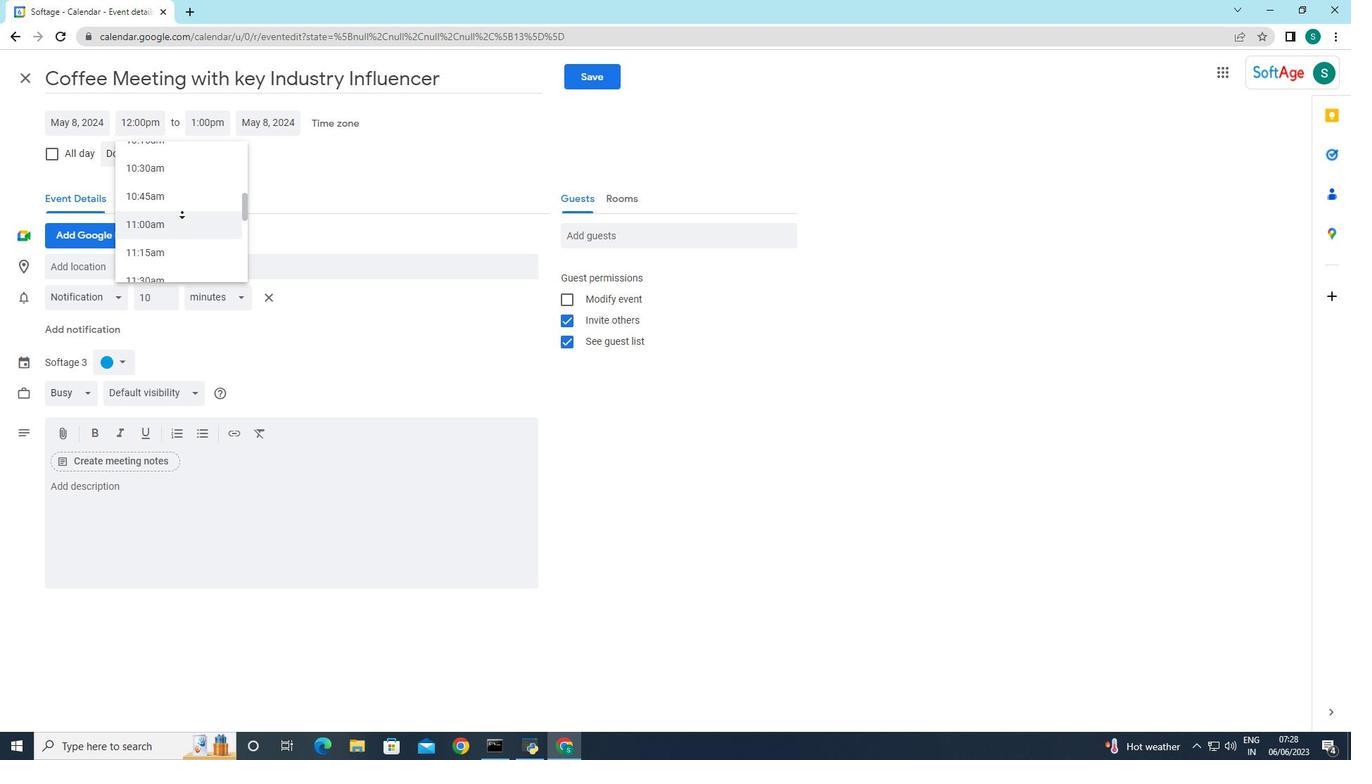 
Action: Mouse scrolled (182, 212) with delta (0, 0)
Screenshot: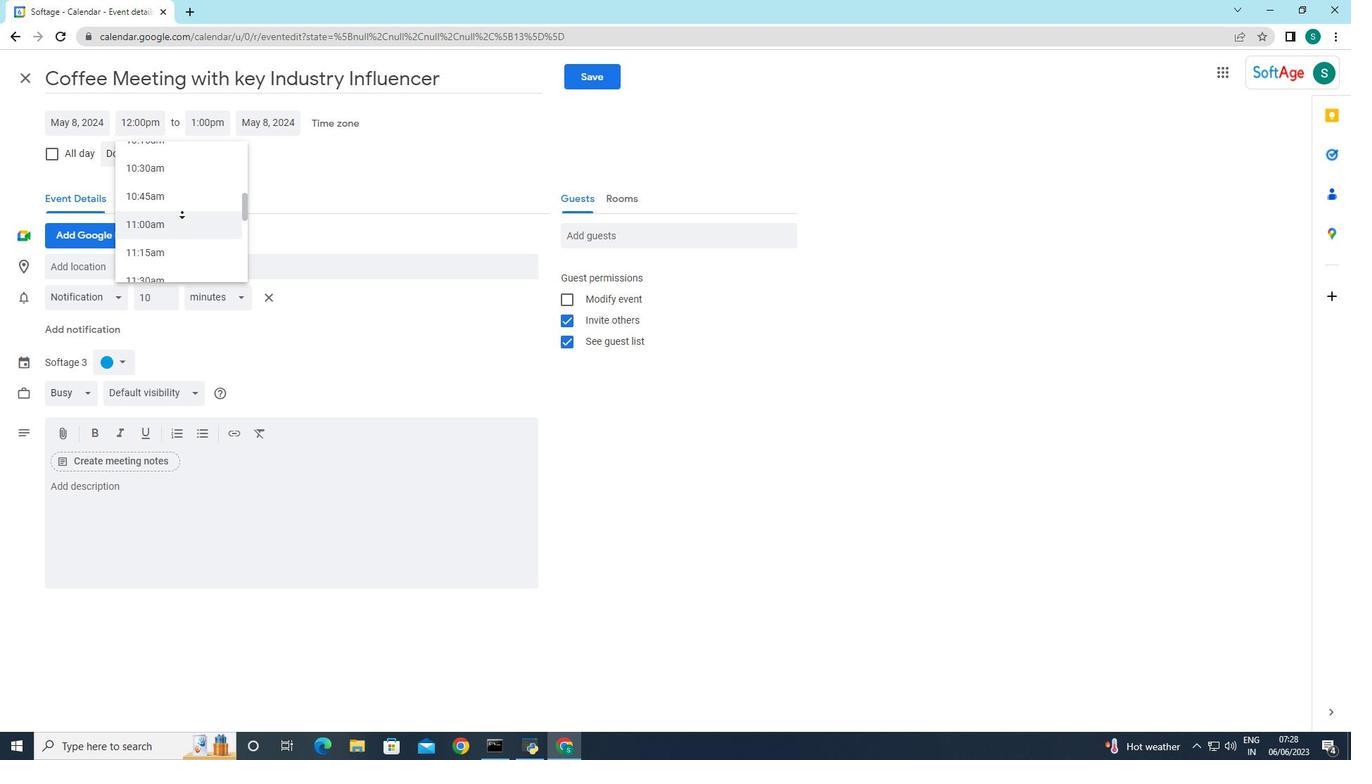 
Action: Mouse moved to (184, 211)
Screenshot: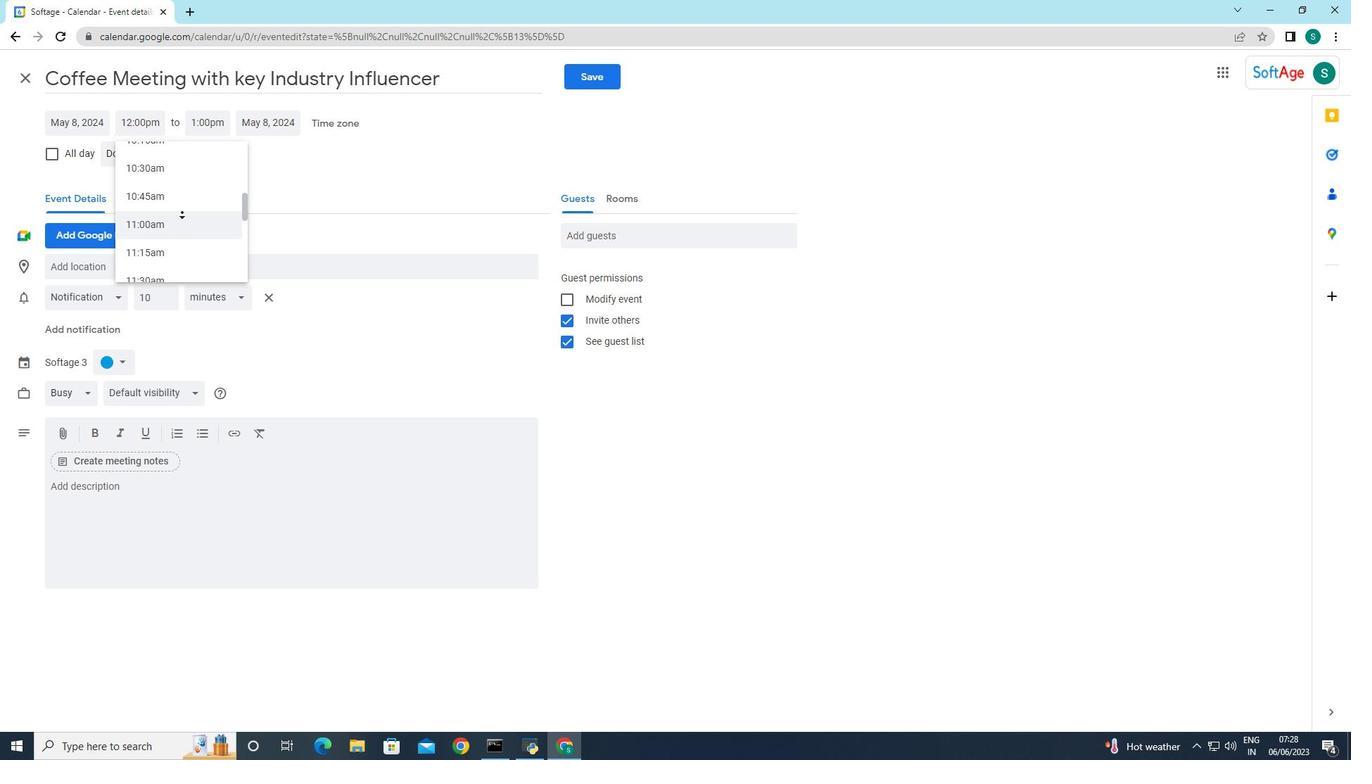 
Action: Mouse scrolled (184, 211) with delta (0, 0)
Screenshot: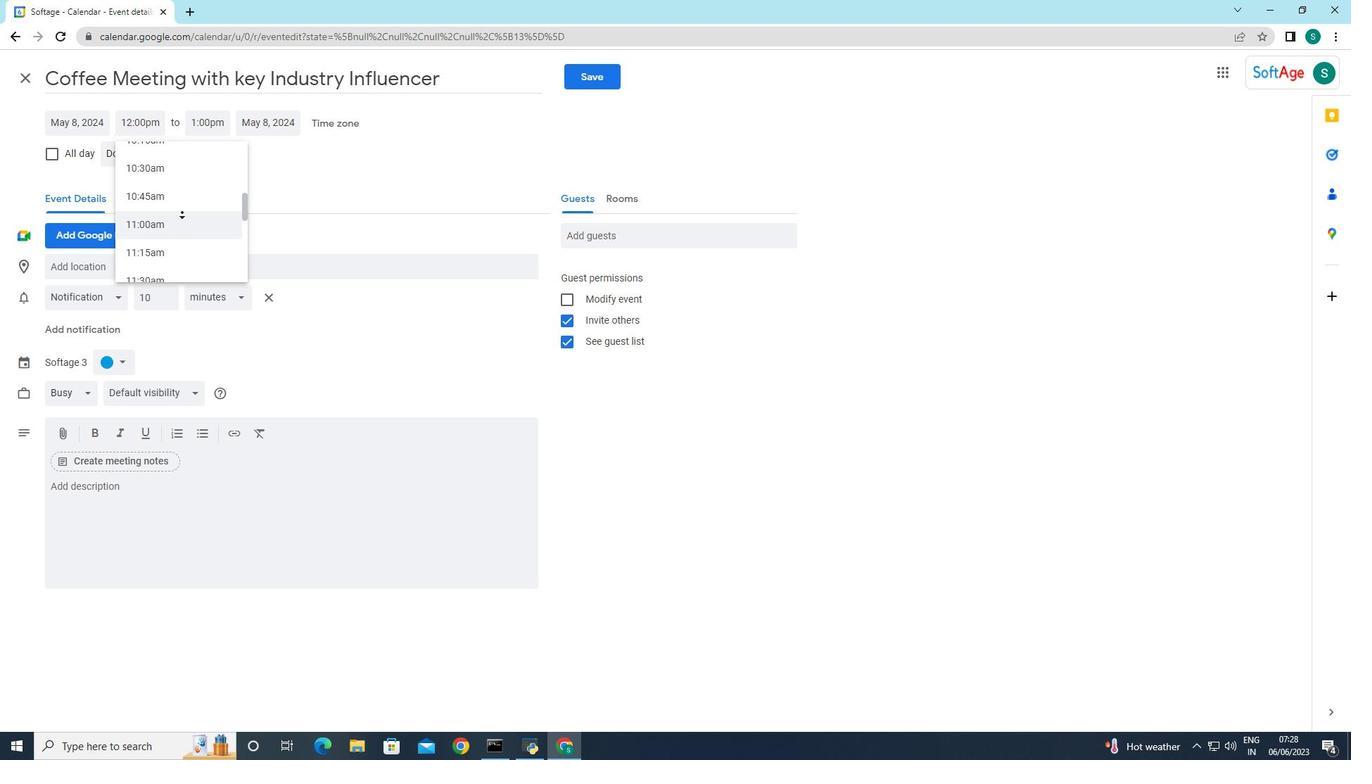 
Action: Mouse moved to (243, 210)
Screenshot: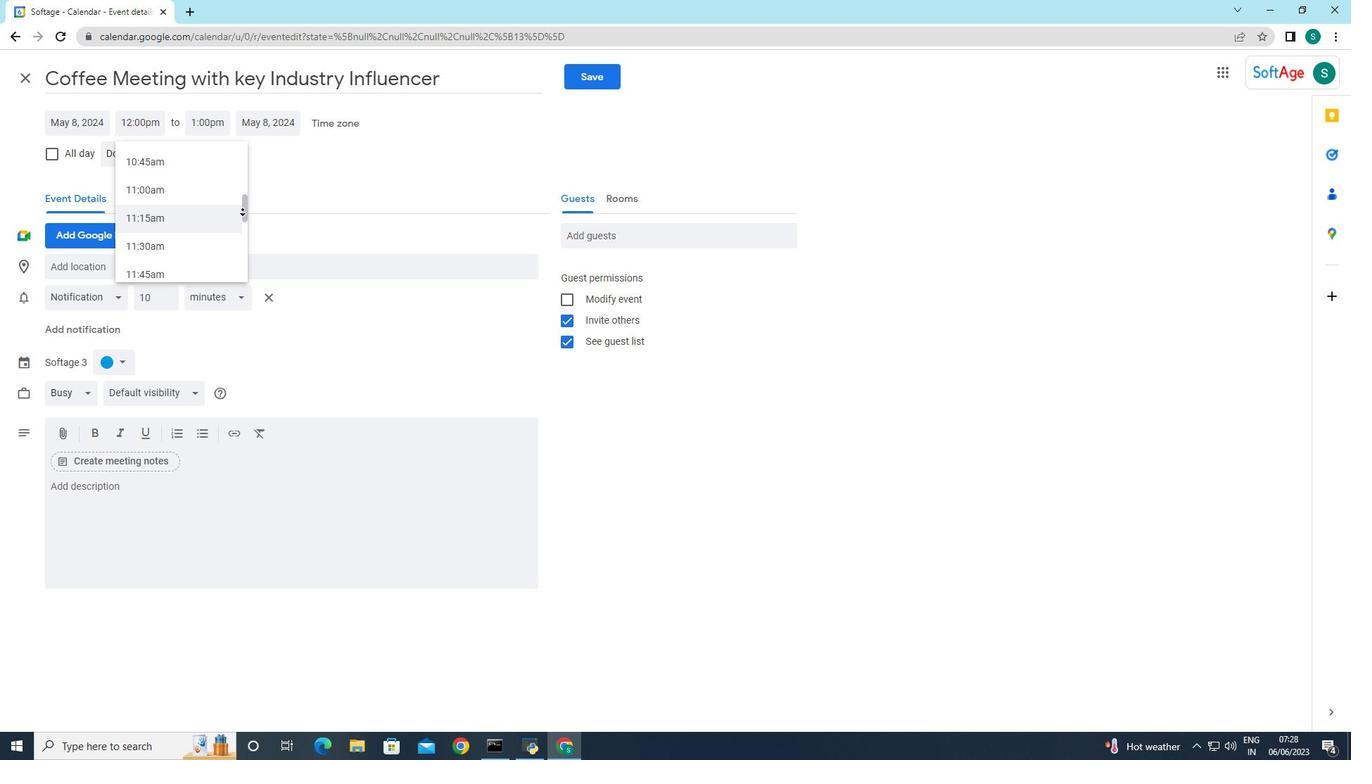 
Action: Mouse pressed left at (243, 210)
Screenshot: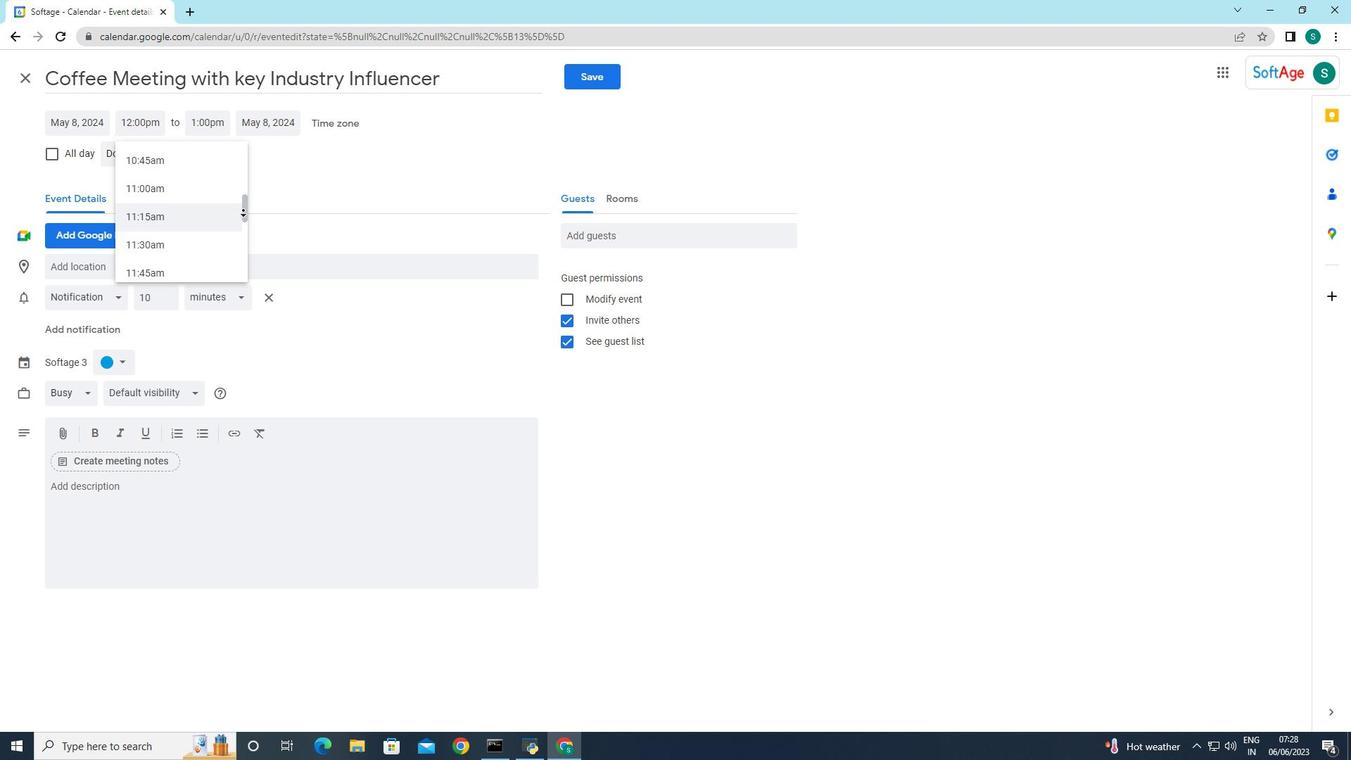 
Action: Mouse moved to (247, 206)
Screenshot: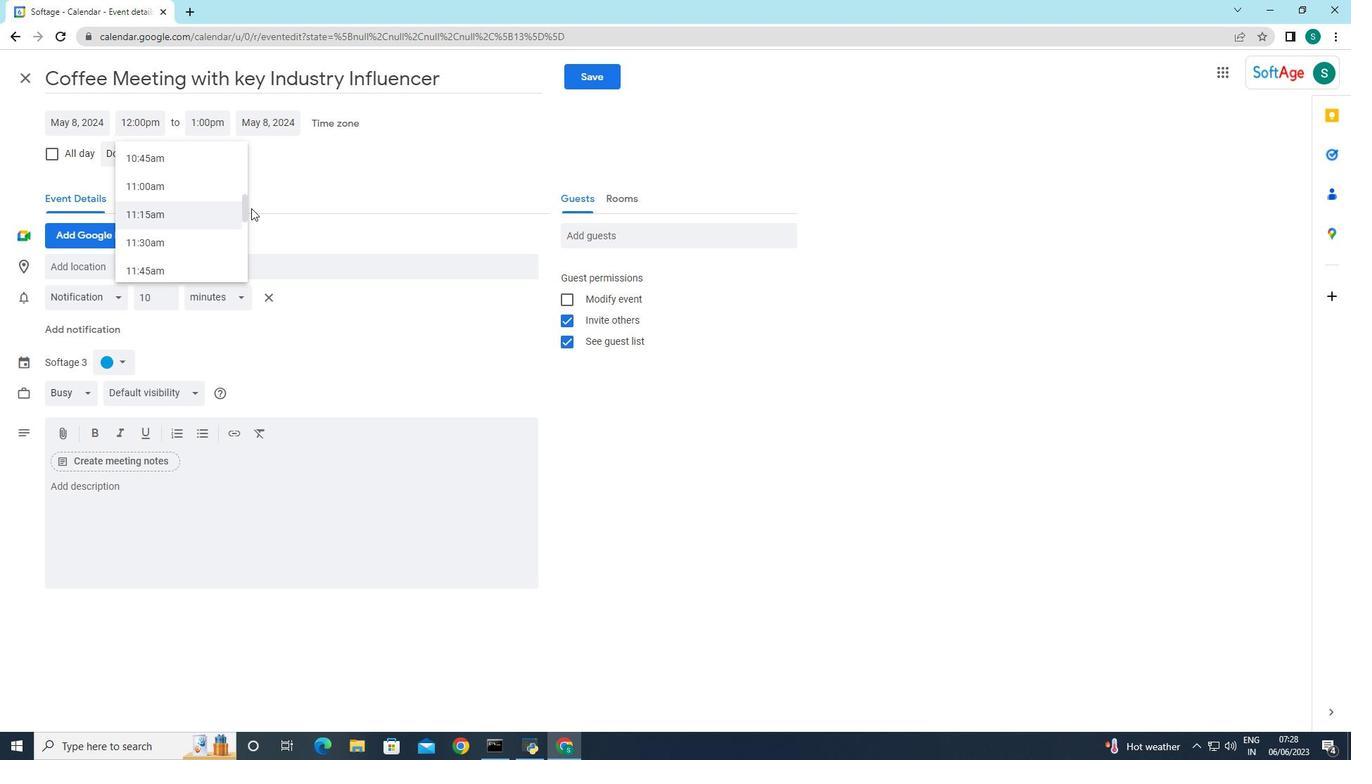 
Action: Mouse pressed left at (247, 206)
Screenshot: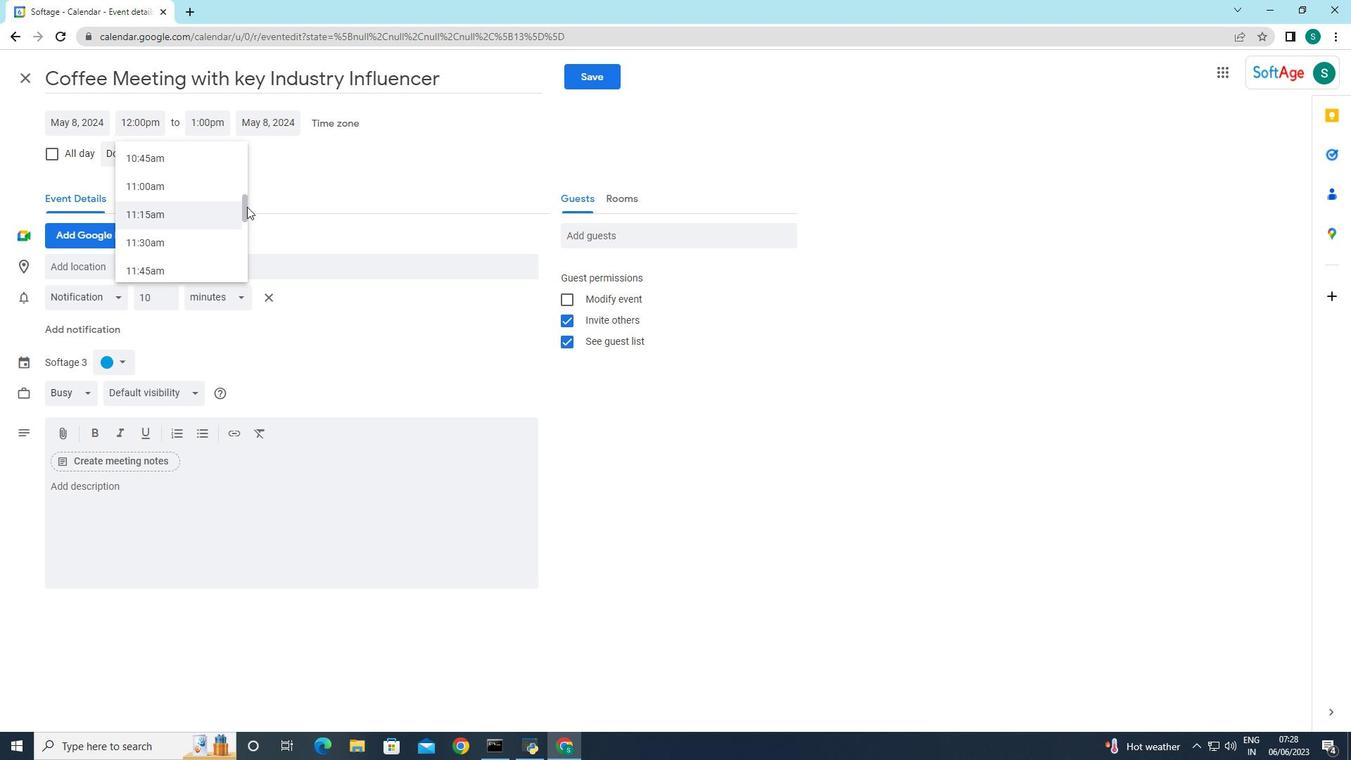 
Action: Mouse moved to (152, 261)
Screenshot: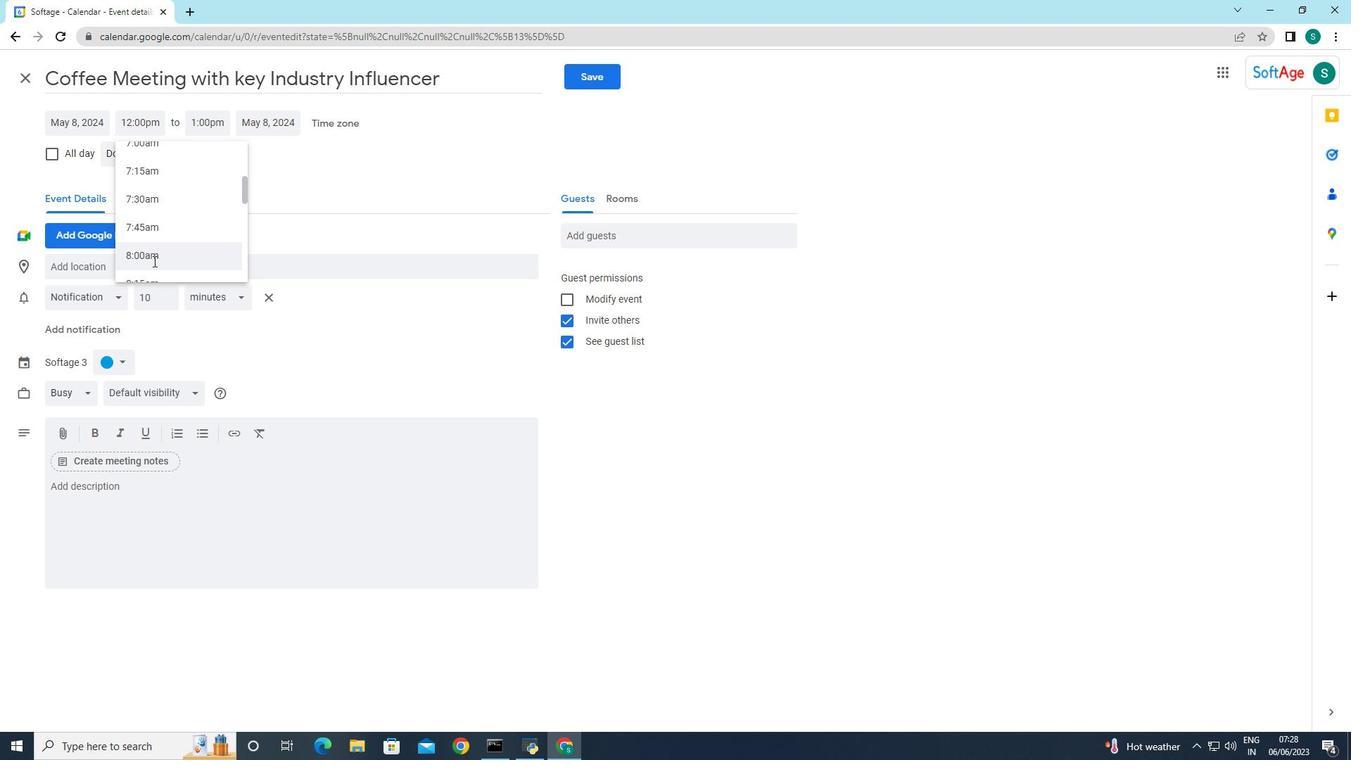
Action: Mouse pressed left at (152, 261)
Screenshot: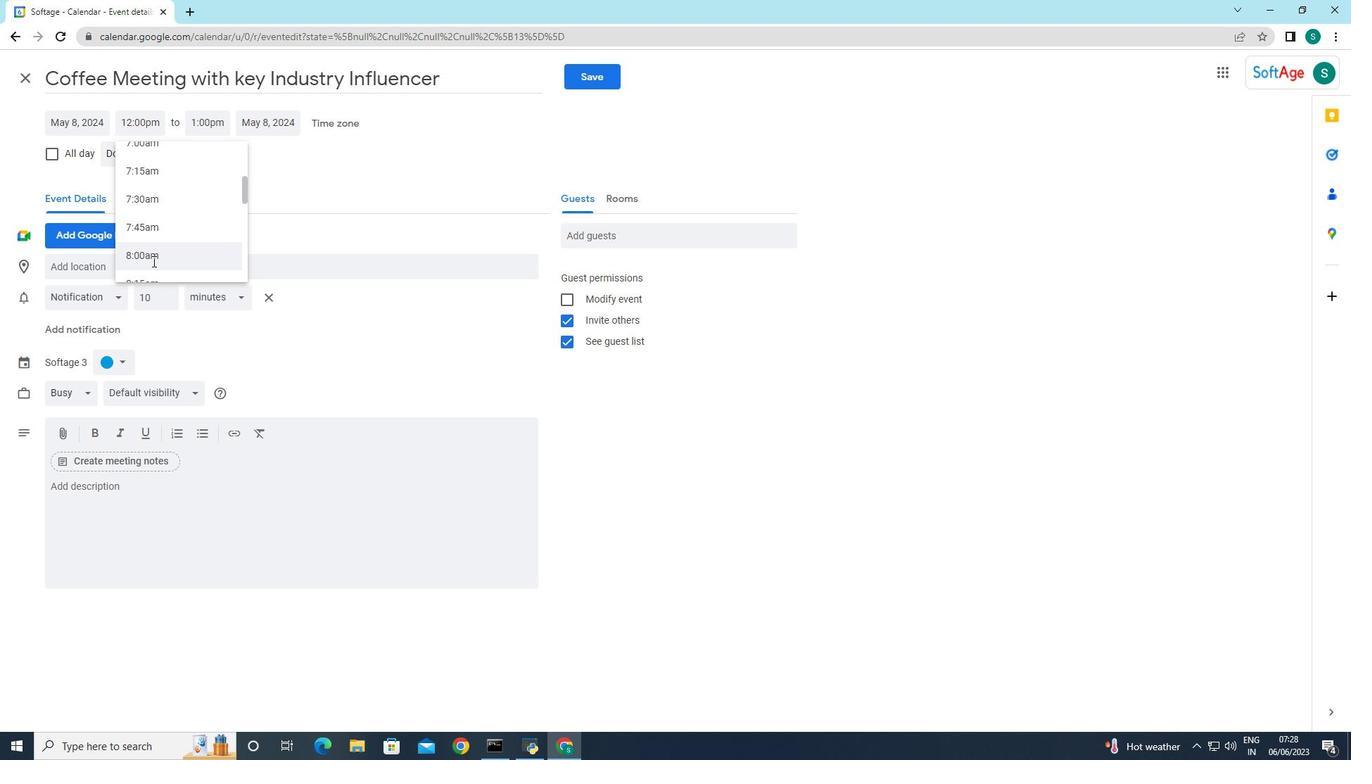 
Action: Mouse moved to (211, 127)
Screenshot: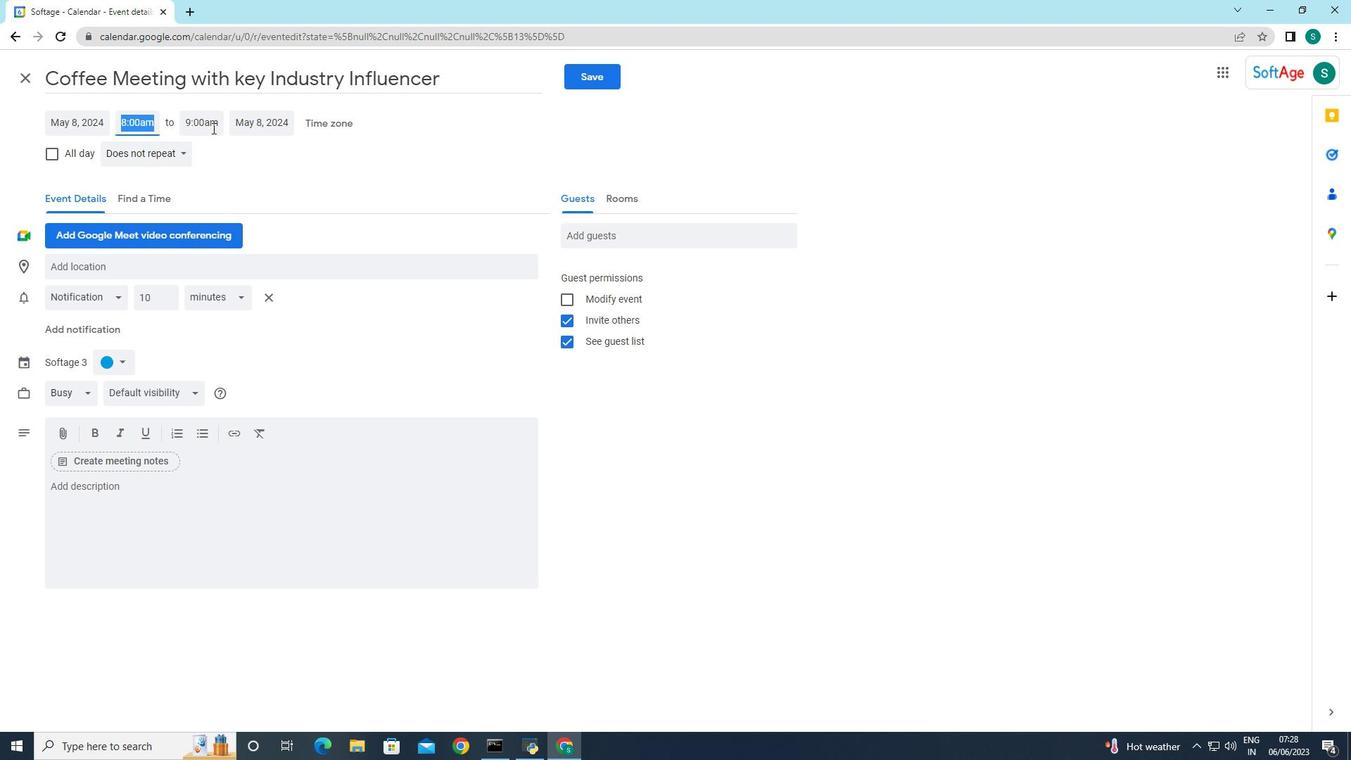 
Action: Mouse pressed left at (211, 127)
Screenshot: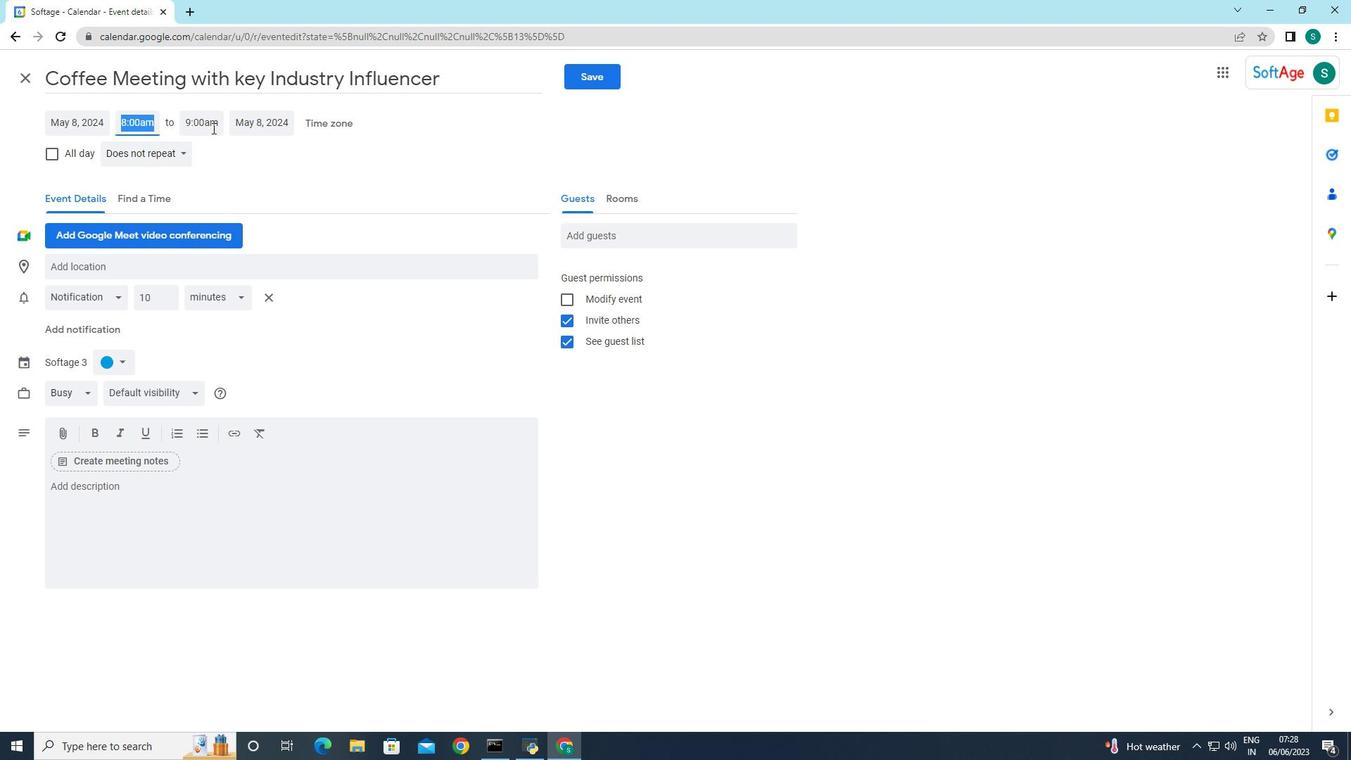 
Action: Mouse moved to (221, 275)
Screenshot: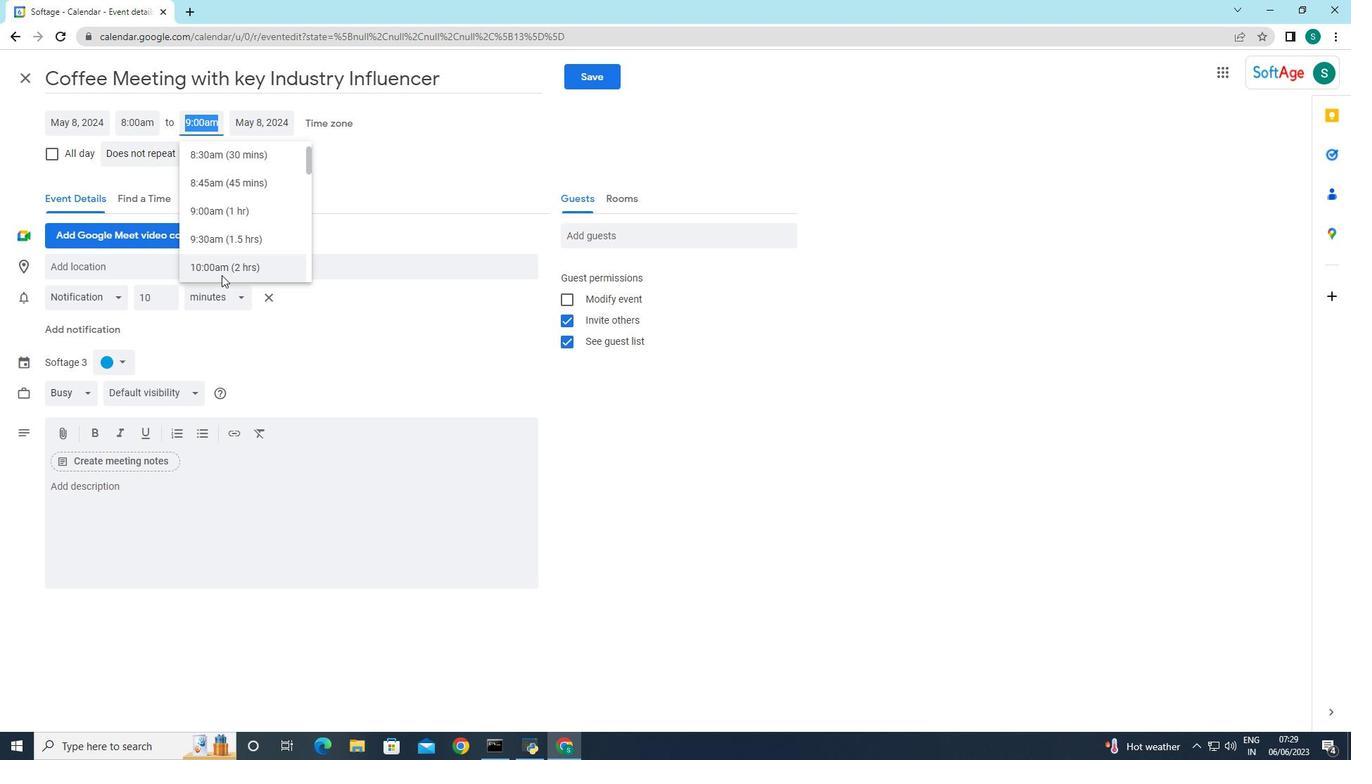 
Action: Mouse pressed left at (221, 275)
Screenshot: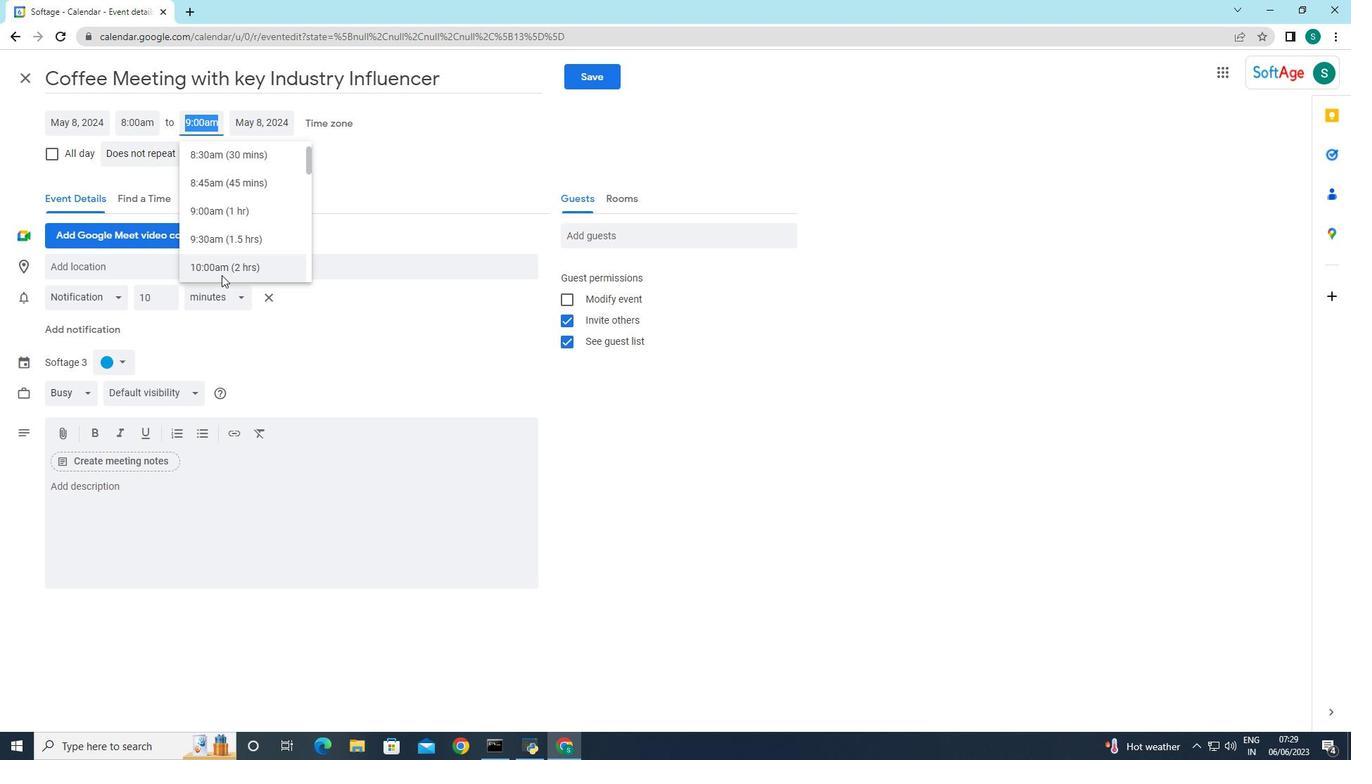
Action: Mouse moved to (373, 193)
Screenshot: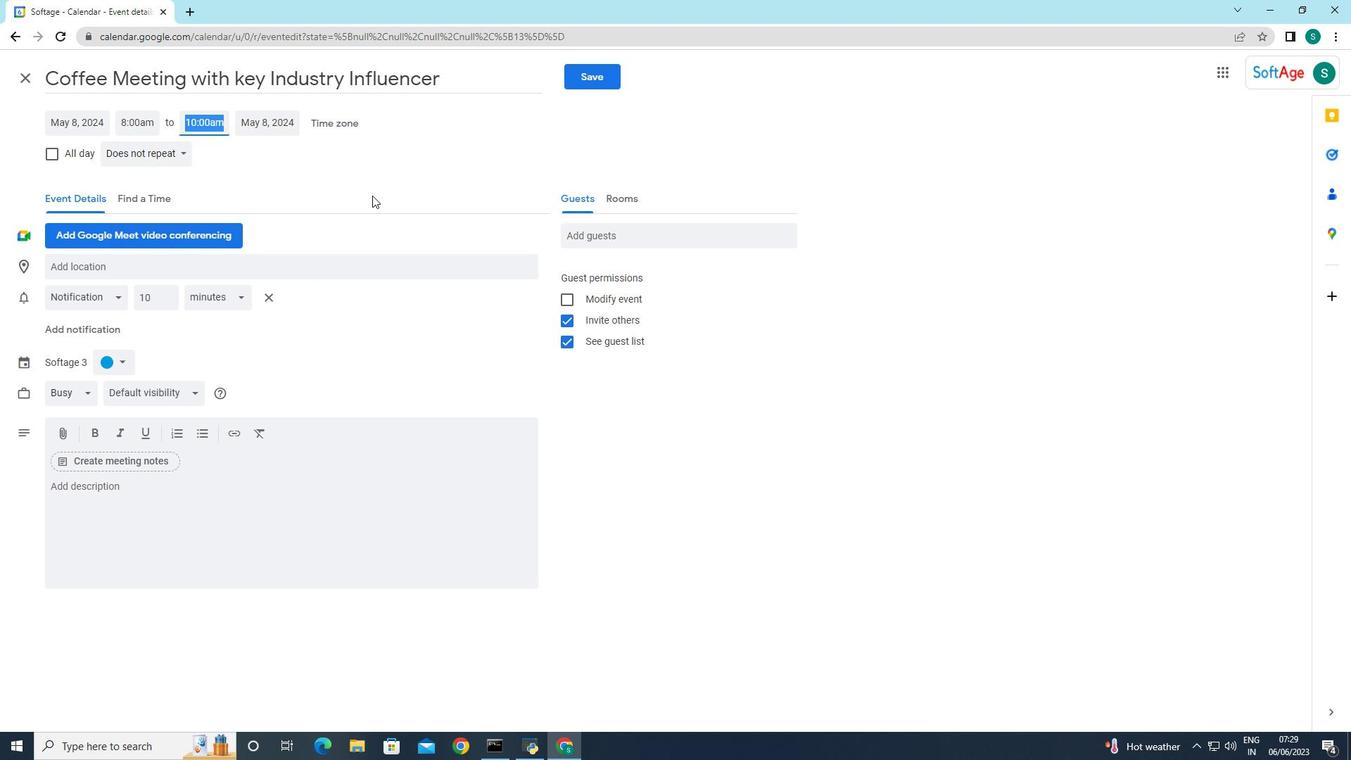 
Action: Mouse pressed left at (373, 193)
Screenshot: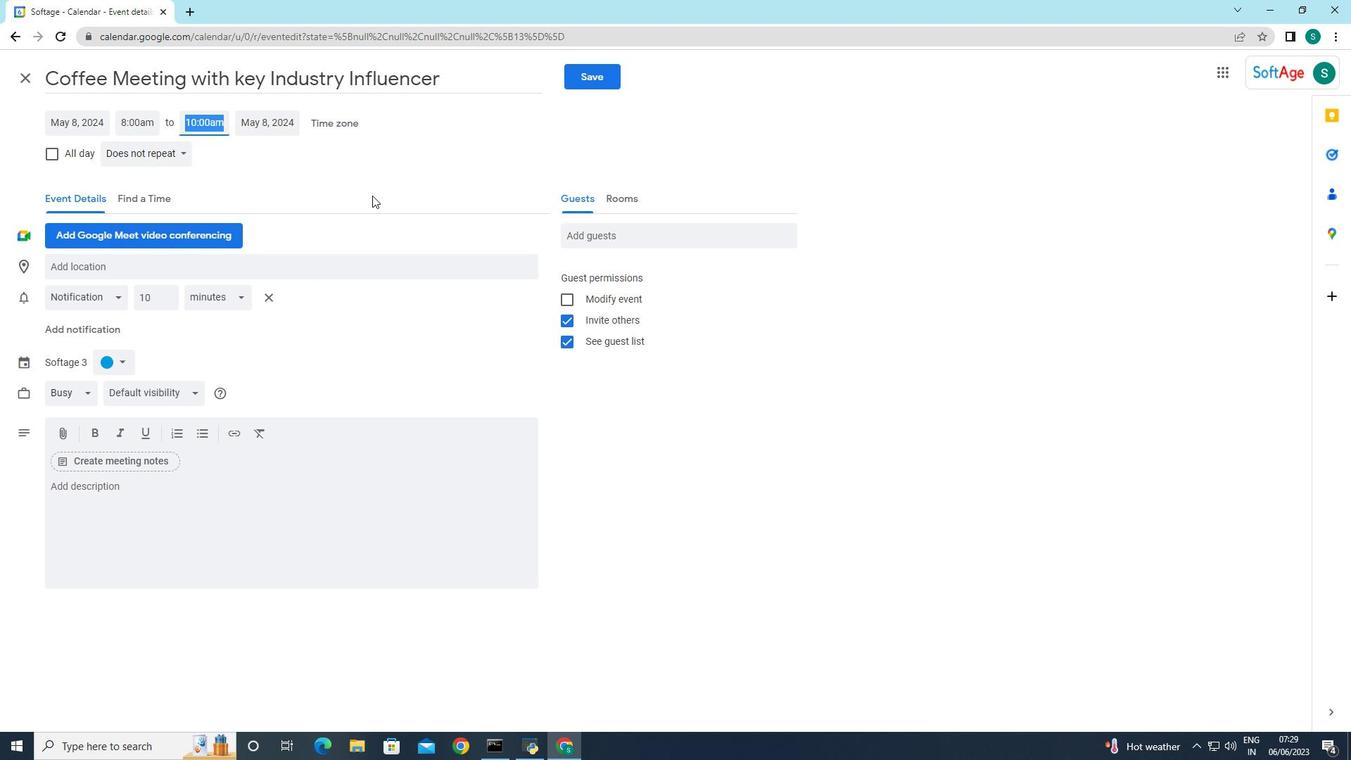 
Action: Mouse moved to (113, 492)
Screenshot: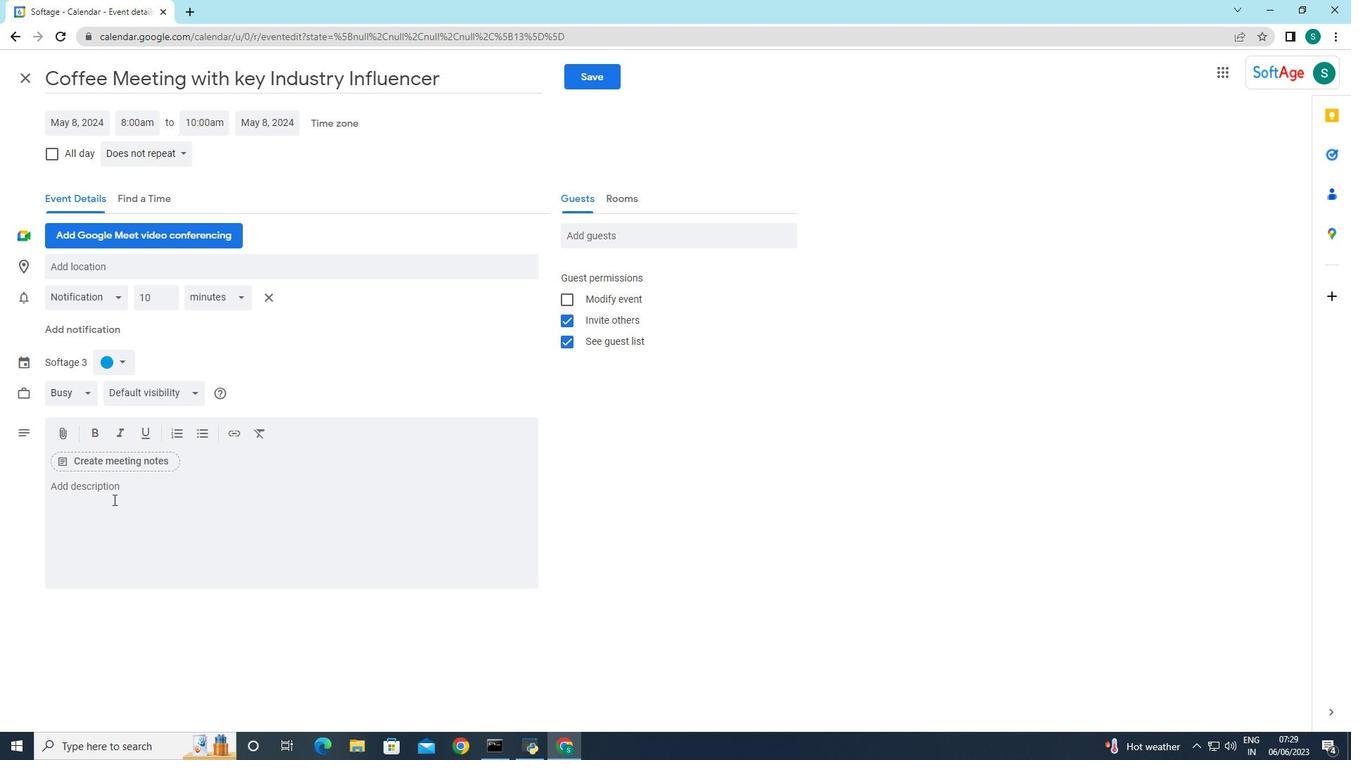 
Action: Mouse pressed left at (113, 492)
Screenshot: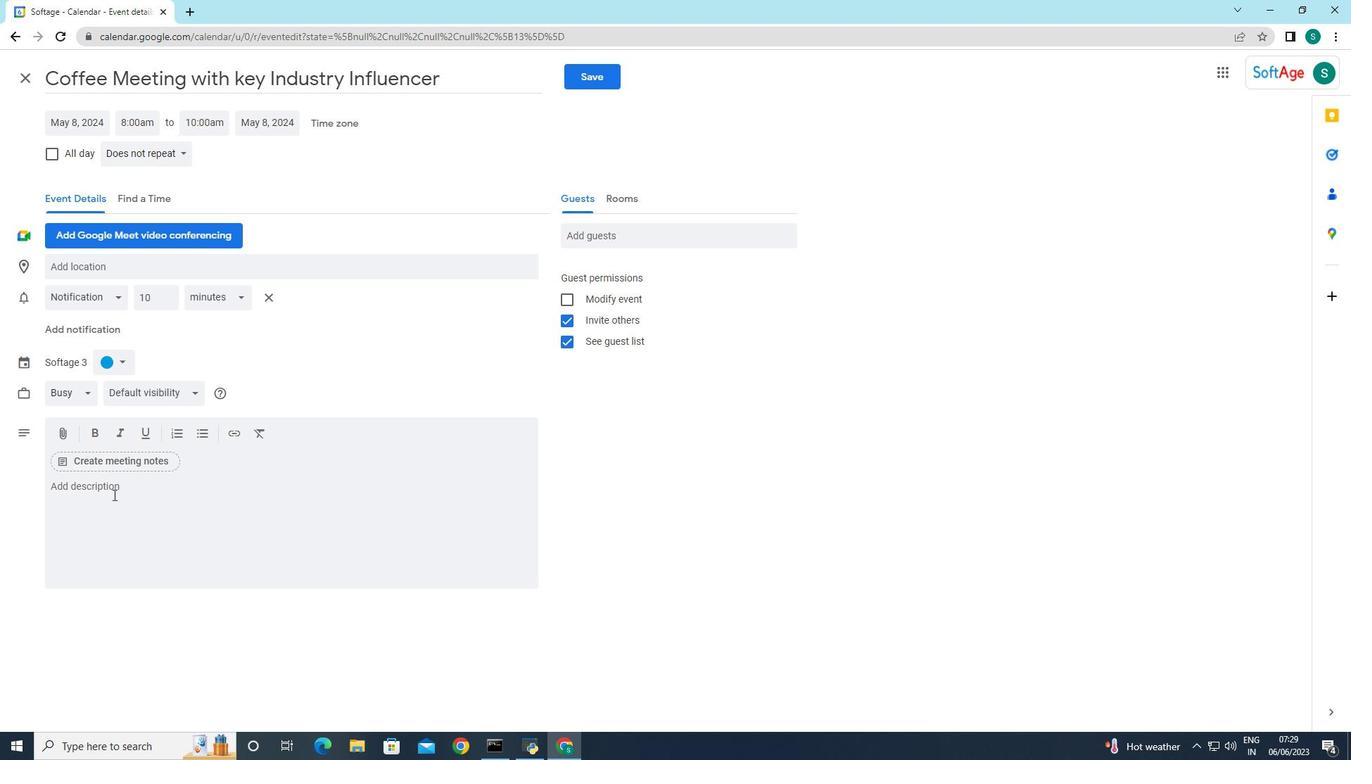 
Action: Key pressed <Key.caps_lock>P<Key.caps_lock>articipants<Key.space>will<Key.space>be<Key.space>led<Key.space>through<Key.space>a<Key.space>body<Key.space>scan<Key.space>exercise,<Key.space>where<Key.space>they<Key.space>will<Key.space>direct<Key.space>their<Key.space>attention<Key.space>to<Key.space>different<Key.space>part<Key.space>of<Key.backspace><Key.backspace><Key.backspace>s<Key.space>of<Key.space>their<Key.space>body,<Key.space>noticing<Key.space>sensations<Key.space>and<Key.space>releasing<Key.space>and<Key.backspace>y<Key.space>tension<Key.space>or<Key.space>discomfort.<Key.space><Key.caps_lock>TH<Key.backspace><Key.caps_lock>ho<Key.backspace>is<Key.space>practice<Key.space>promotes<Key.space>body<Key.space>awareness<Key.space>and<Key.space>relaxation.
Screenshot: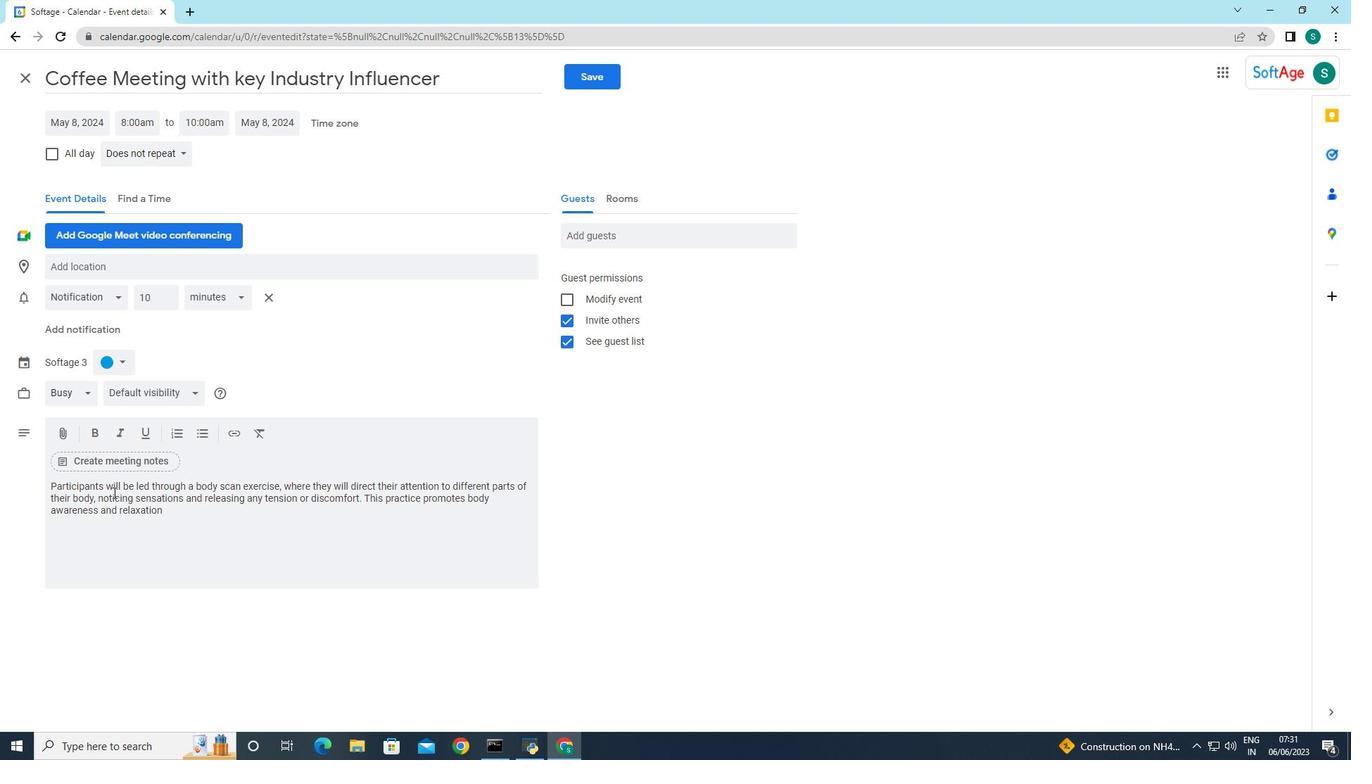 
Action: Mouse moved to (217, 561)
Screenshot: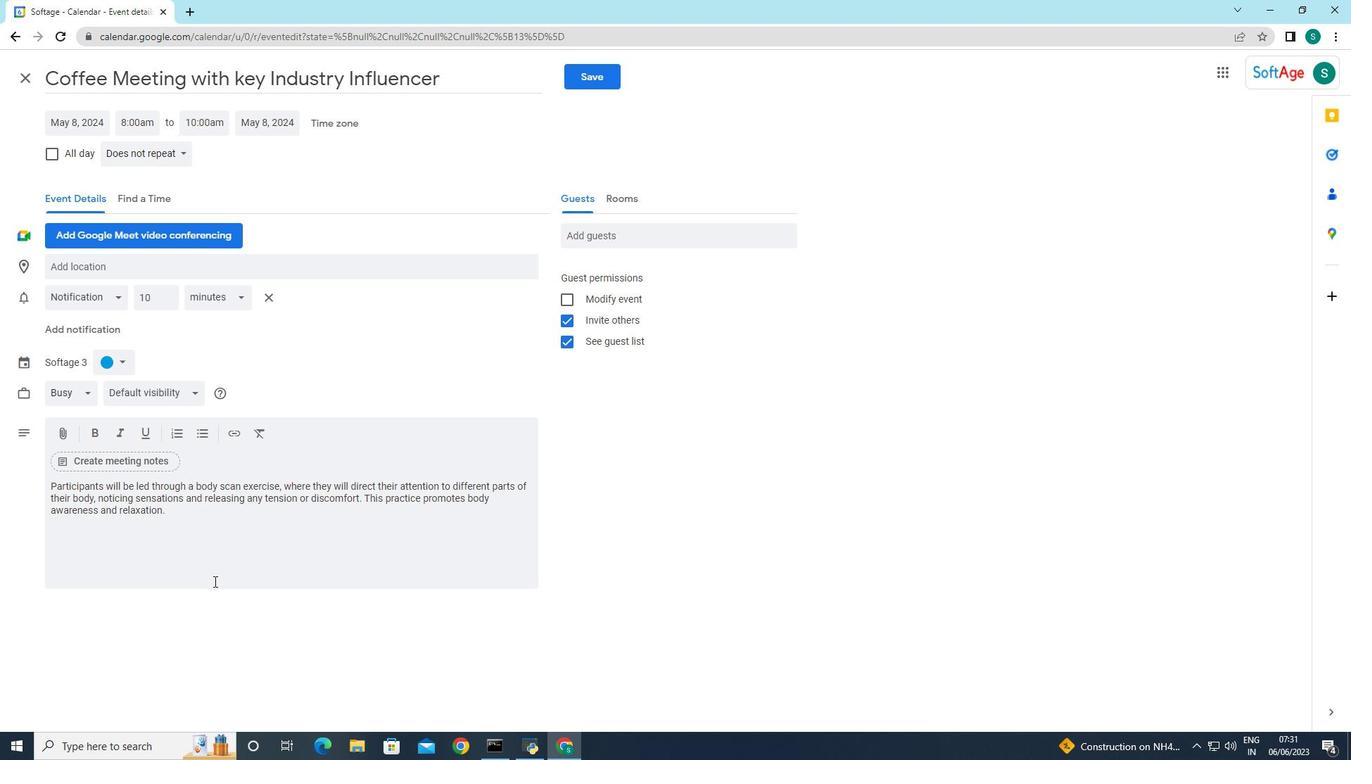 
Action: Mouse pressed left at (217, 561)
Screenshot: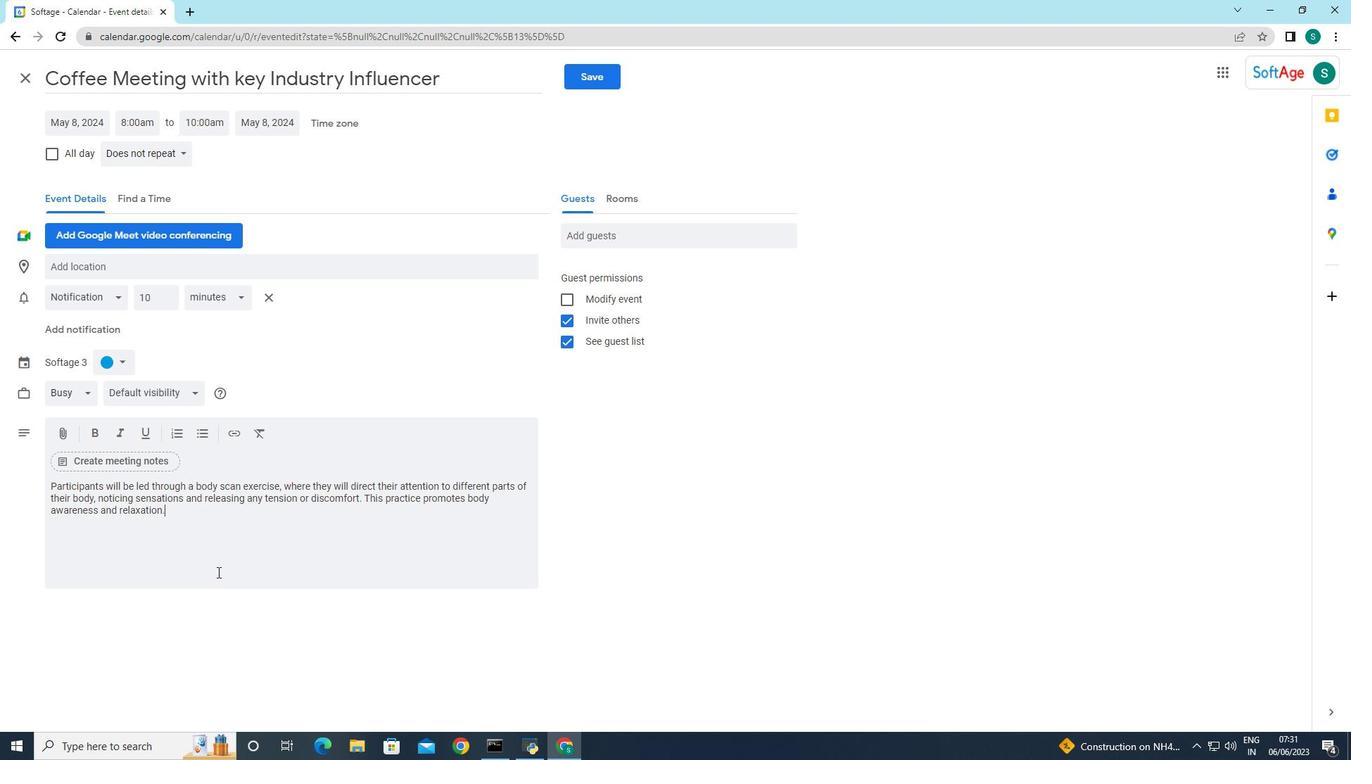 
Action: Mouse moved to (123, 360)
Screenshot: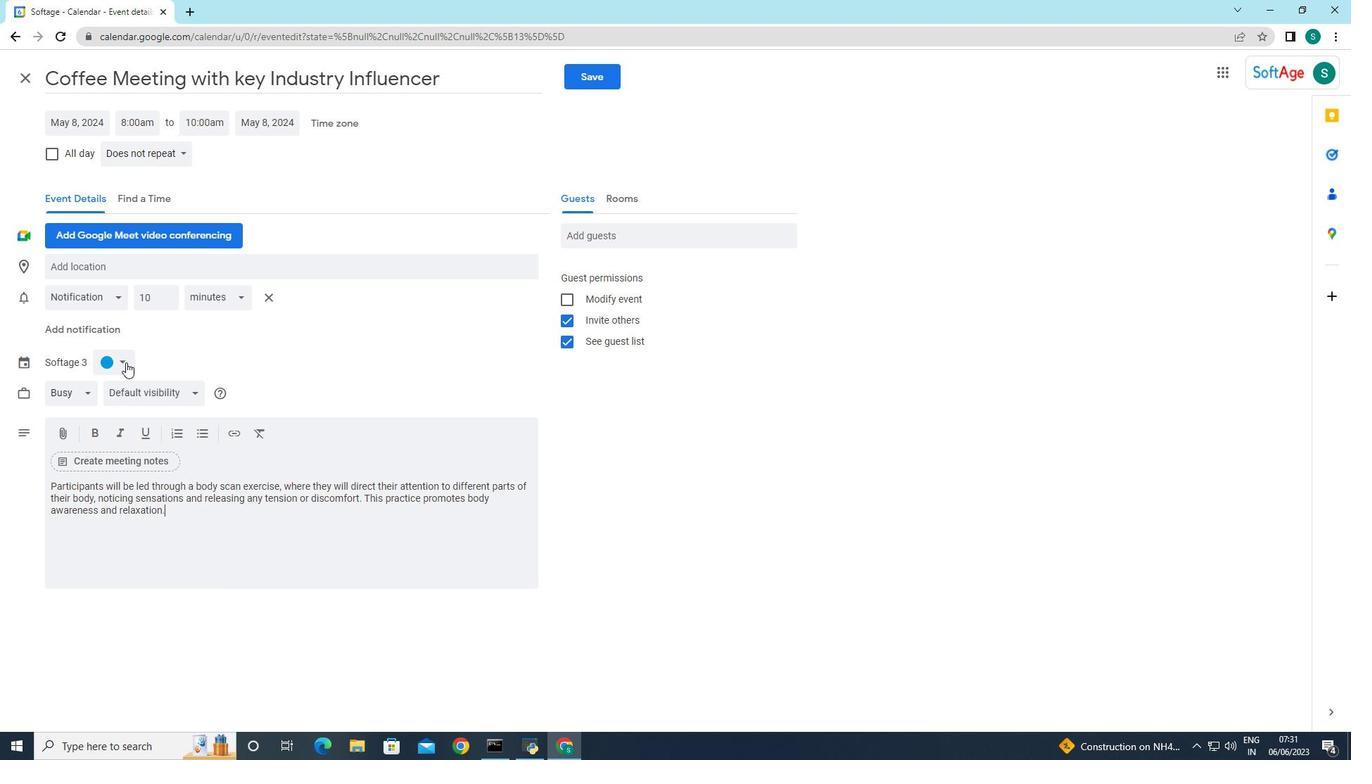 
Action: Mouse pressed left at (123, 360)
Screenshot: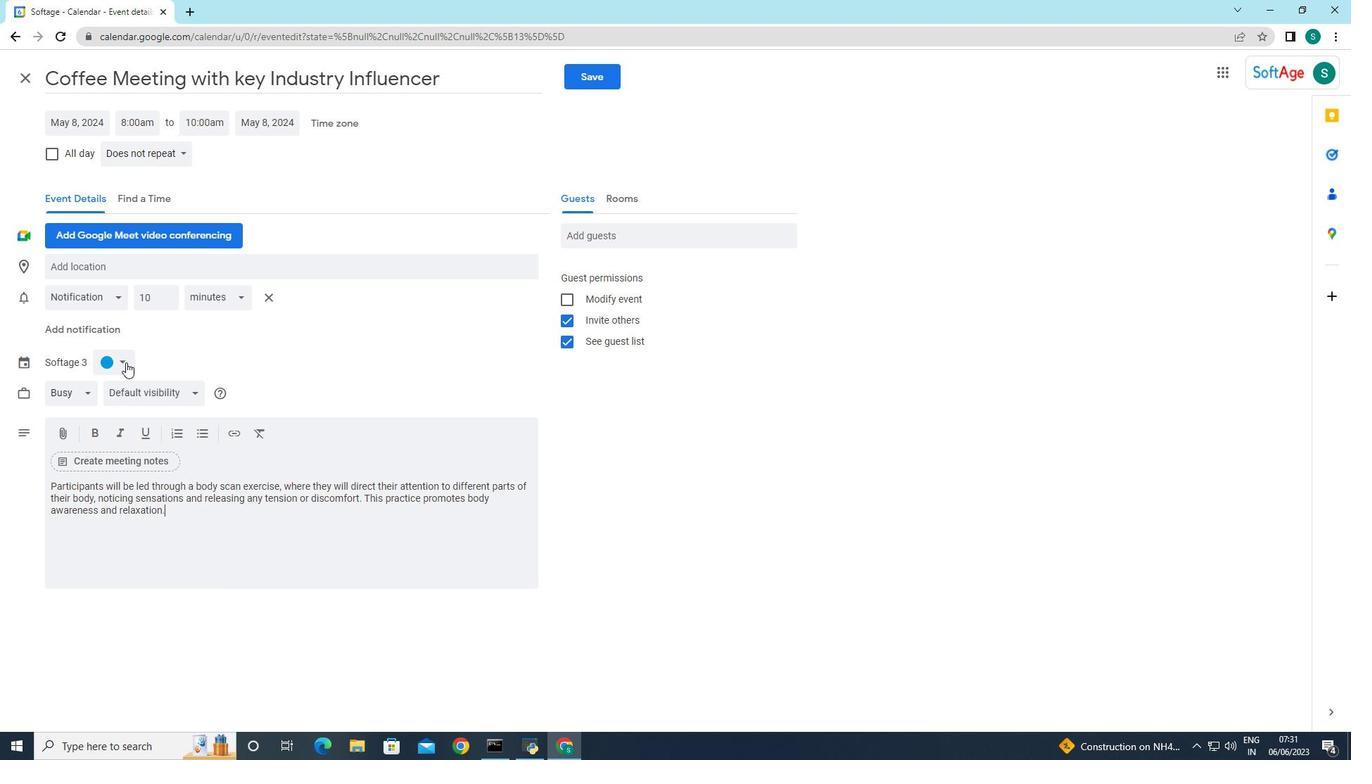 
Action: Mouse moved to (123, 399)
Screenshot: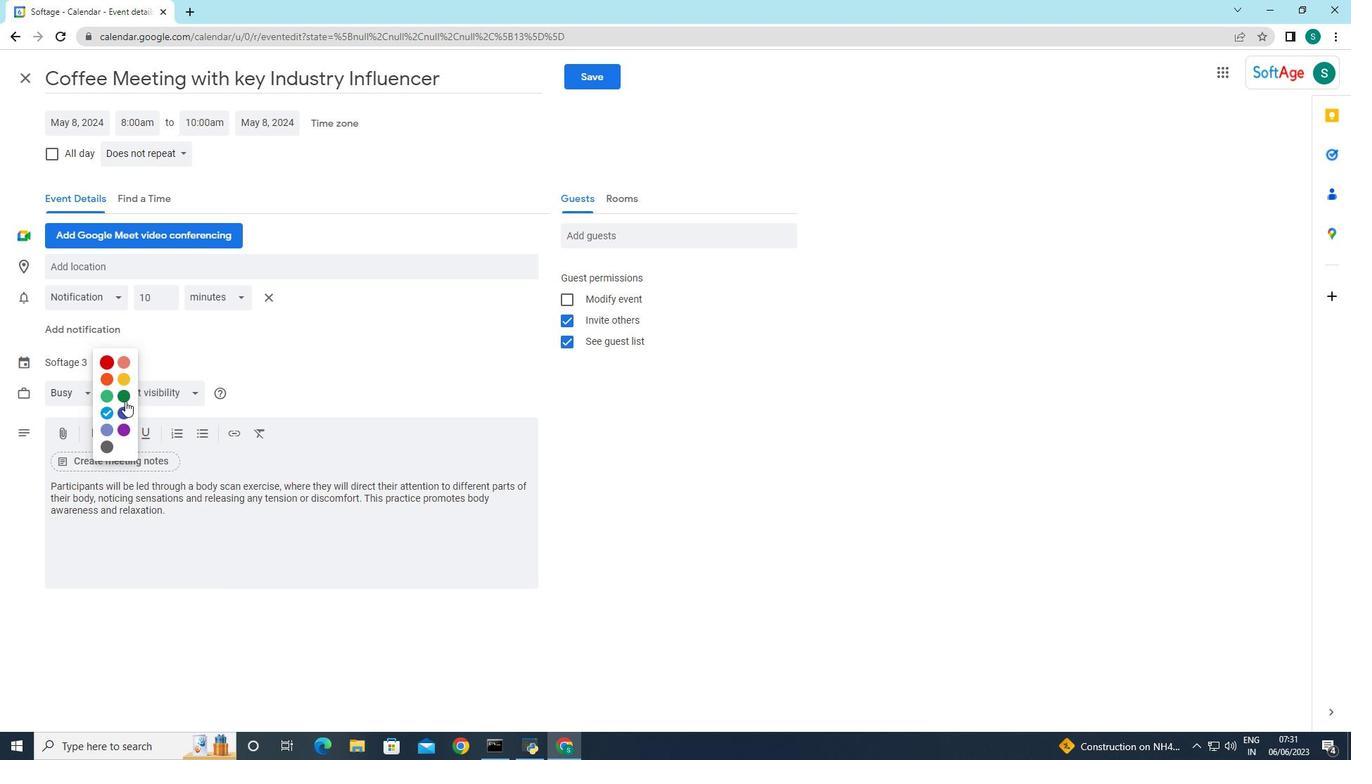 
Action: Mouse pressed left at (123, 399)
Screenshot: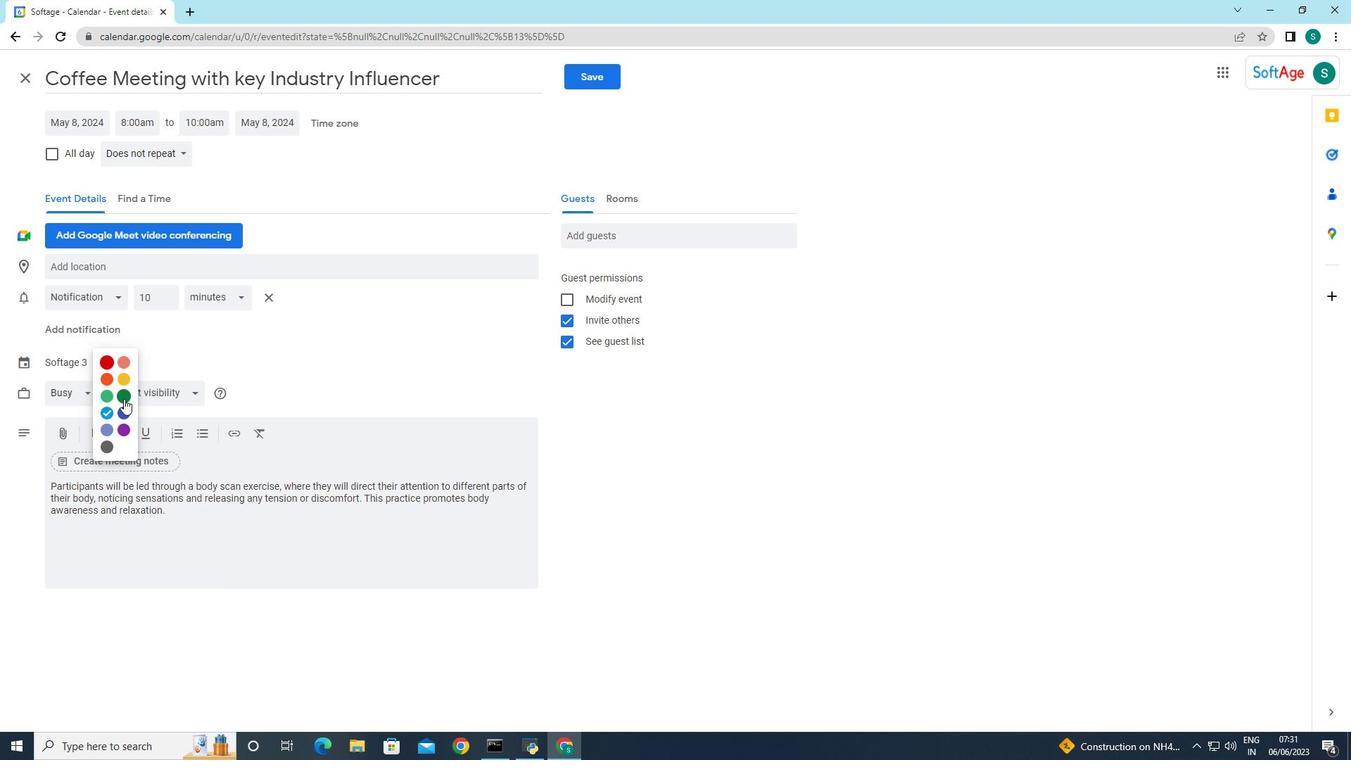 
Action: Mouse moved to (119, 365)
Screenshot: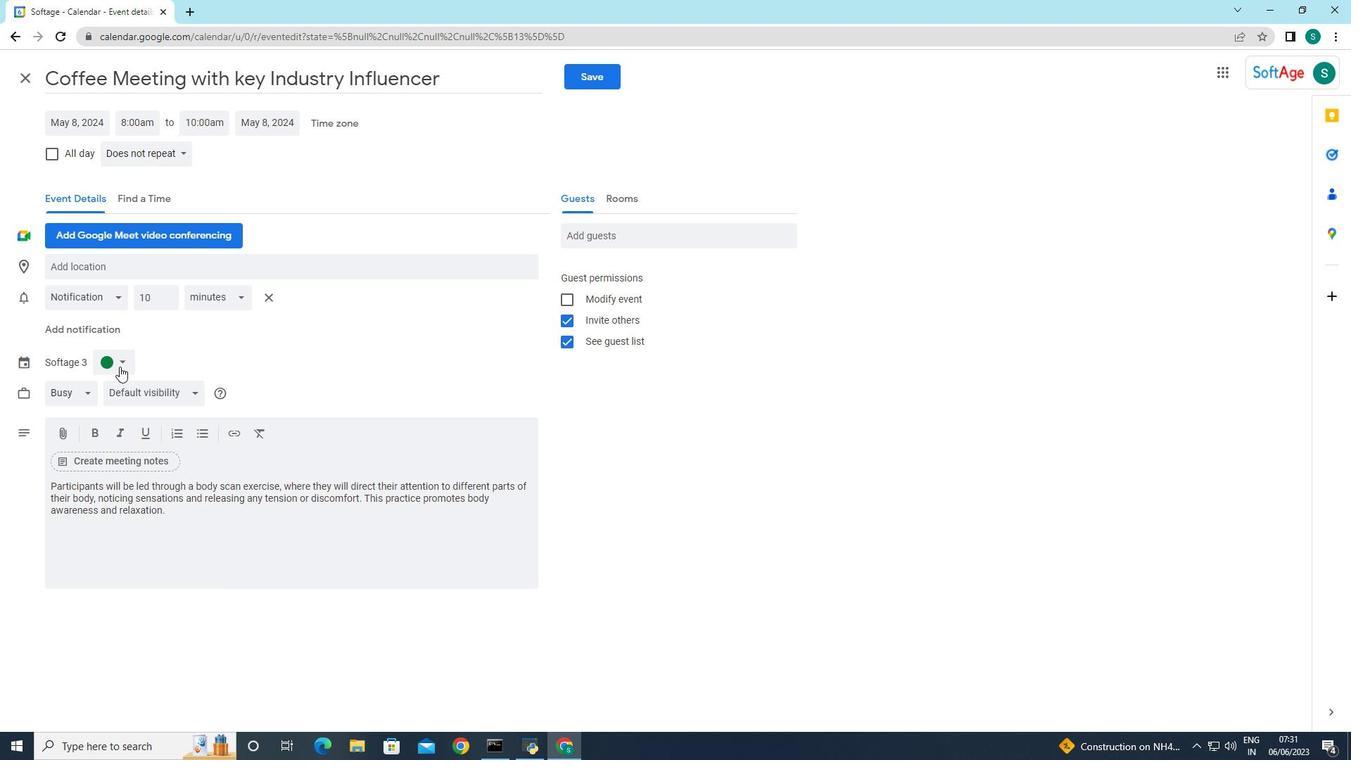 
Action: Mouse pressed left at (119, 365)
Screenshot: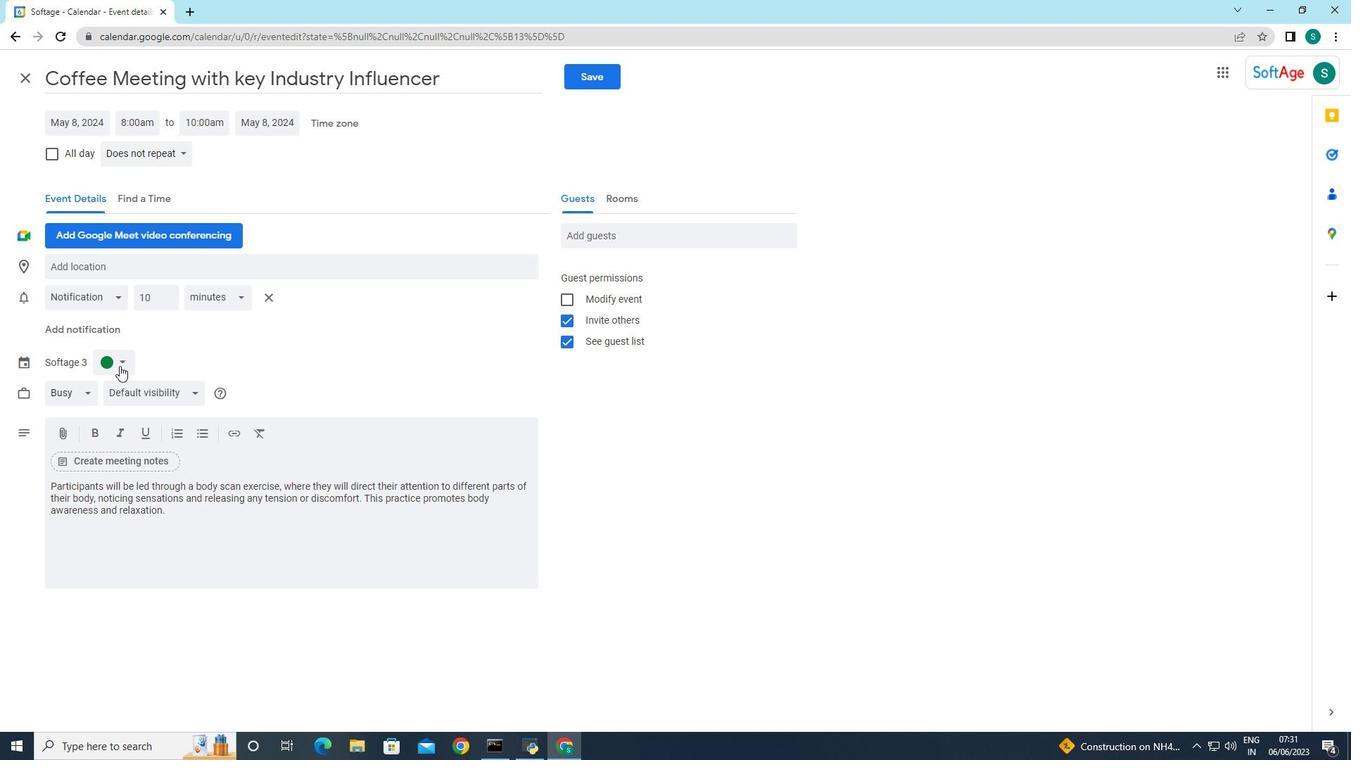 
Action: Mouse moved to (196, 527)
Screenshot: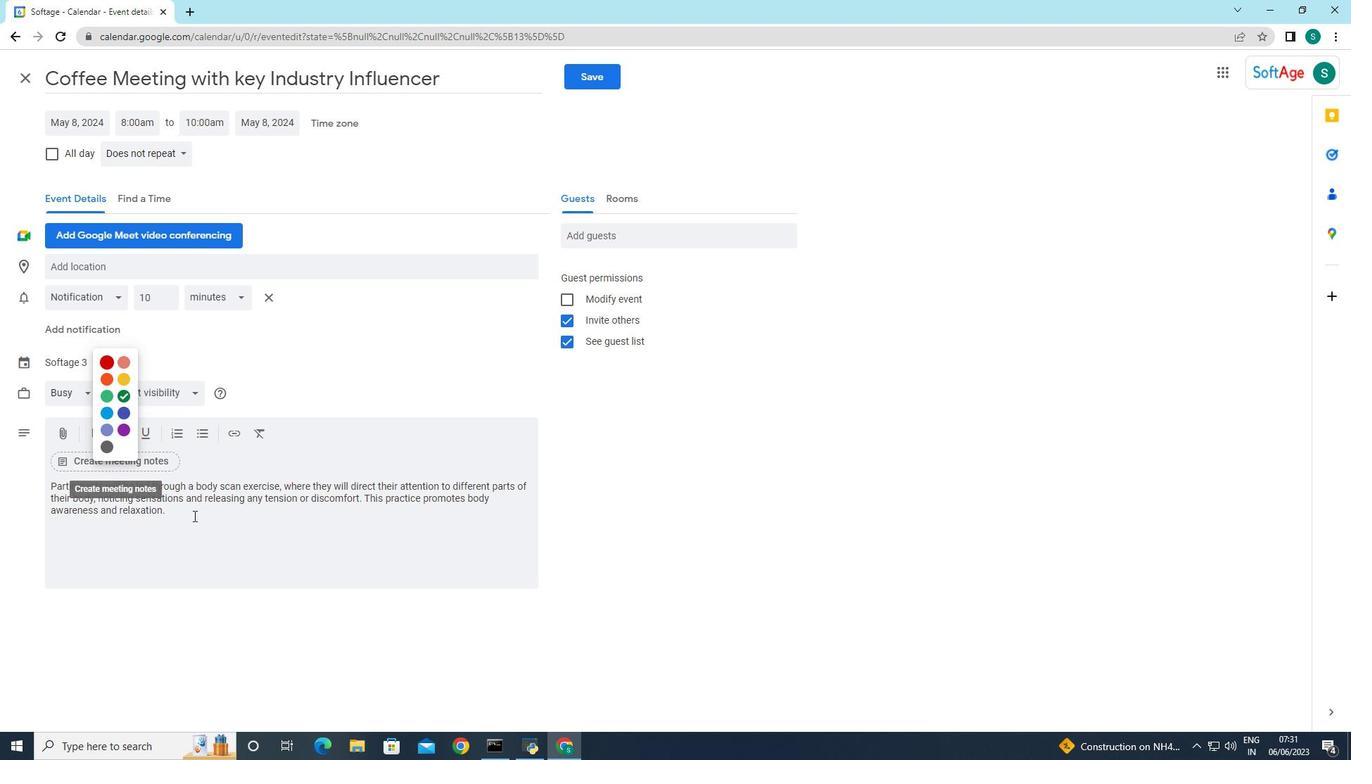 
Action: Mouse pressed left at (196, 527)
Screenshot: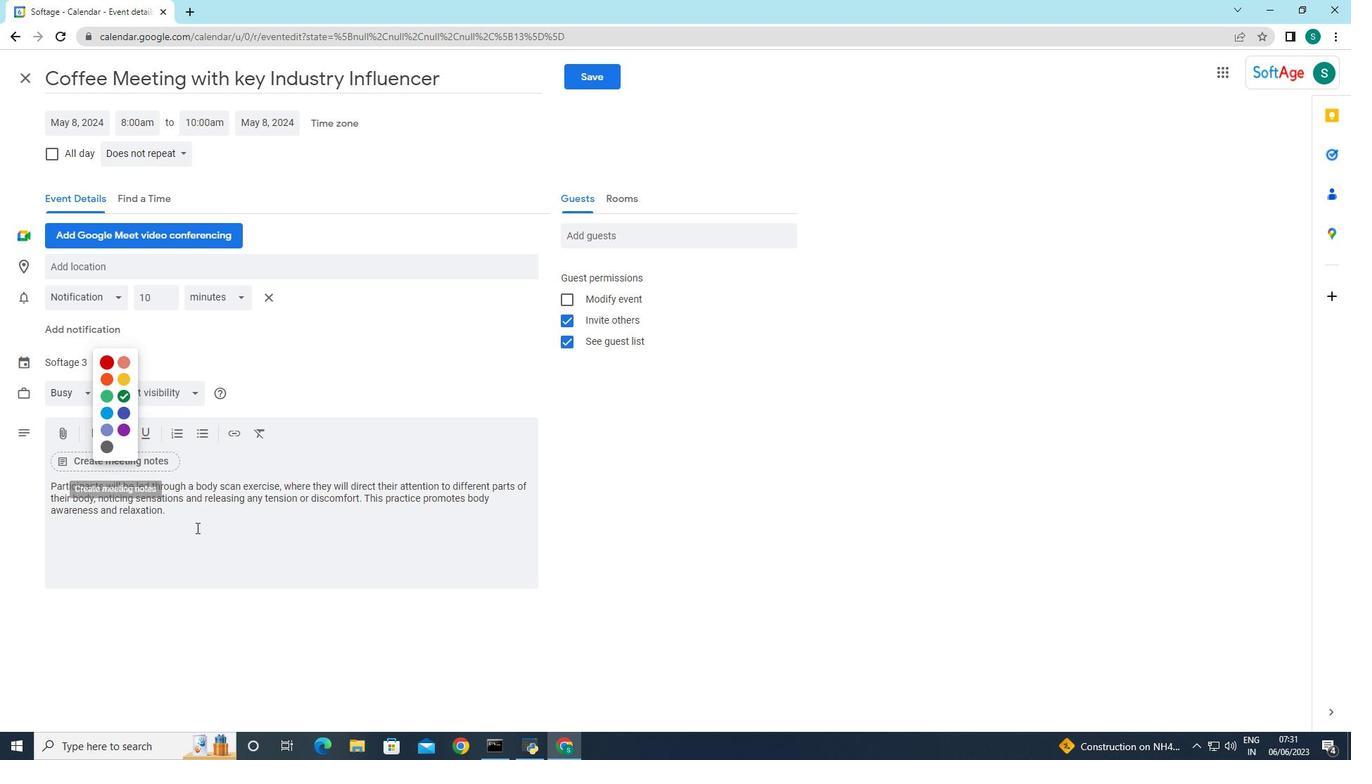 
Action: Mouse moved to (144, 272)
Screenshot: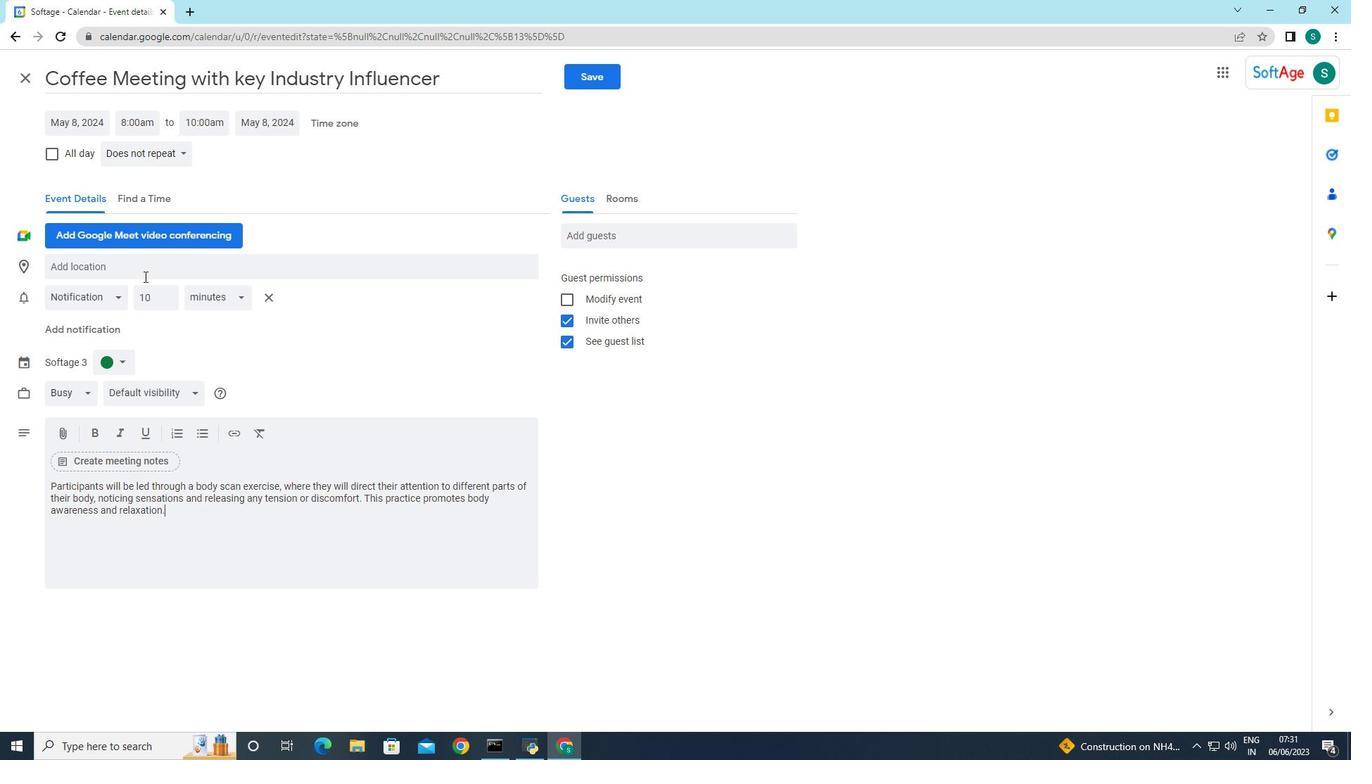 
Action: Mouse pressed left at (144, 272)
Screenshot: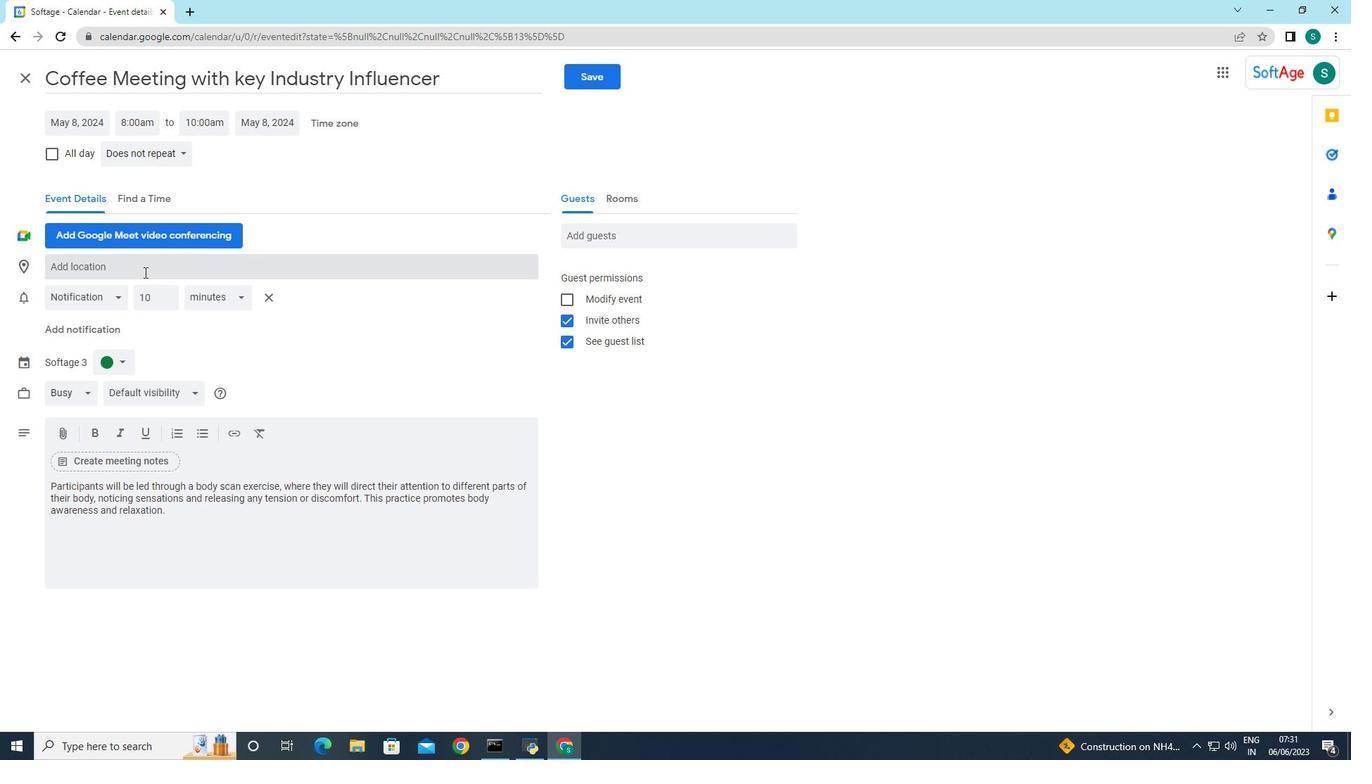 
Action: Key pressed <Key.shift><Key.shift><Key.shift><Key.shift><Key.shift><Key.shift><Key.shift><Key.shift><Key.shift>Prague,<Key.space><Key.shift><Key.shift><Key.shift><Key.shift><Key.shift><Key.shift><Key.shift><Key.shift><Key.shift><Key.shift><Key.shift><Key.shift><Key.shift><Key.shift><Key.shift><Key.shift><Key.shift><Key.shift><Key.shift><Key.shift><Key.shift><Key.shift><Key.shift><Key.shift><Key.shift><Key.shift><Key.shift><Key.shift><Key.shift><Key.shift><Key.shift>Czech<Key.space><Key.shift>Republic
Screenshot: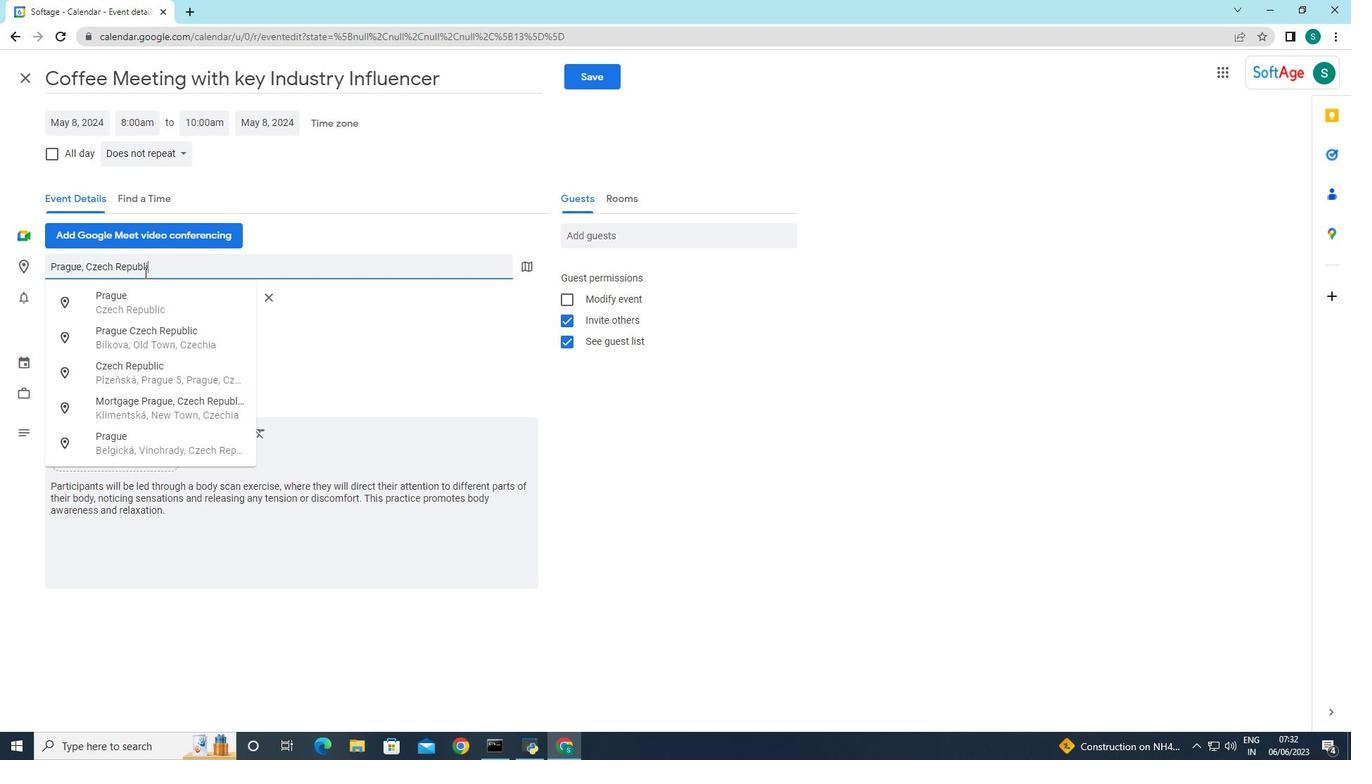 
Action: Mouse moved to (456, 367)
Screenshot: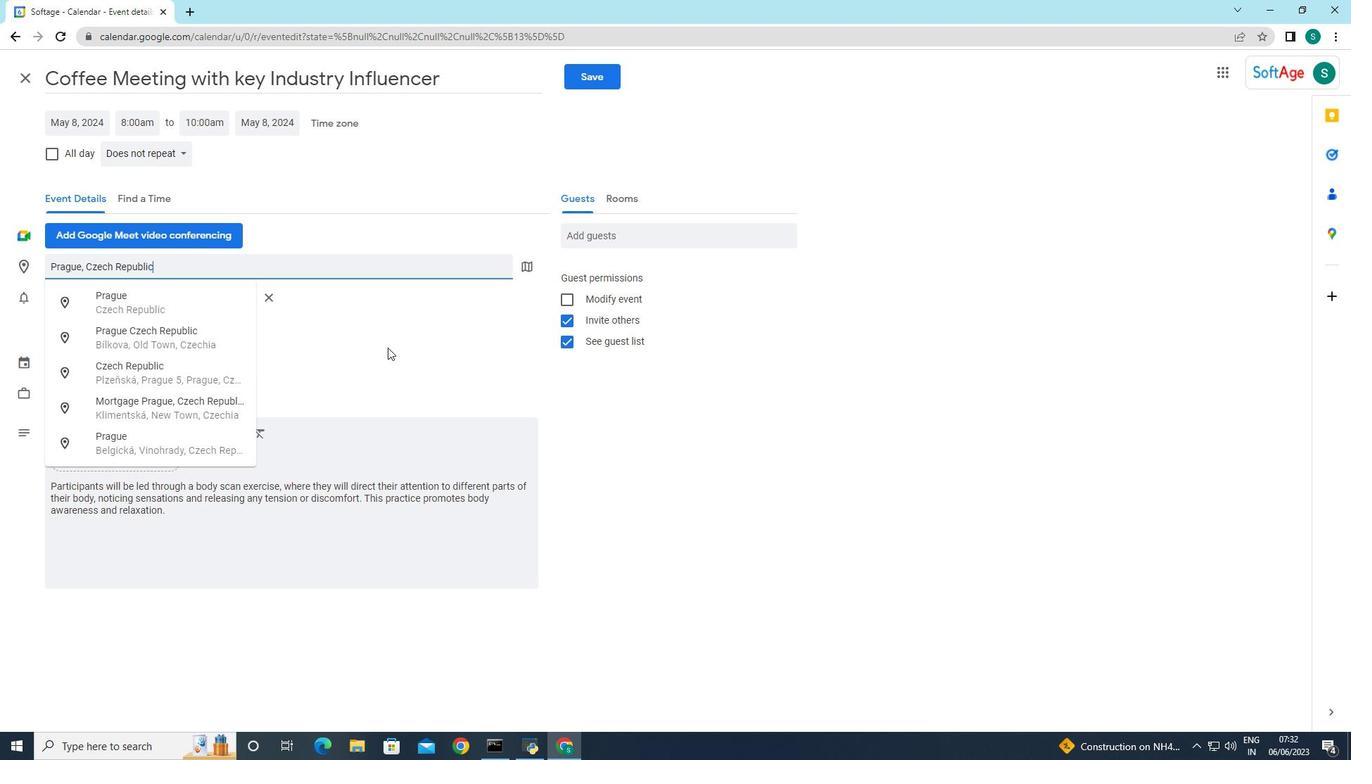
Action: Mouse pressed left at (456, 367)
Screenshot: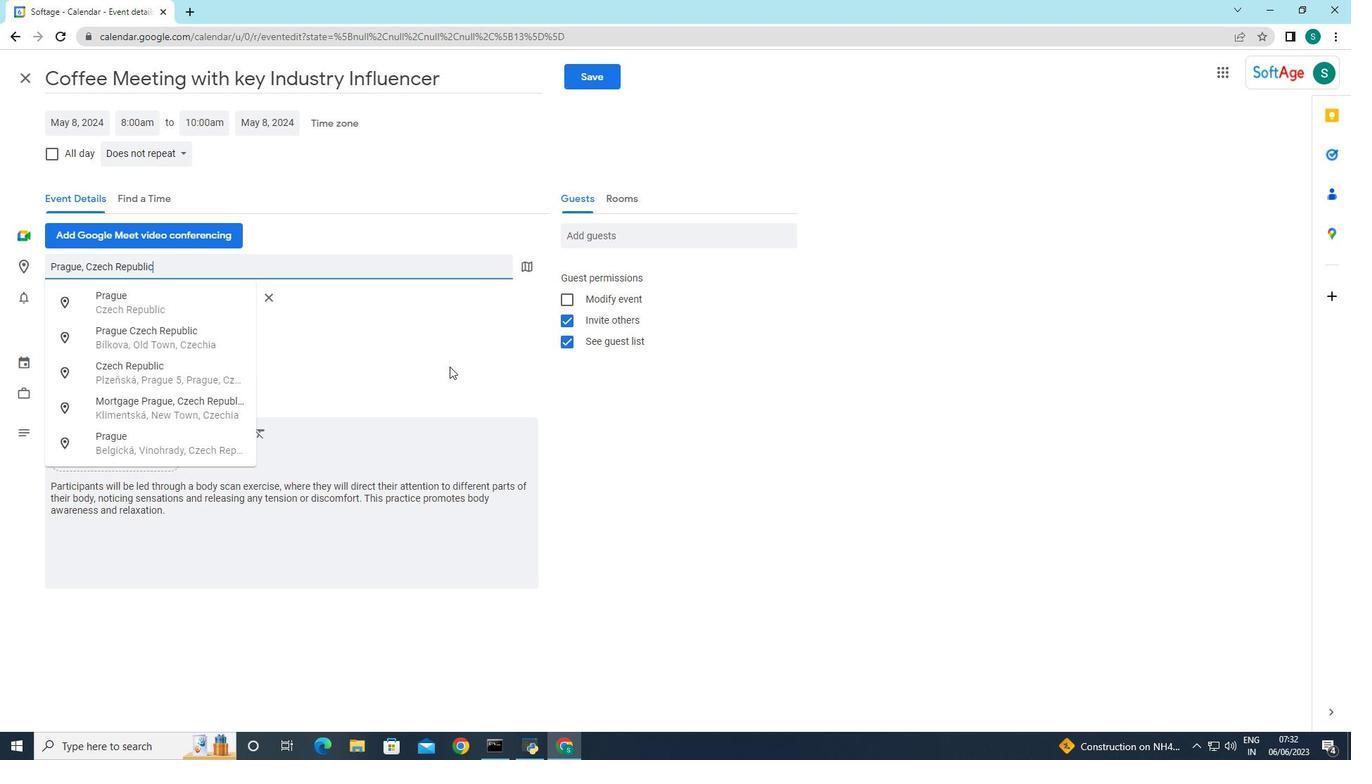 
Action: Mouse moved to (575, 241)
Screenshot: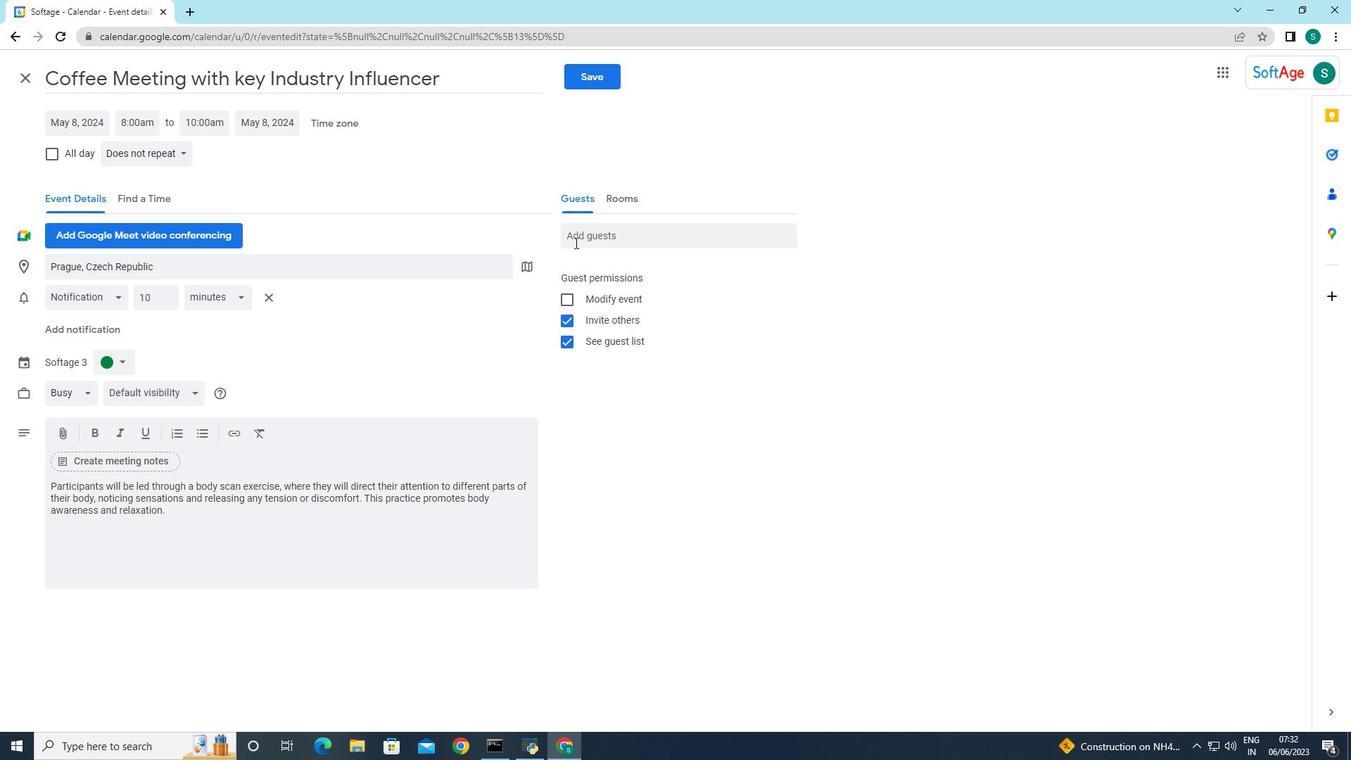 
Action: Mouse pressed left at (575, 241)
Screenshot: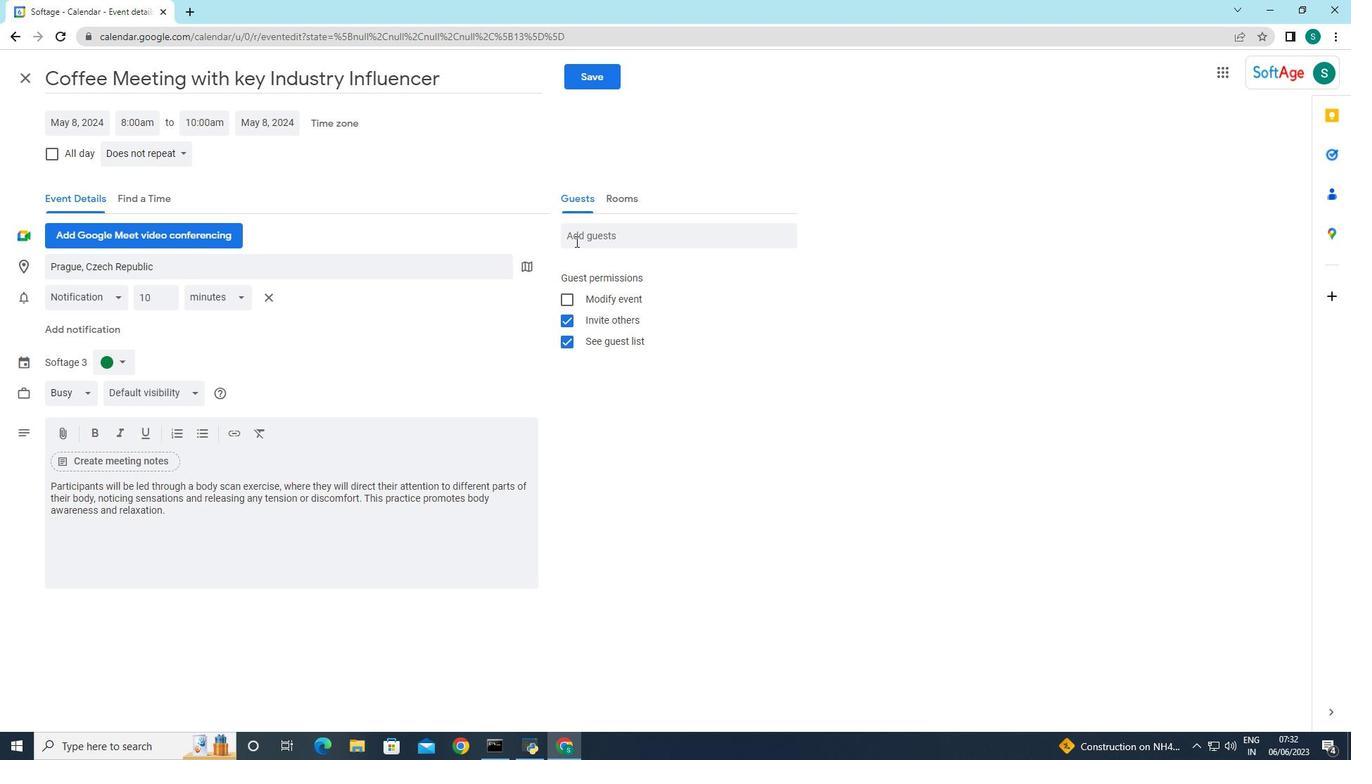 
Action: Key pressed softage.2
Screenshot: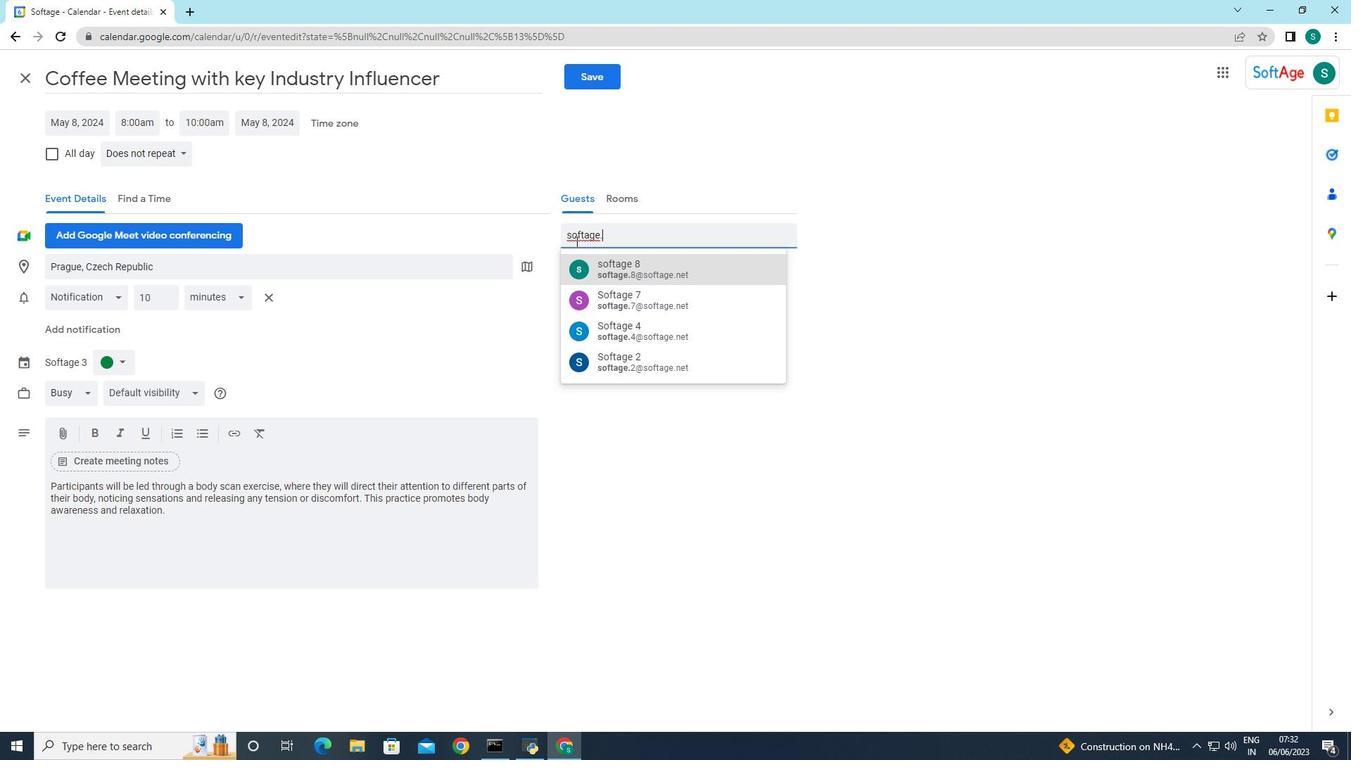
Action: Mouse moved to (637, 280)
Screenshot: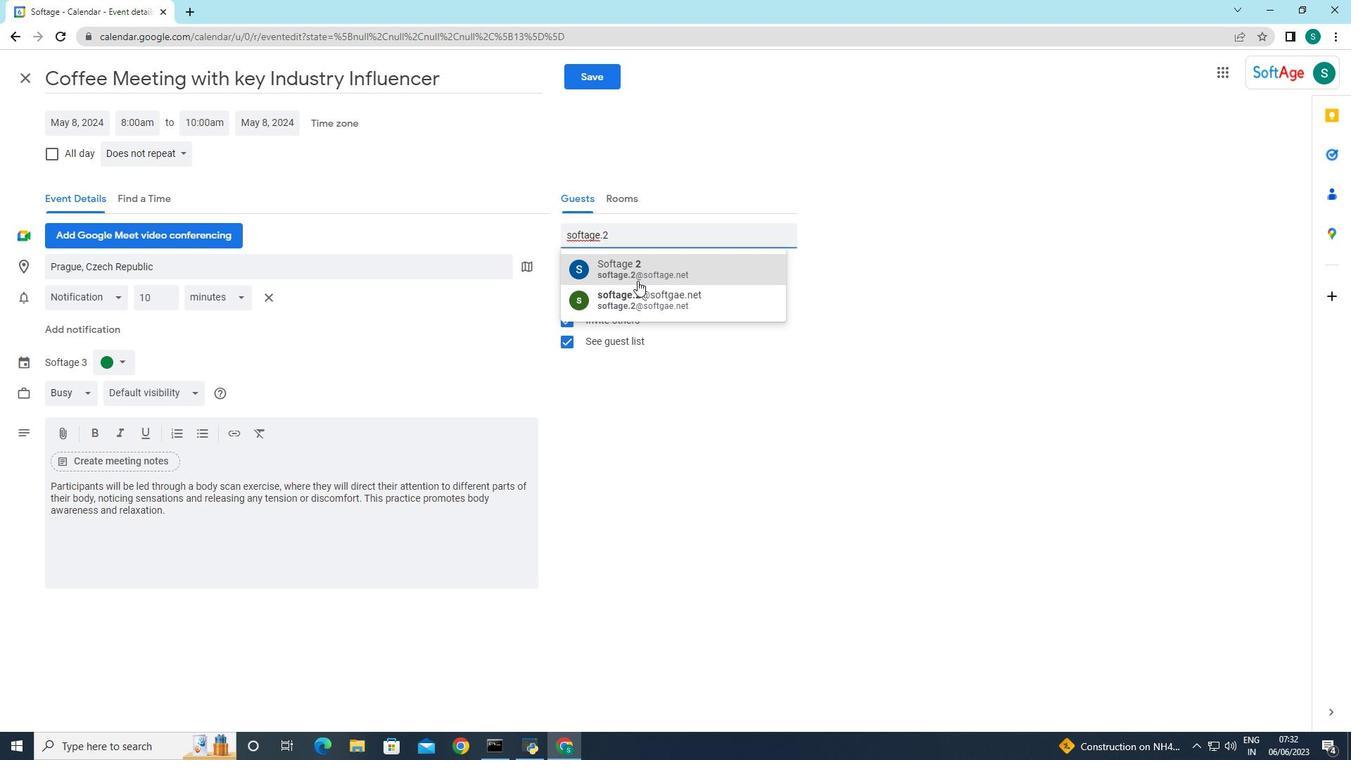 
Action: Mouse pressed left at (637, 280)
Screenshot: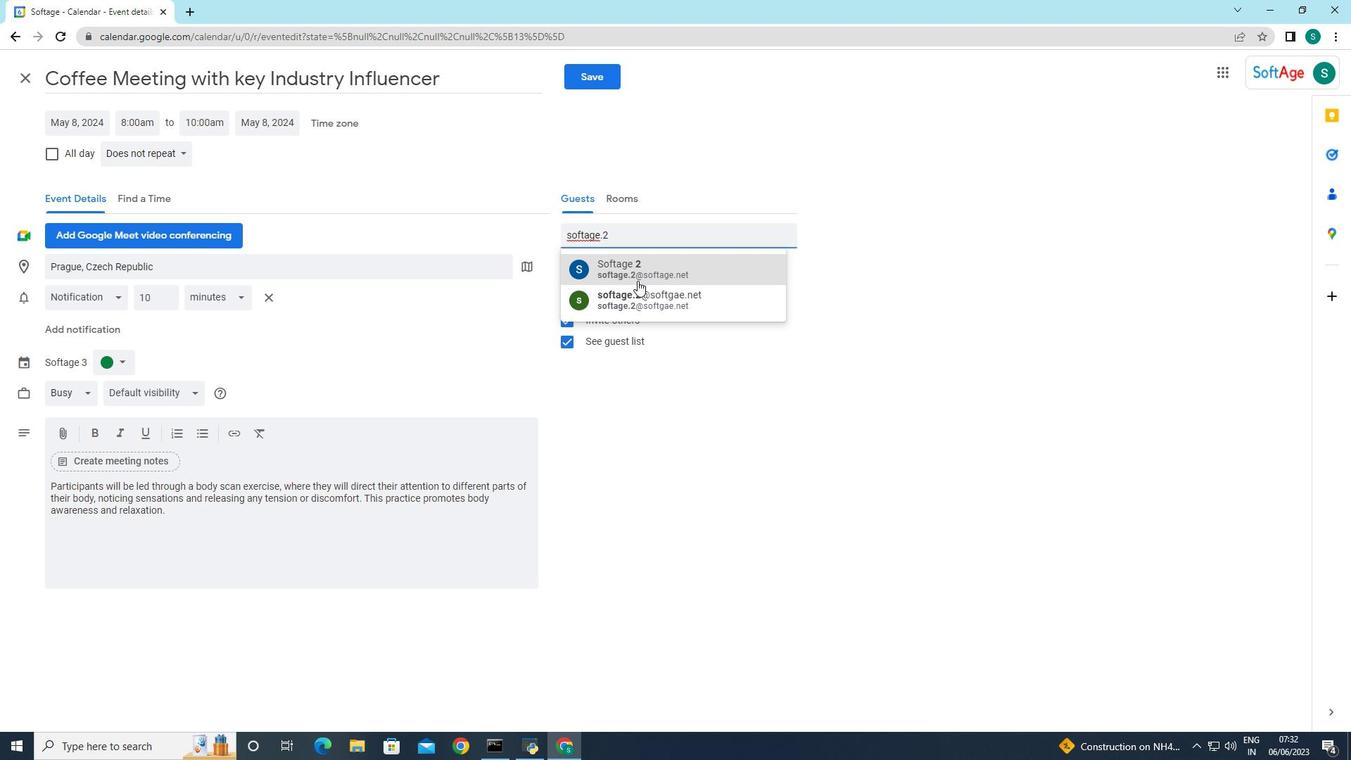 
Action: Mouse moved to (640, 224)
Screenshot: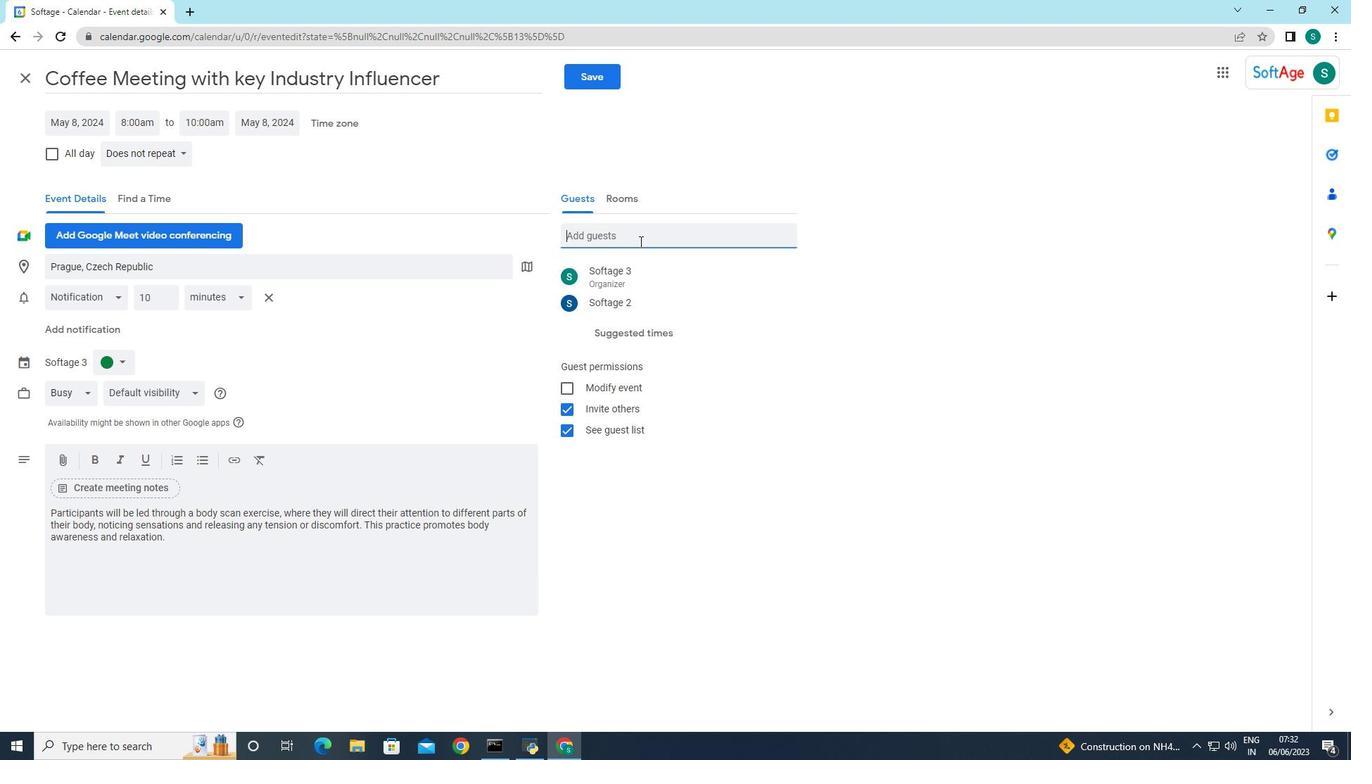 
Action: Mouse pressed left at (640, 224)
Screenshot: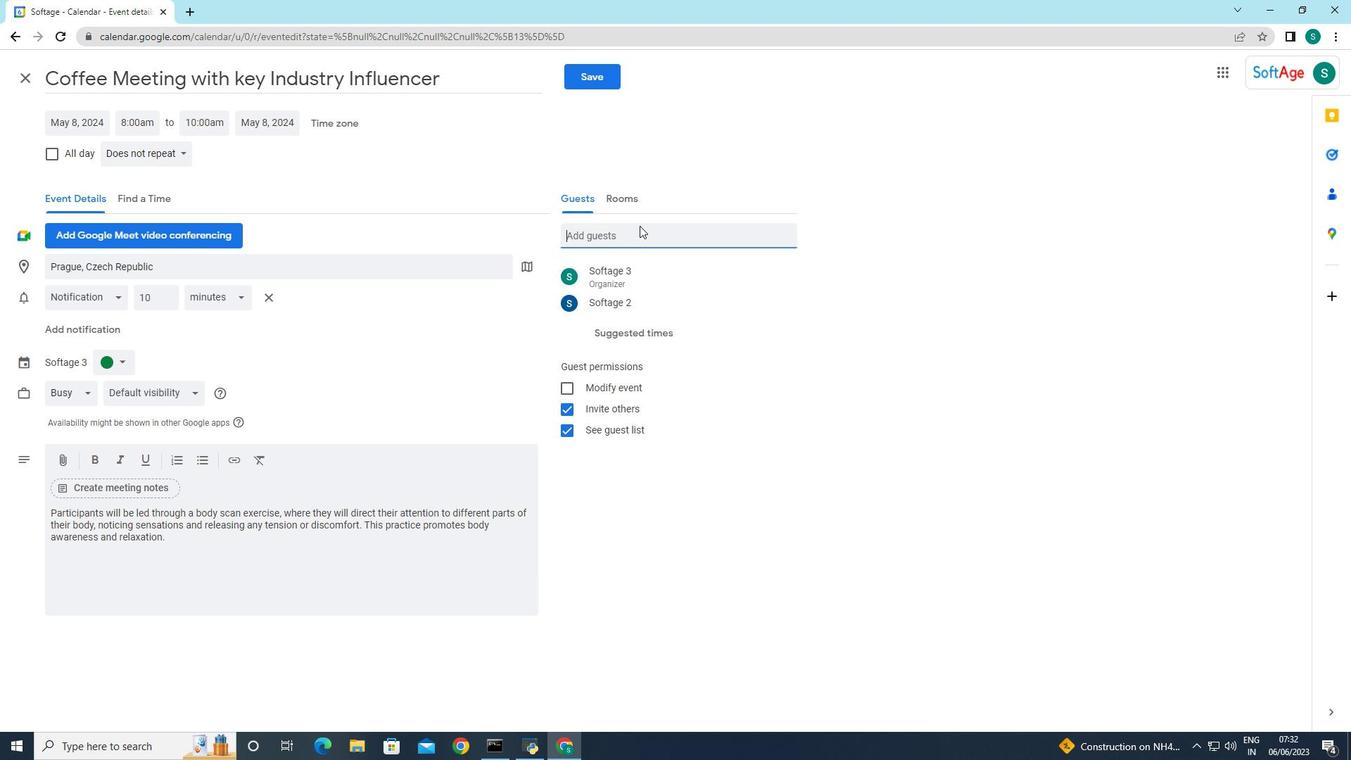 
Action: Key pressed softage.4
Screenshot: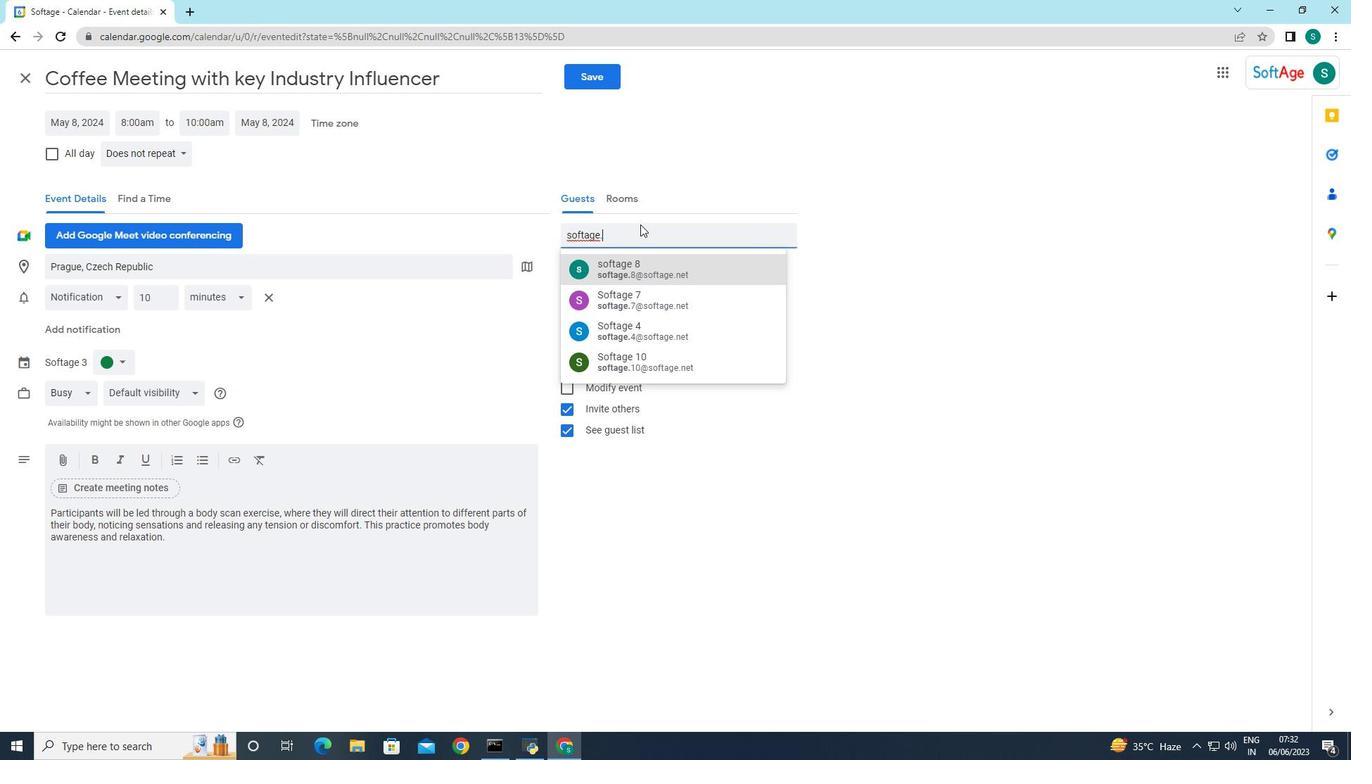 
Action: Mouse moved to (692, 273)
Screenshot: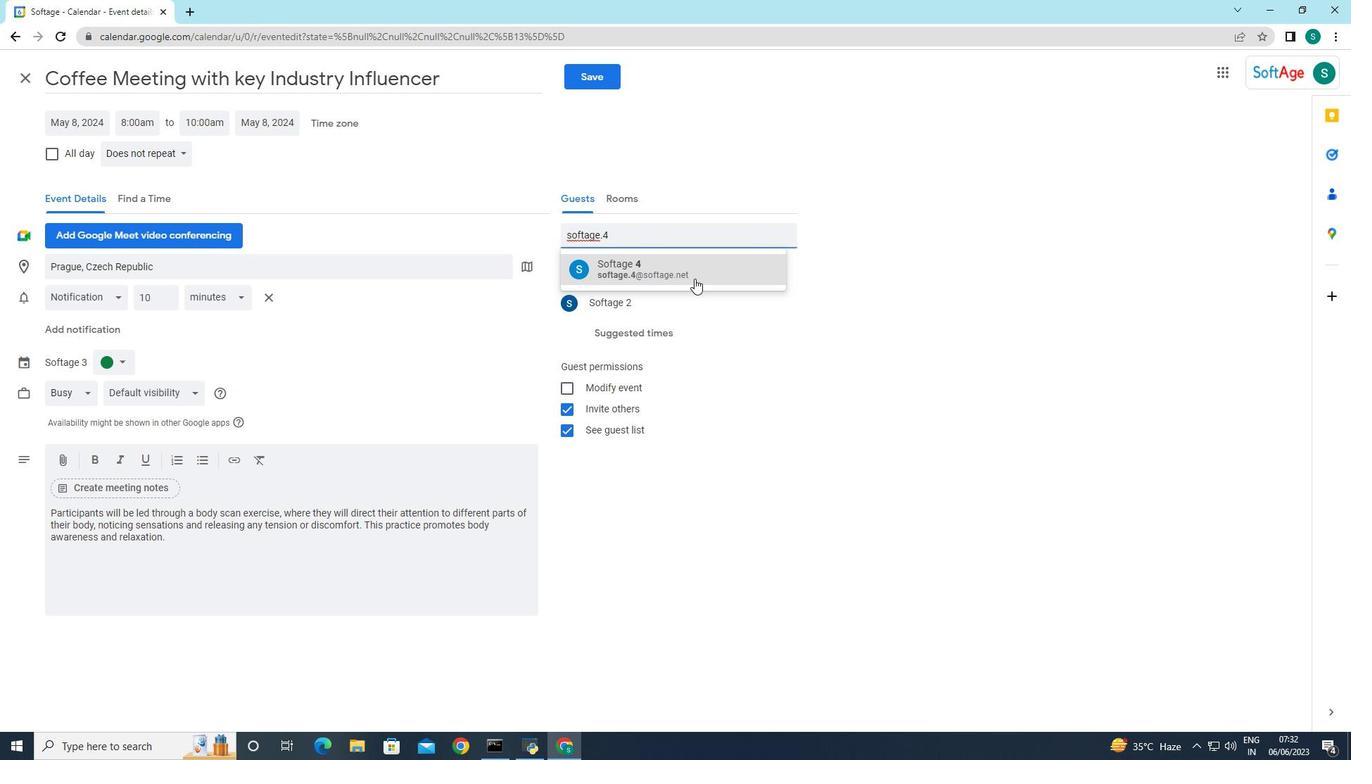
Action: Mouse pressed left at (692, 273)
Screenshot: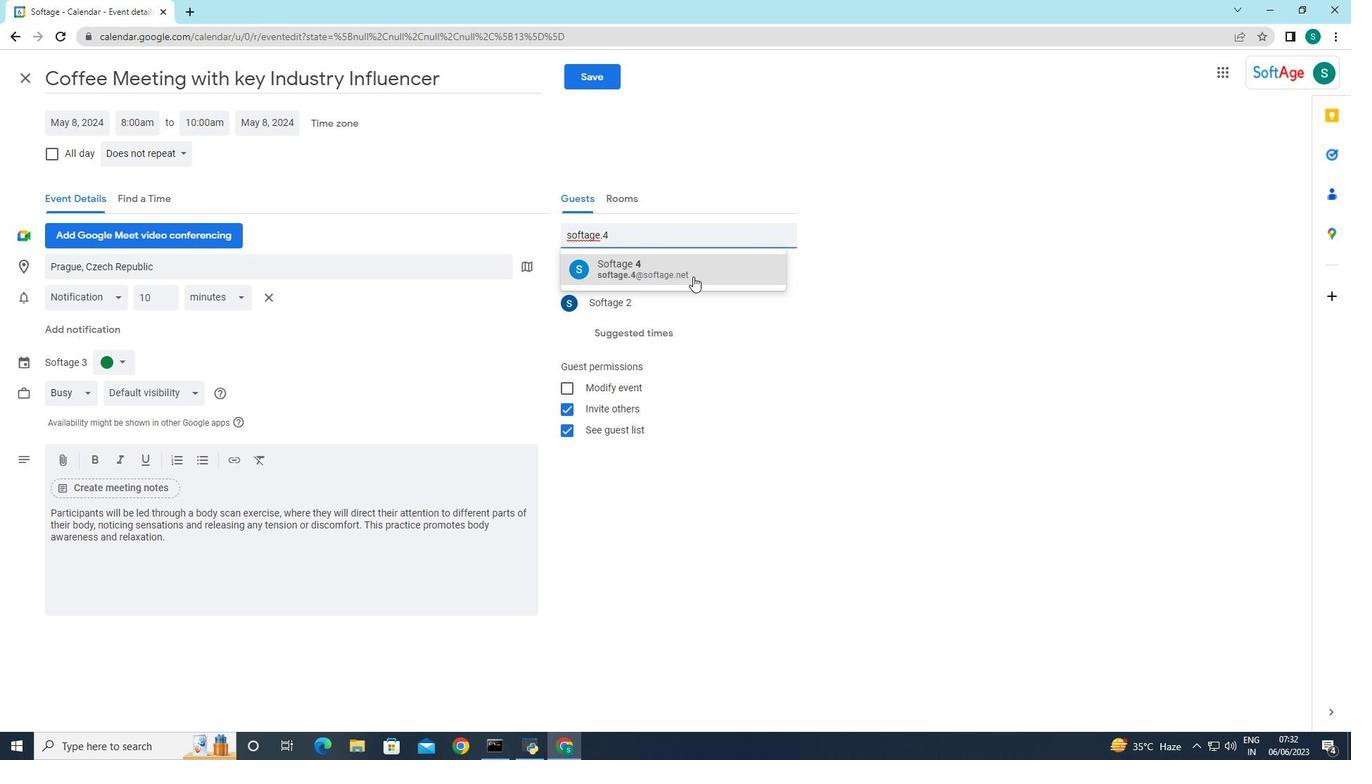 
Action: Mouse moved to (773, 277)
Screenshot: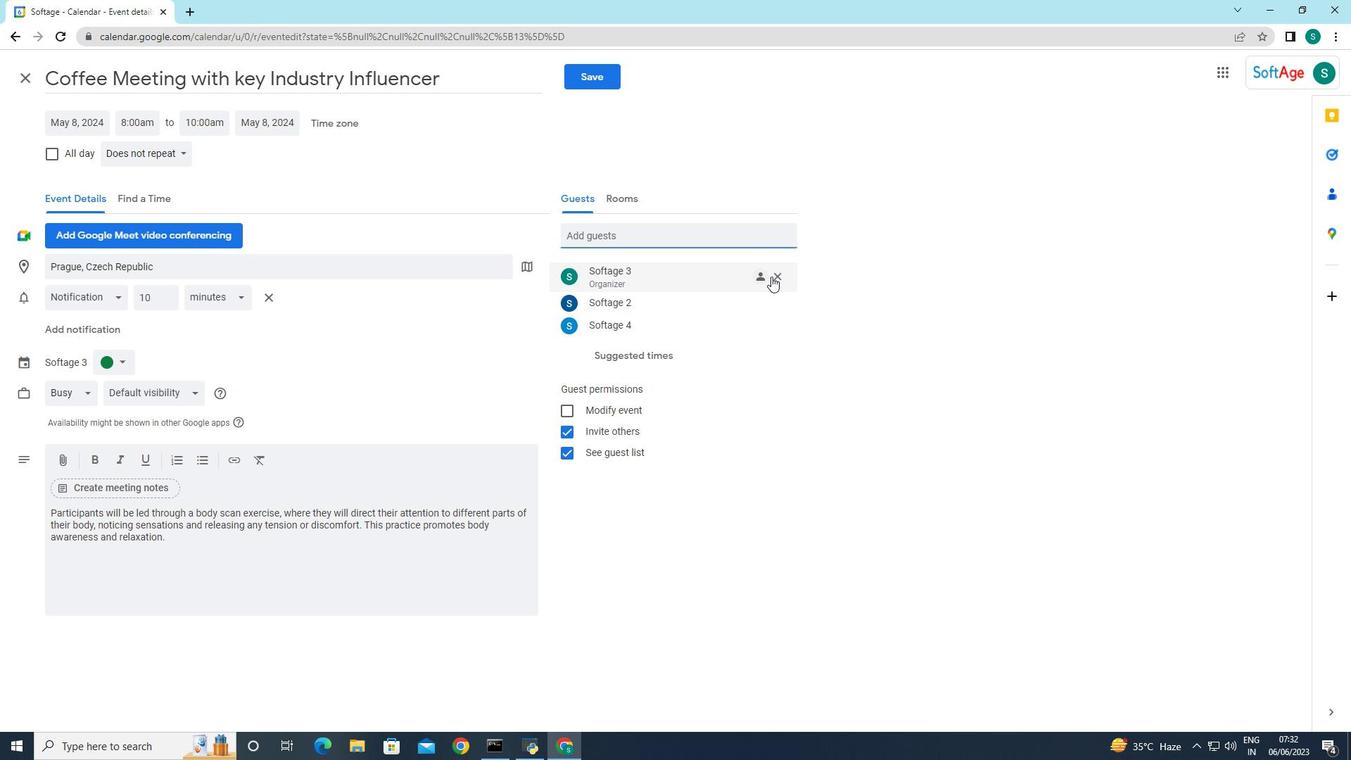 
Action: Mouse pressed left at (773, 277)
Screenshot: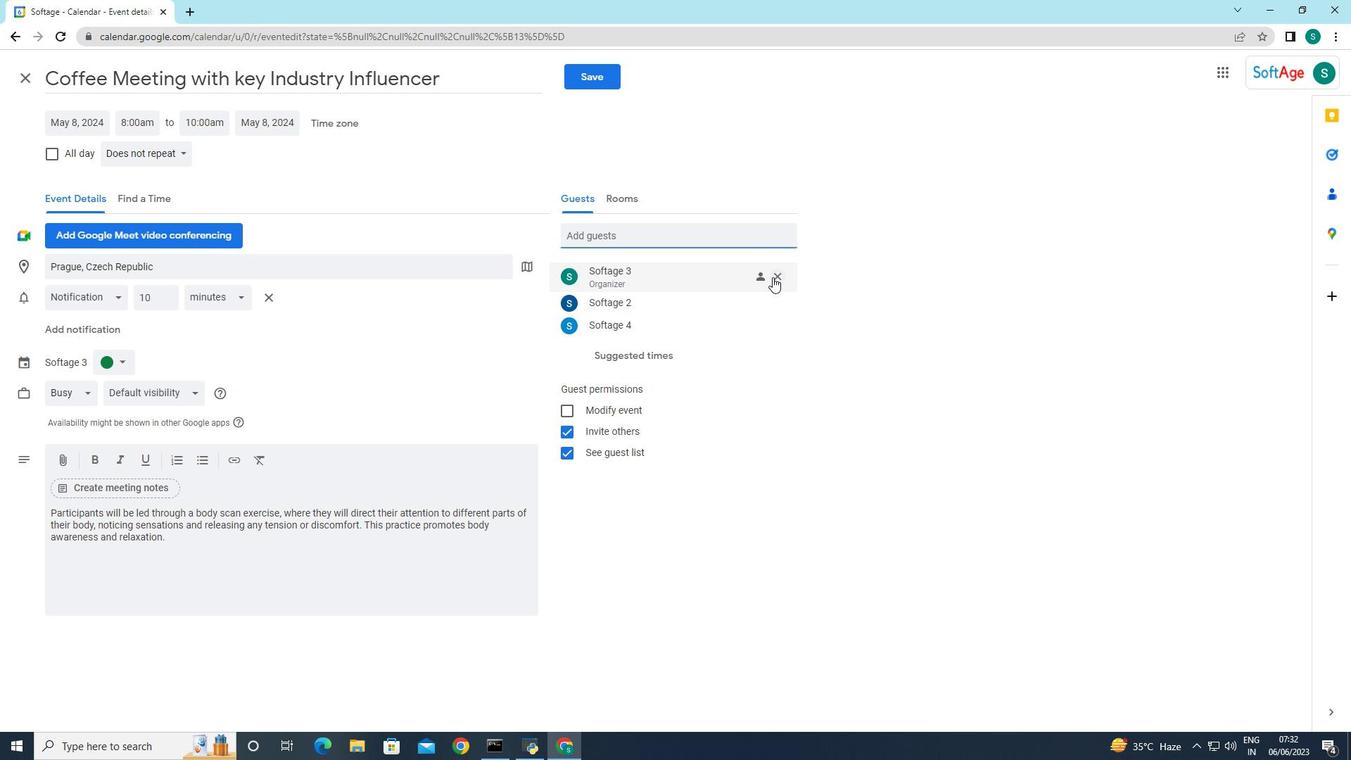 
Action: Mouse moved to (112, 149)
Screenshot: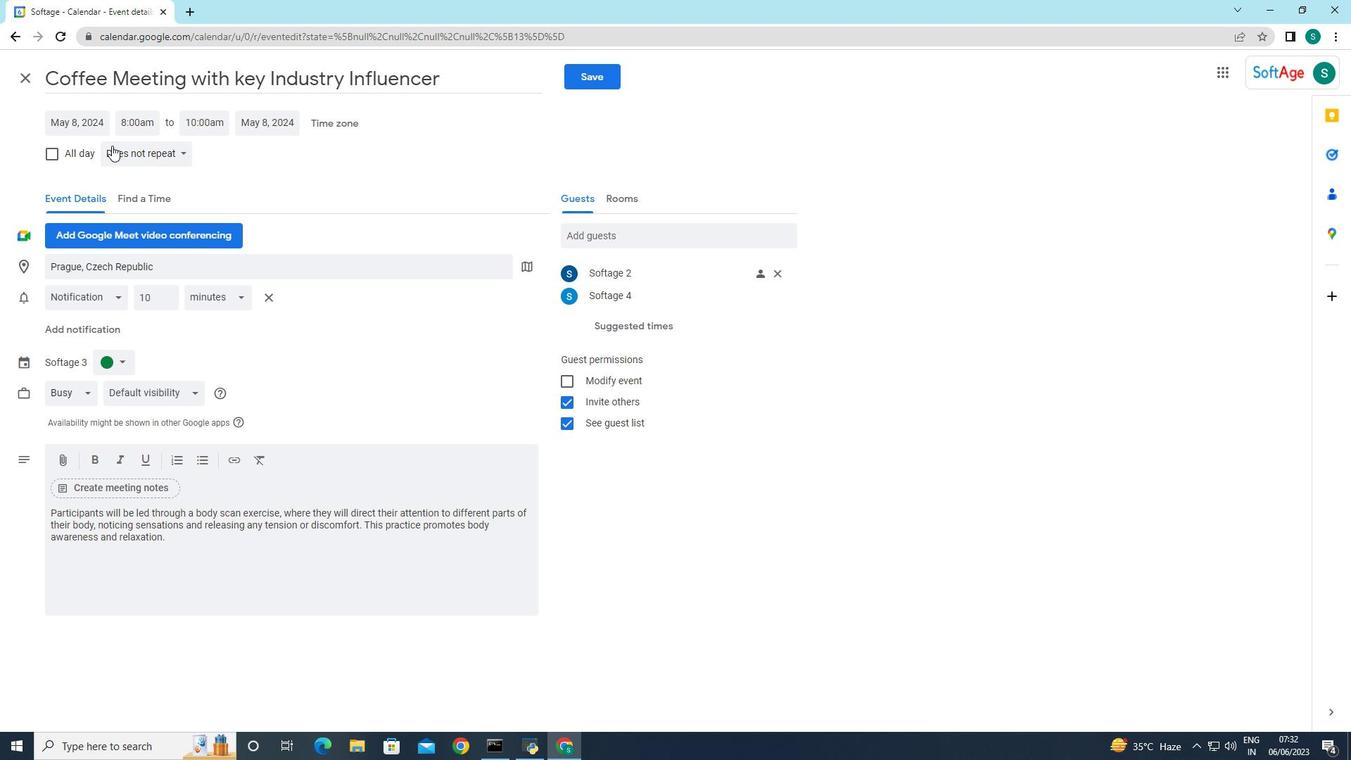 
Action: Mouse pressed left at (112, 149)
Screenshot: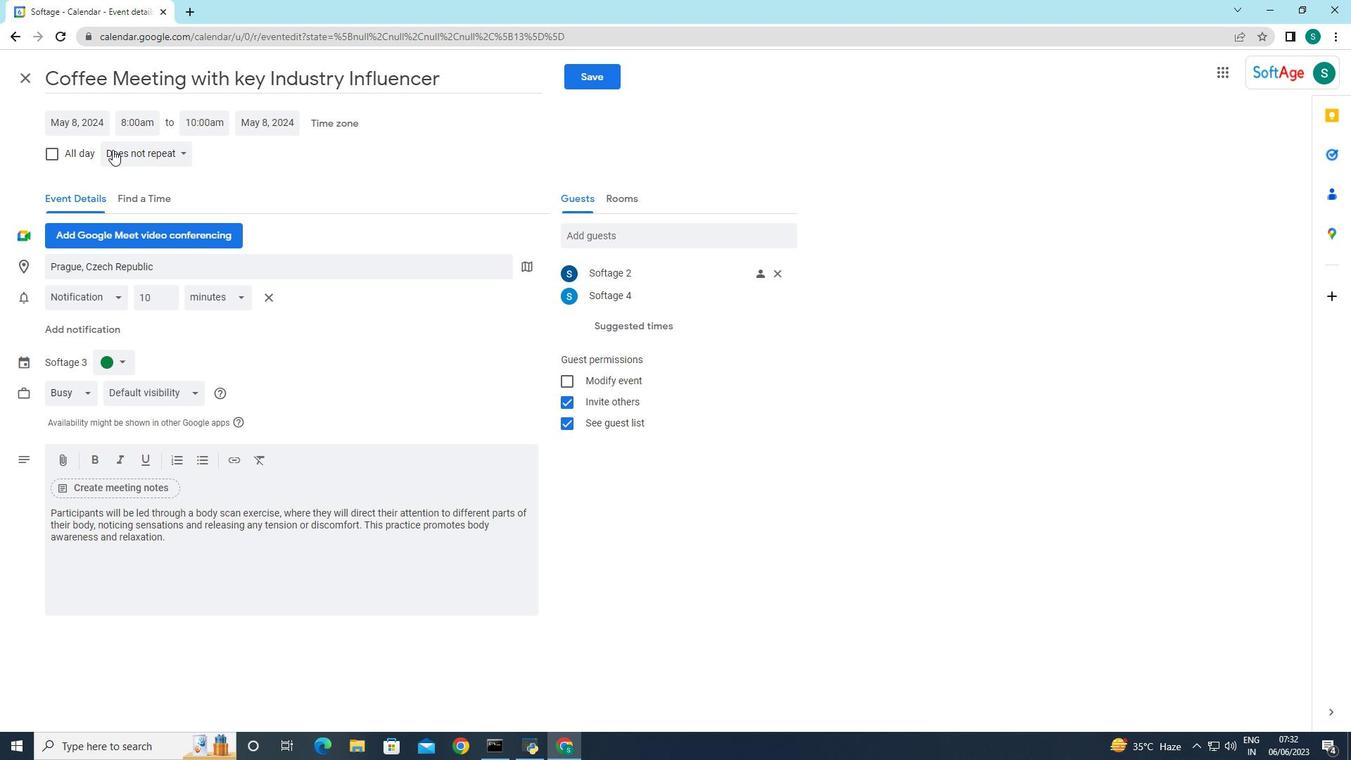 
Action: Mouse moved to (149, 273)
Screenshot: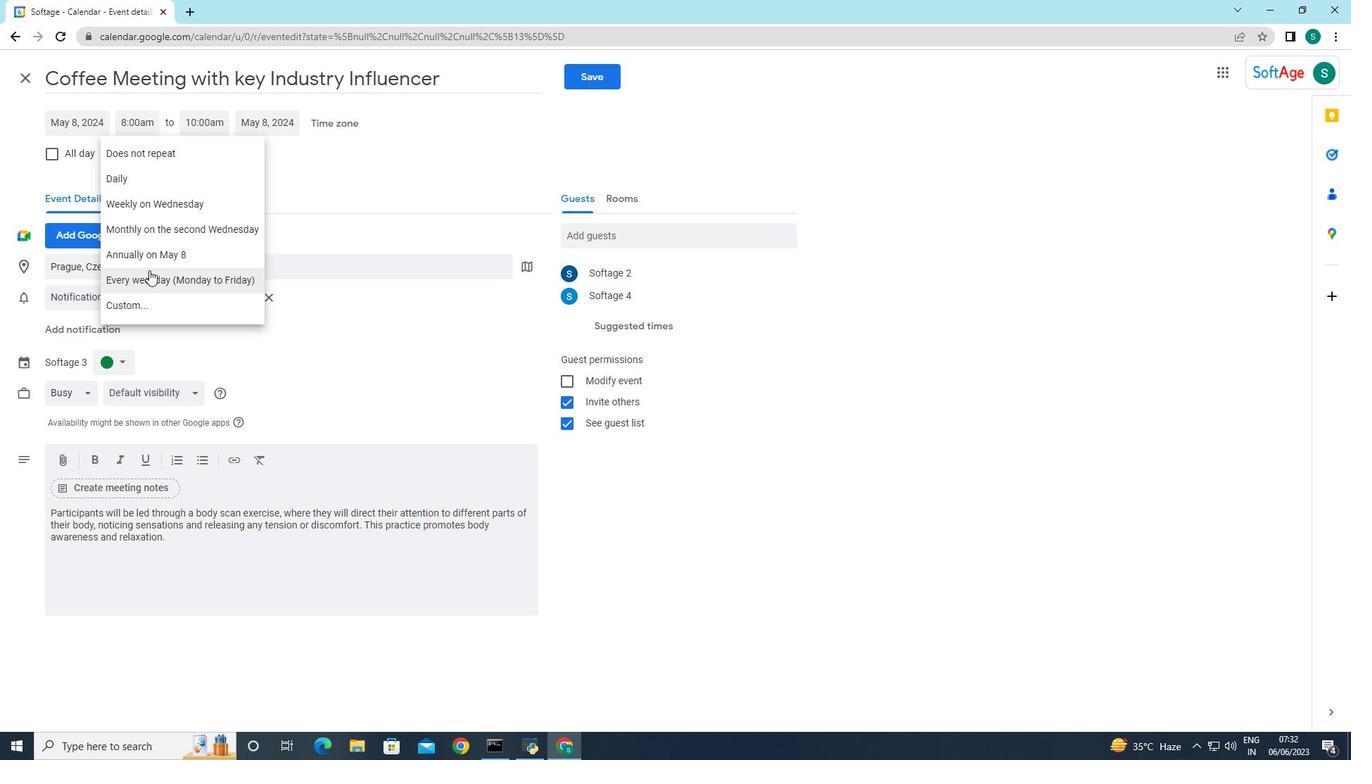 
Action: Mouse pressed left at (149, 273)
Screenshot: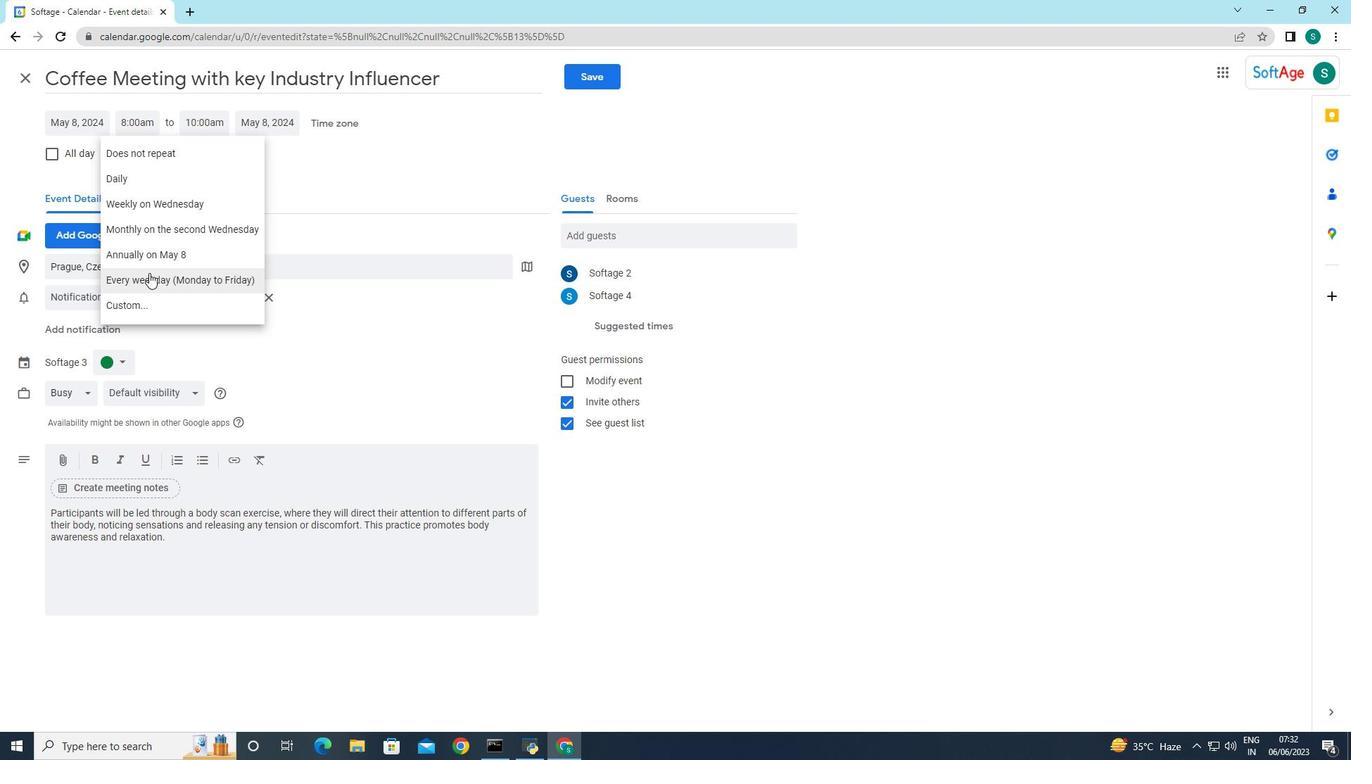 
Action: Mouse moved to (671, 555)
Screenshot: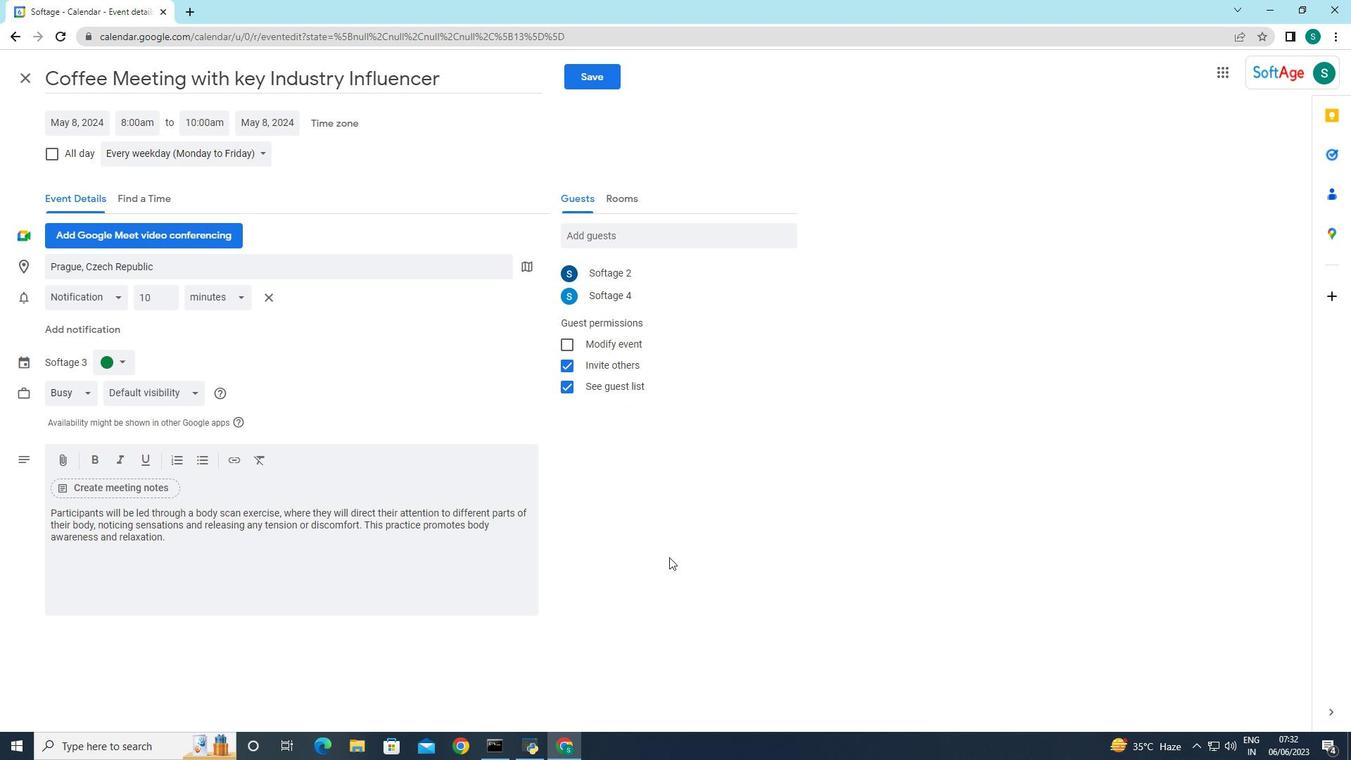 
Action: Mouse pressed left at (671, 555)
Screenshot: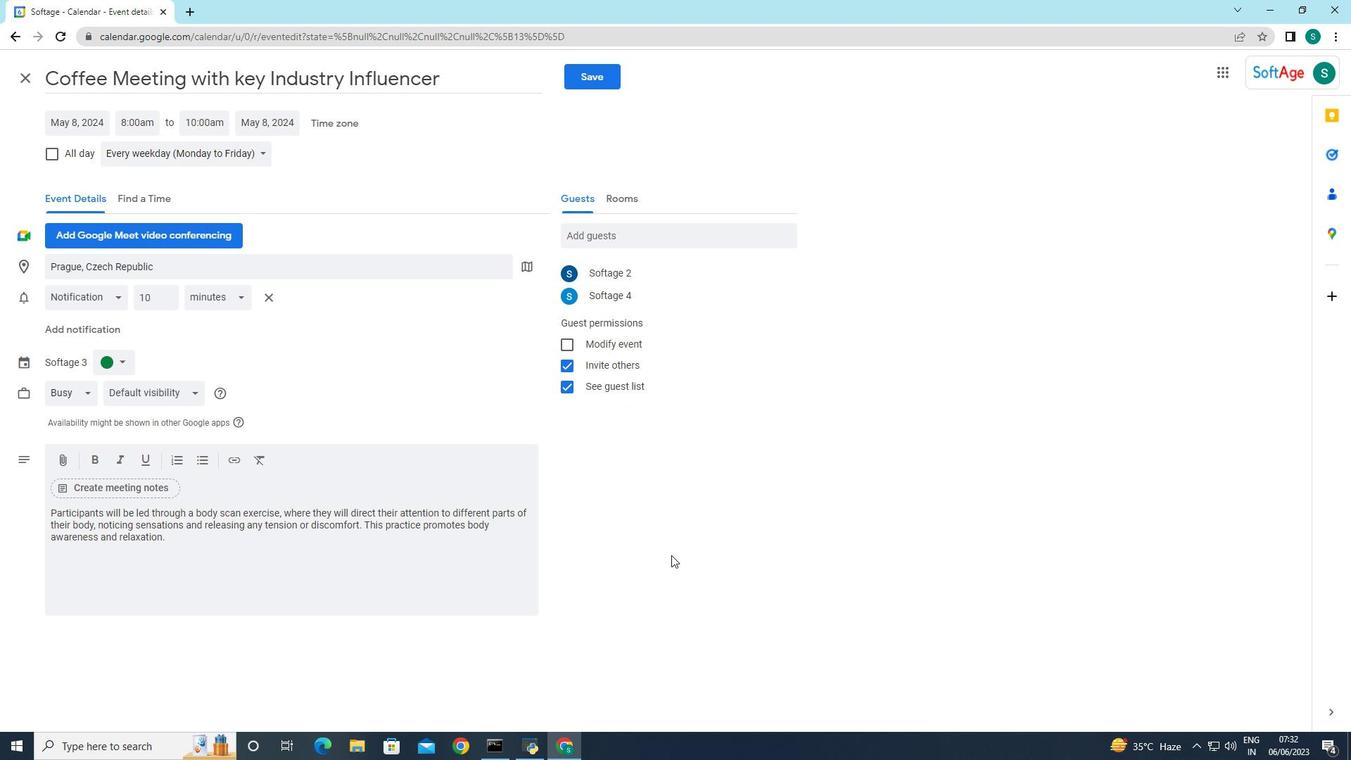 
Action: Mouse moved to (596, 72)
Screenshot: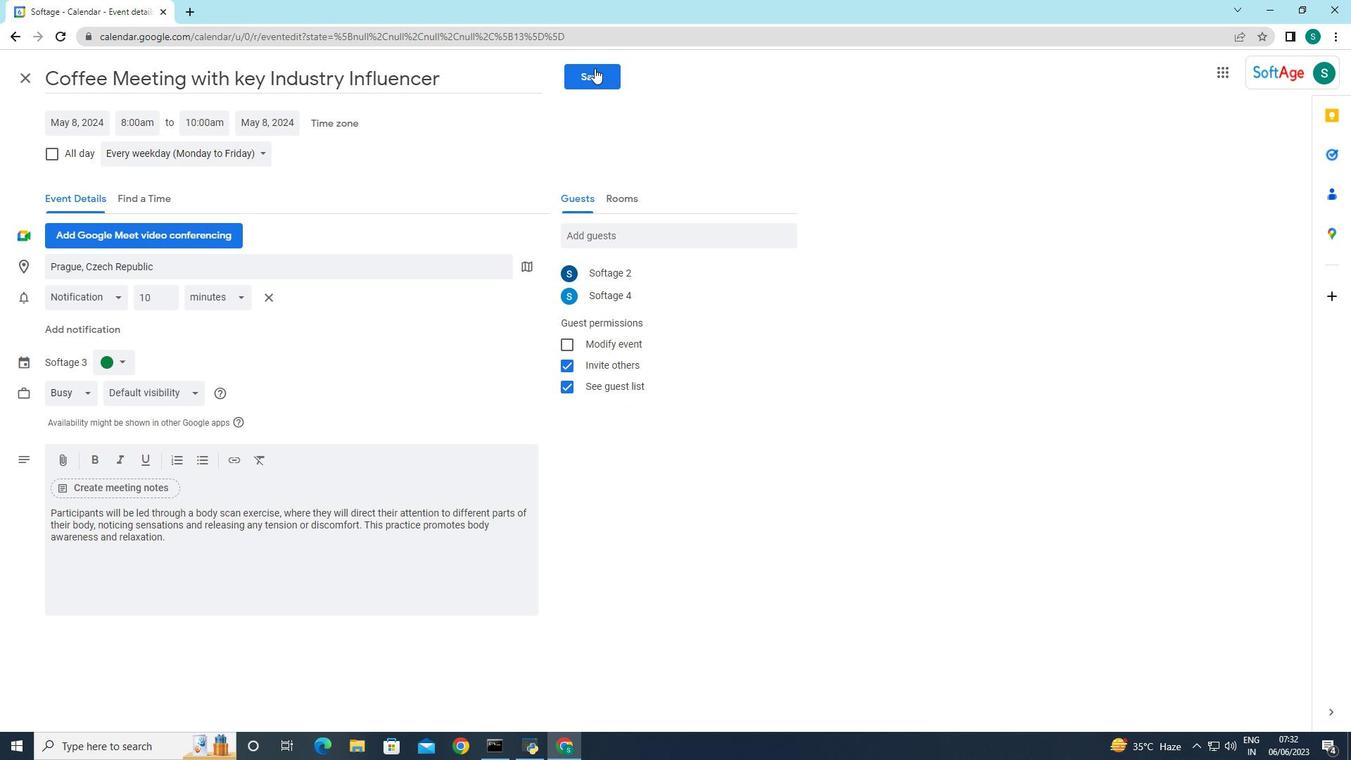 
Action: Mouse pressed left at (596, 72)
Screenshot: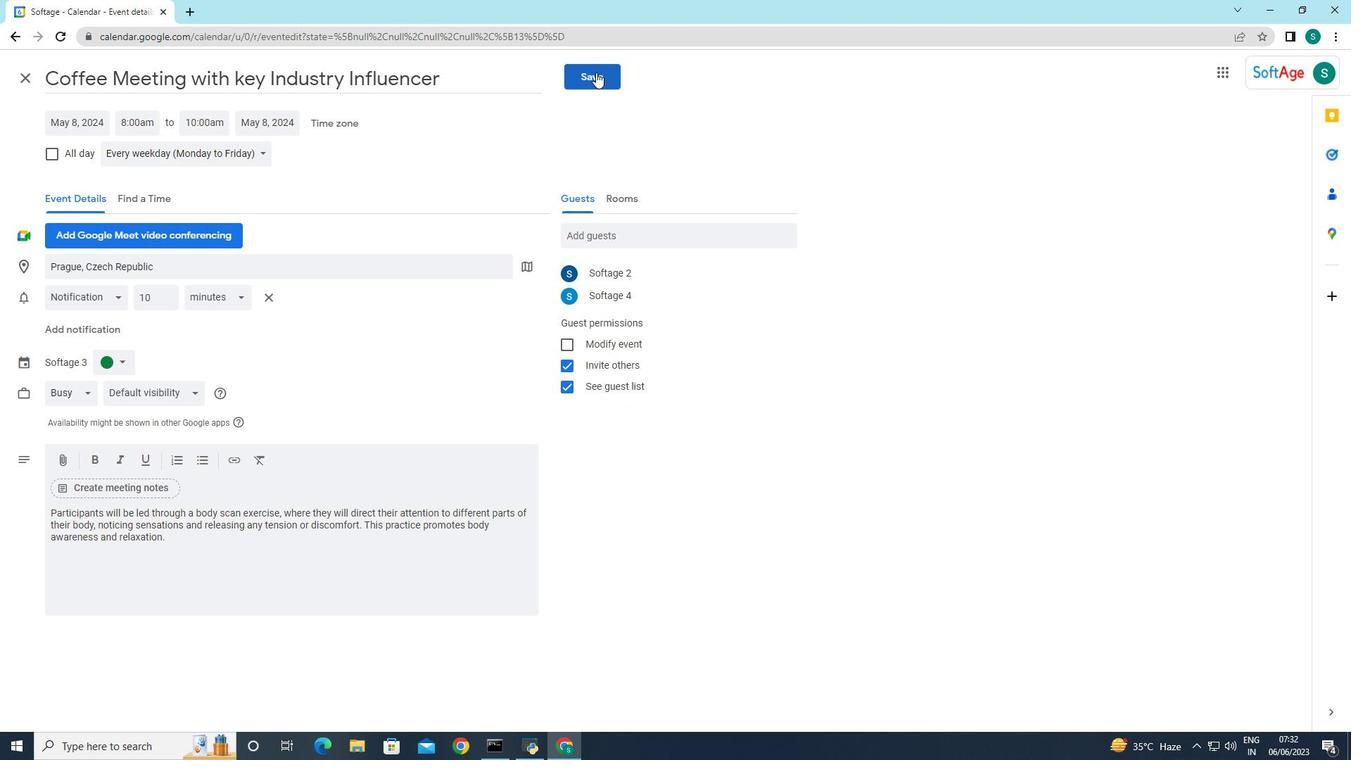 
Action: Mouse moved to (807, 429)
Screenshot: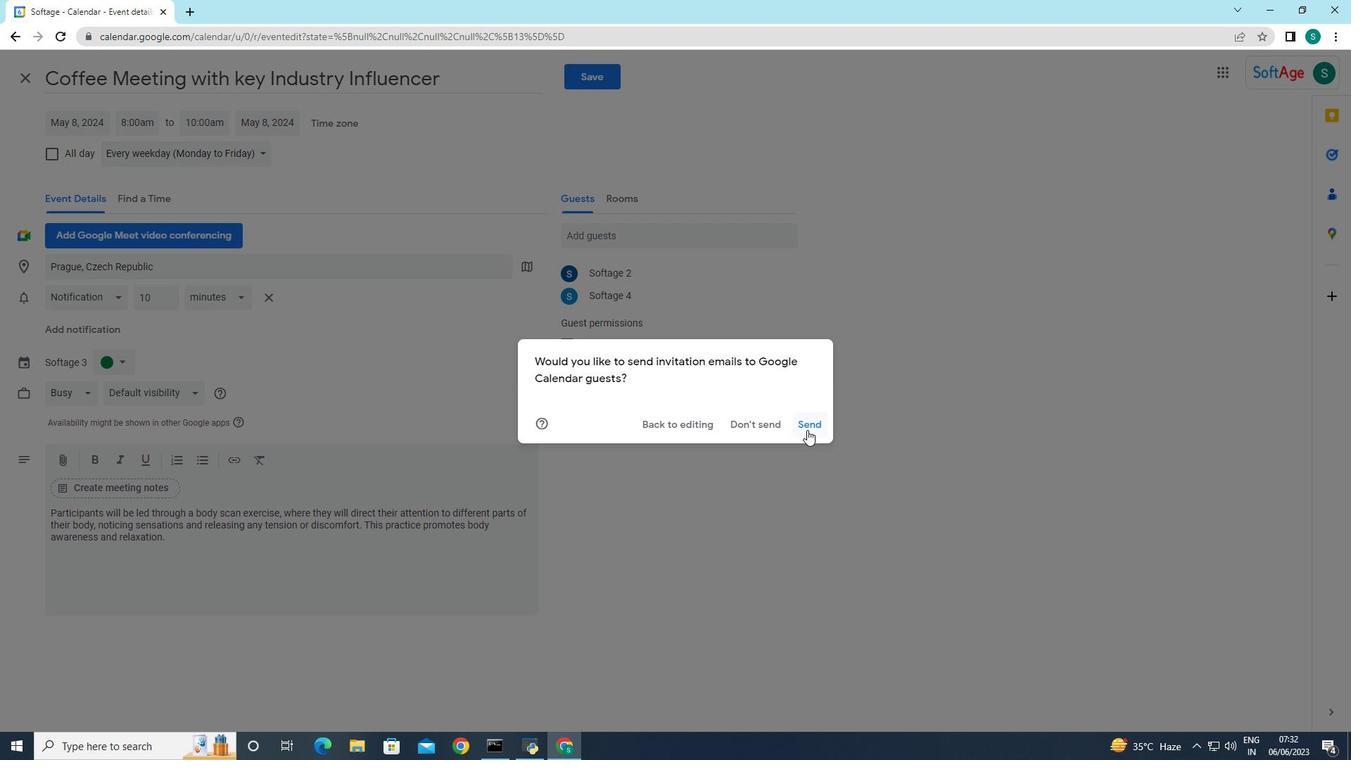 
Action: Mouse pressed left at (807, 429)
Screenshot: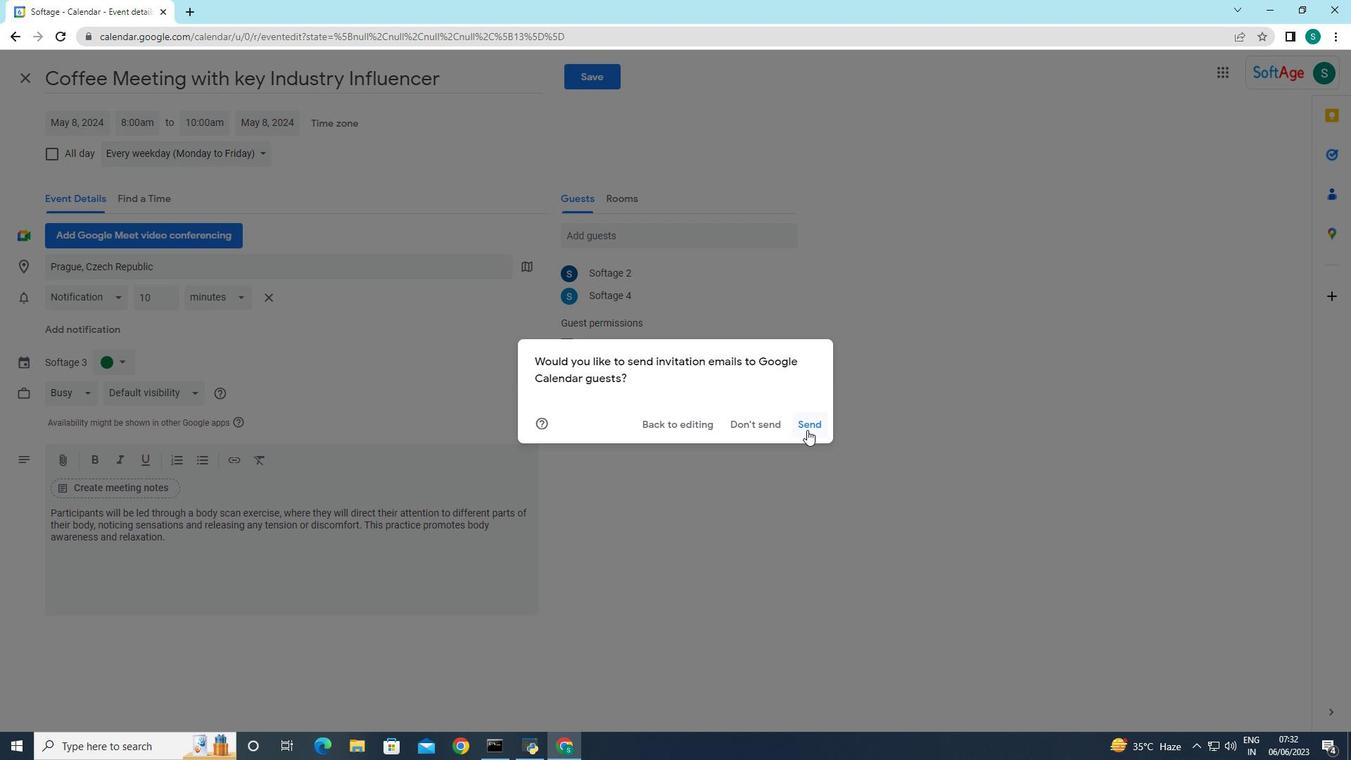 
